 Task: Look for space in Pacajus, Brazil from 2nd June, 2023 to 15th June, 2023 for 2 adults in price range Rs.10000 to Rs.15000. Place can be entire place with 1  bedroom having 1 bed and 1 bathroom. Property type can be house, flat, guest house, hotel. Booking option can be shelf check-in. Required host language is Spanish.
Action: Mouse moved to (410, 76)
Screenshot: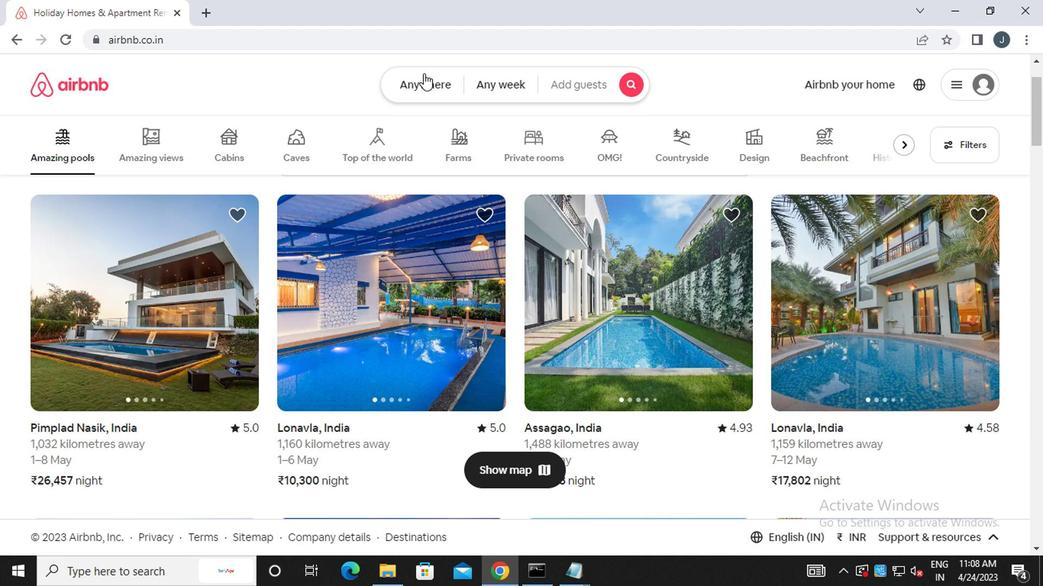 
Action: Mouse pressed left at (410, 76)
Screenshot: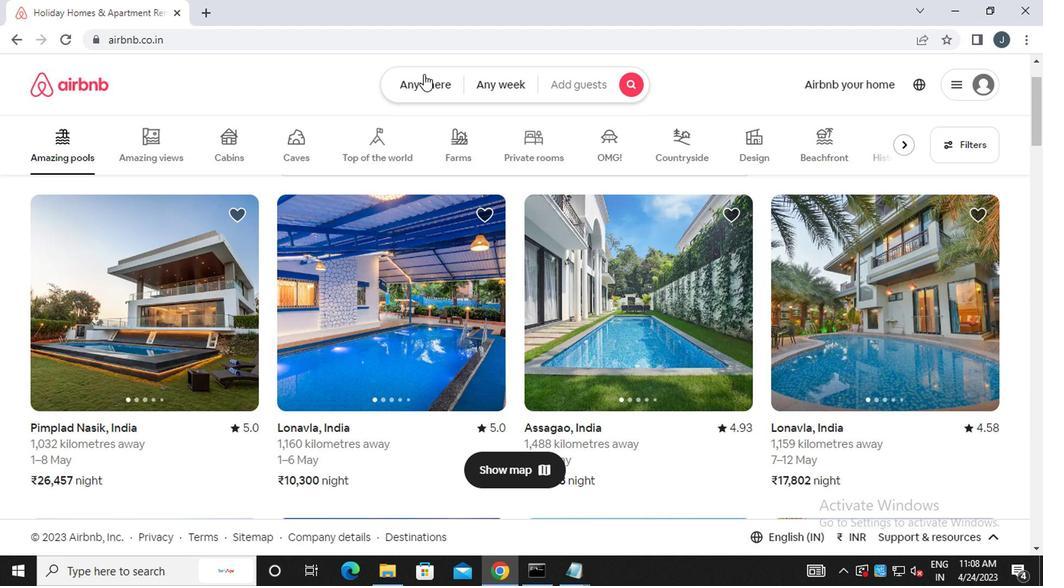 
Action: Mouse moved to (243, 140)
Screenshot: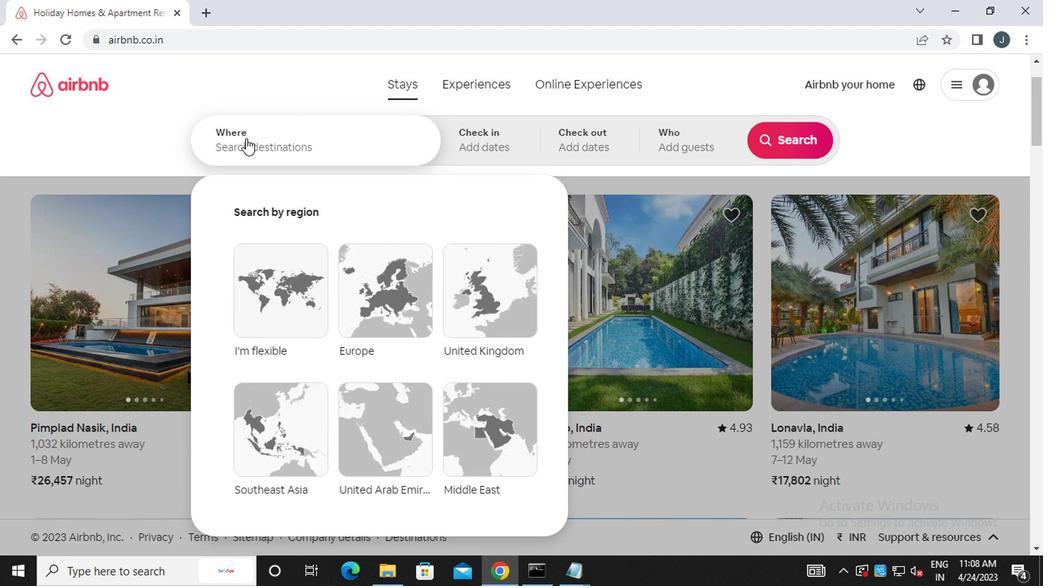 
Action: Mouse pressed left at (243, 140)
Screenshot: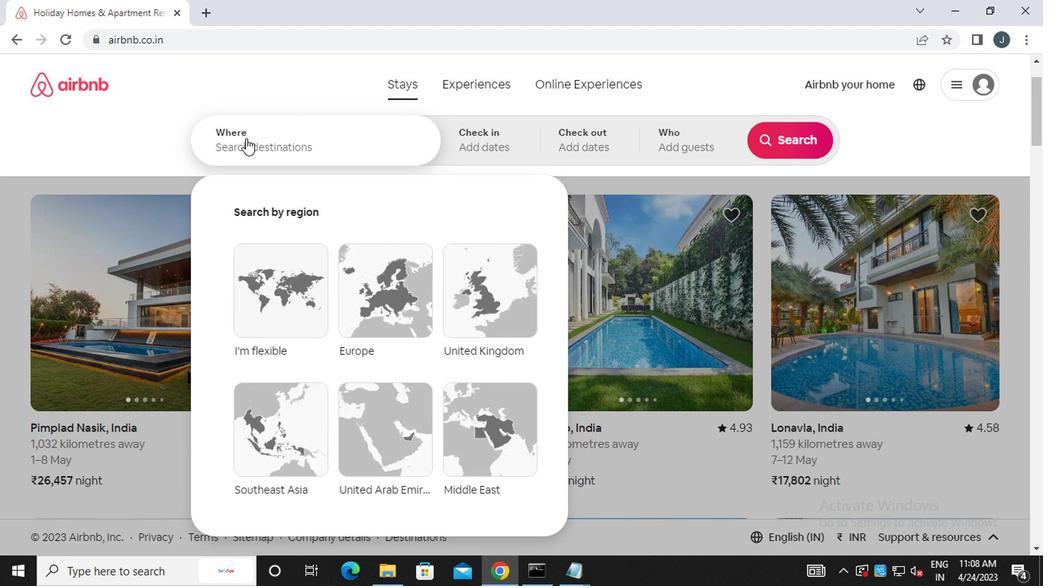 
Action: Mouse moved to (243, 142)
Screenshot: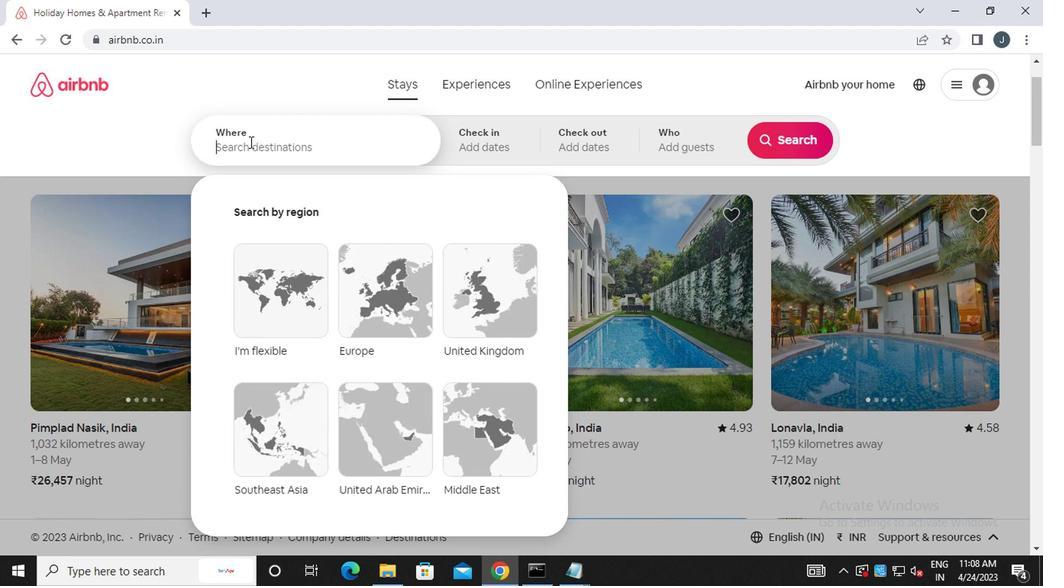 
Action: Key pressed p<Key.caps_lock>acajus,<Key.space><Key.caps_lock>b<Key.caps_lock>razil
Screenshot: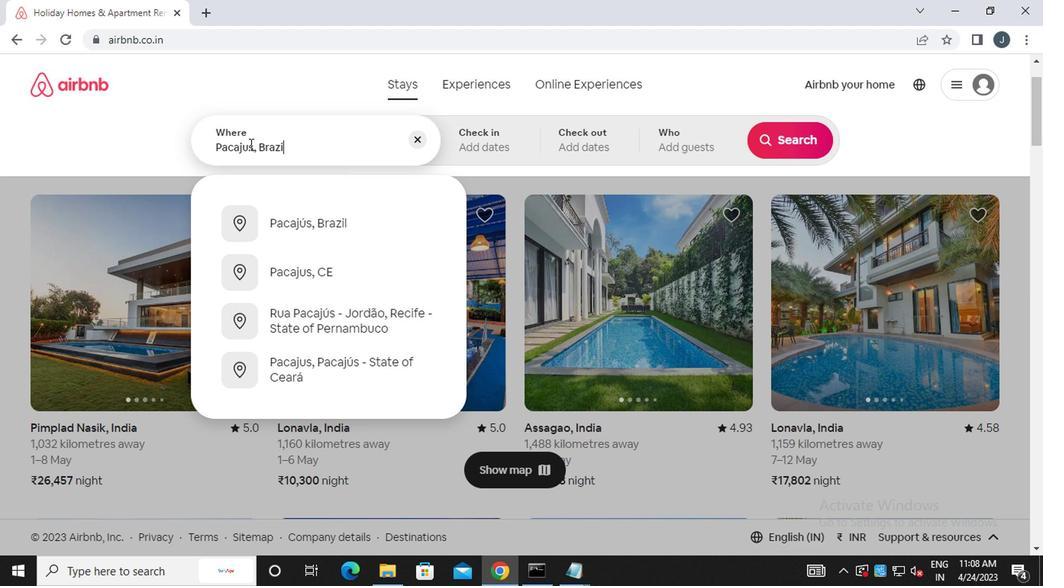 
Action: Mouse moved to (336, 226)
Screenshot: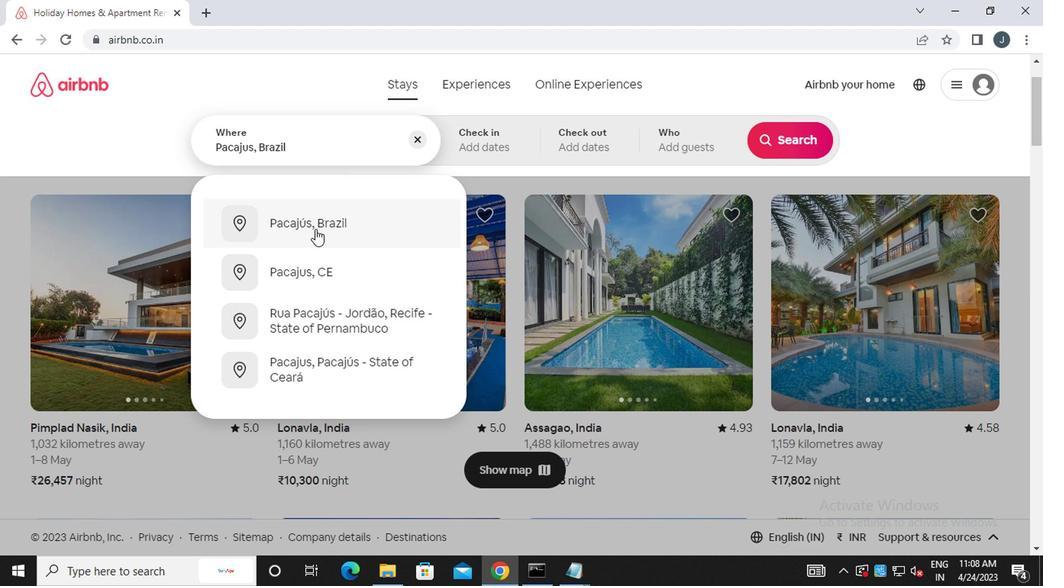 
Action: Mouse pressed left at (336, 226)
Screenshot: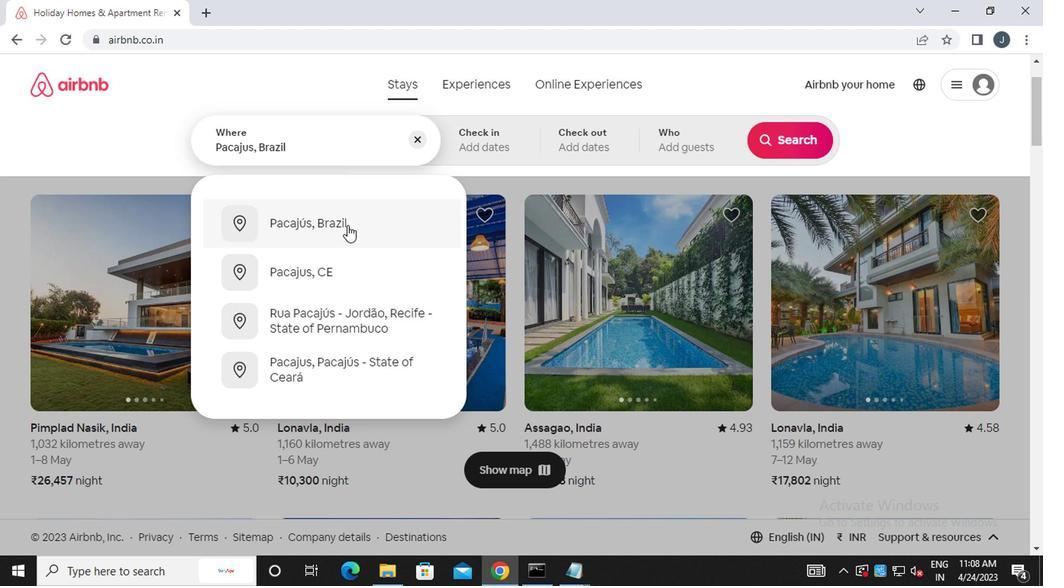 
Action: Mouse moved to (749, 262)
Screenshot: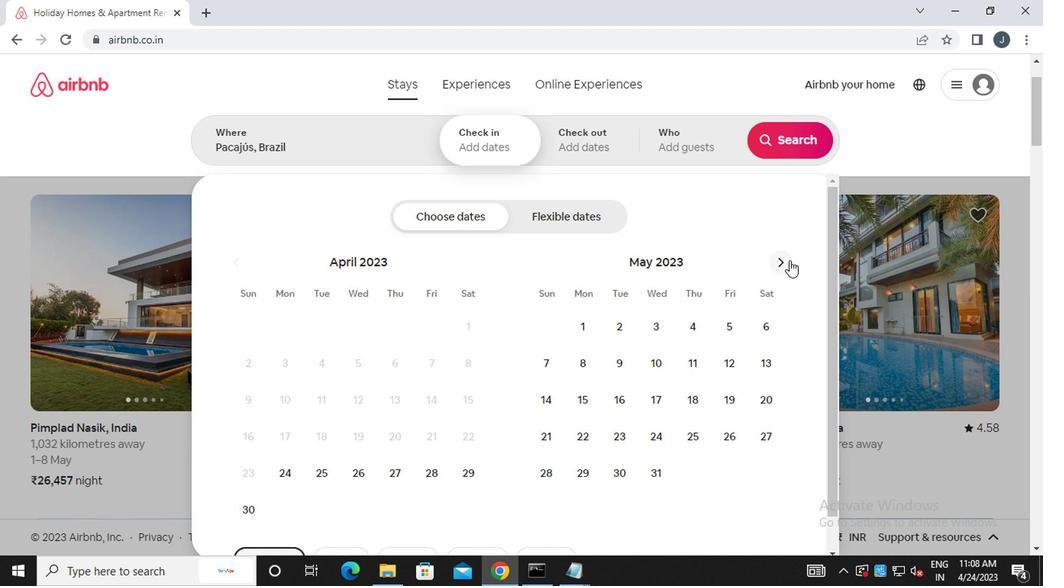 
Action: Mouse pressed left at (749, 262)
Screenshot: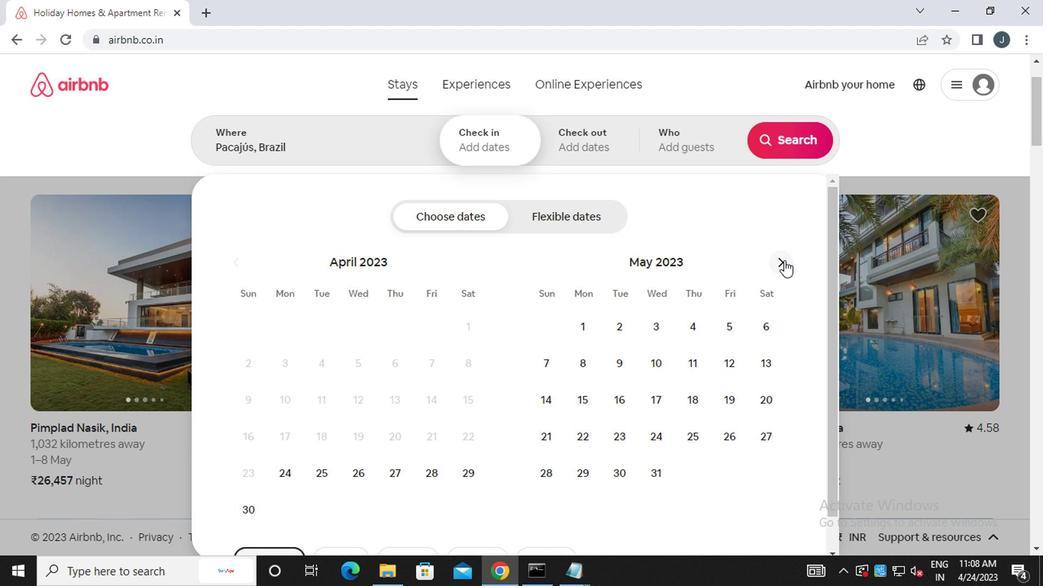 
Action: Mouse moved to (692, 334)
Screenshot: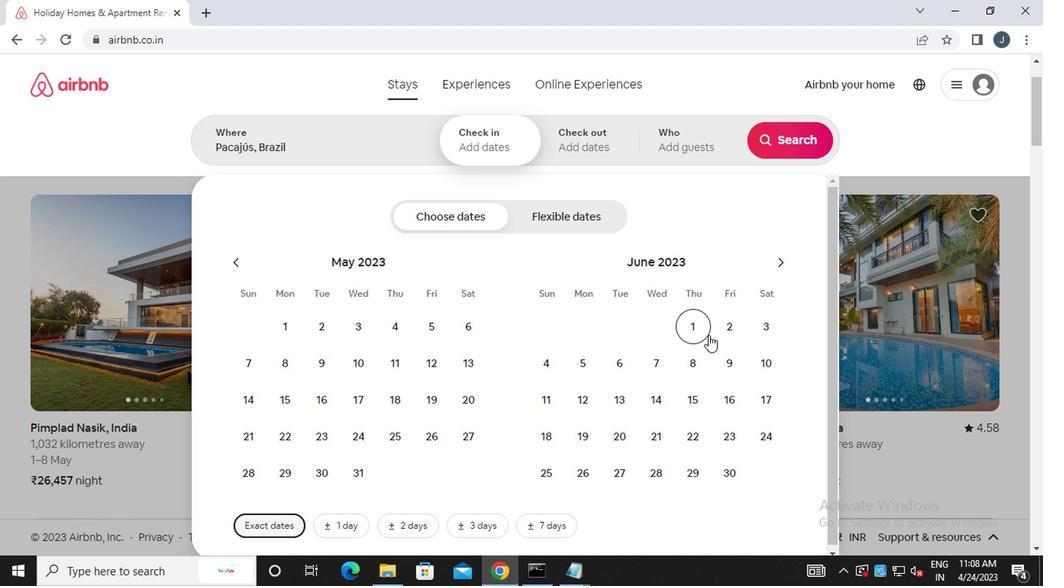 
Action: Mouse pressed left at (692, 334)
Screenshot: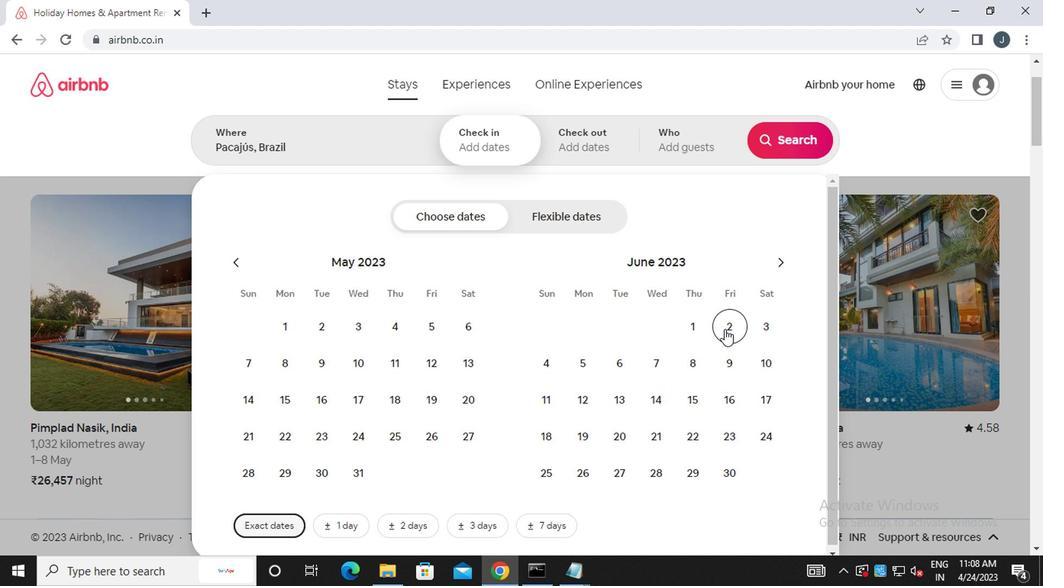
Action: Mouse moved to (658, 405)
Screenshot: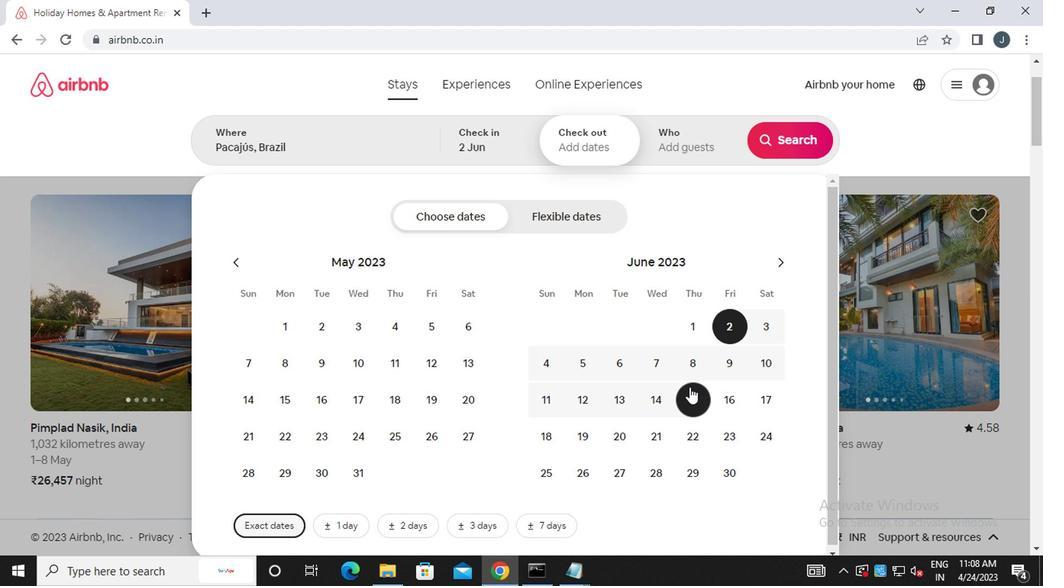 
Action: Mouse pressed left at (658, 405)
Screenshot: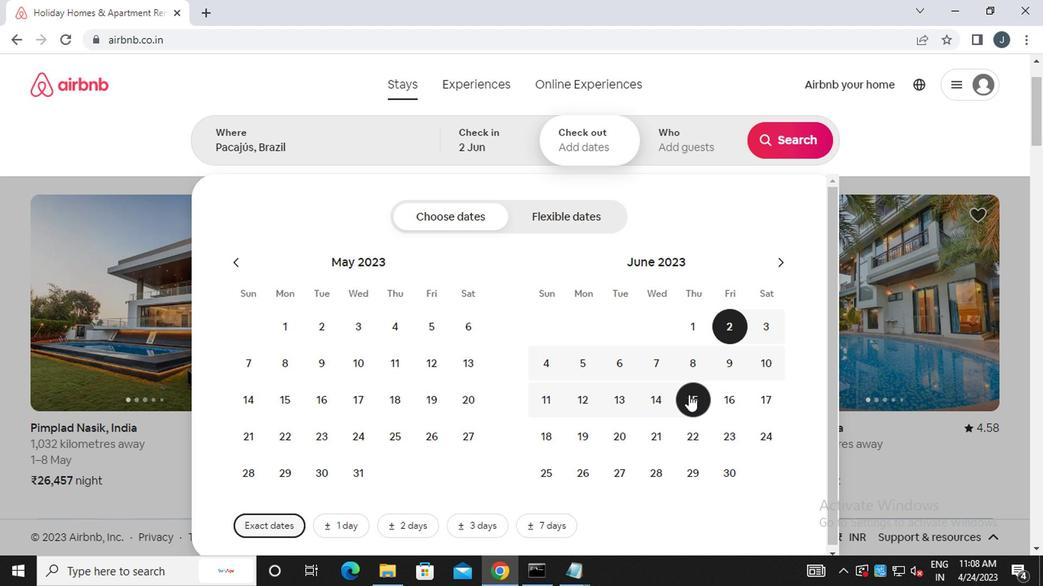 
Action: Mouse moved to (664, 140)
Screenshot: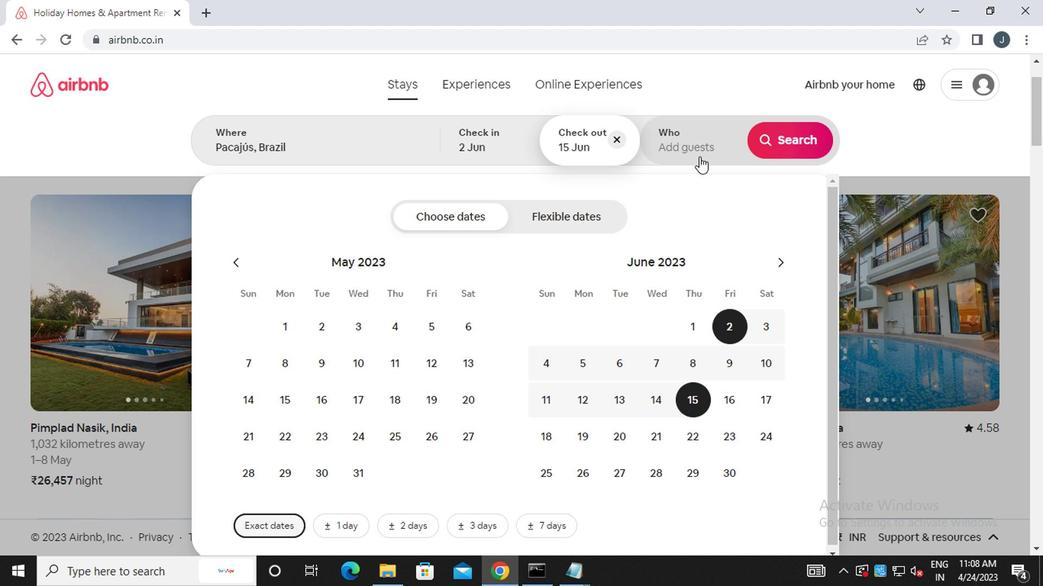 
Action: Mouse pressed left at (664, 140)
Screenshot: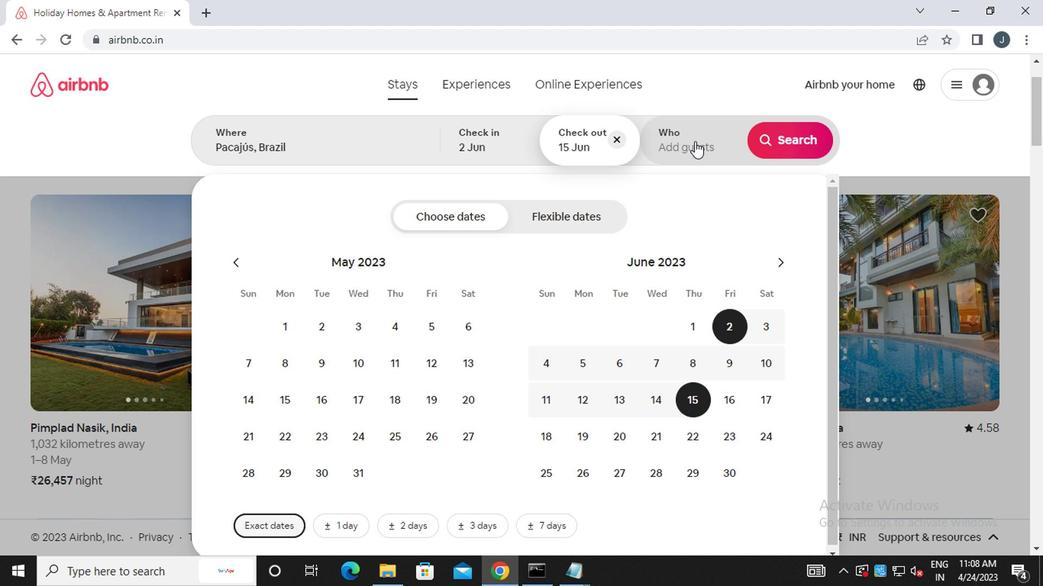 
Action: Mouse moved to (763, 222)
Screenshot: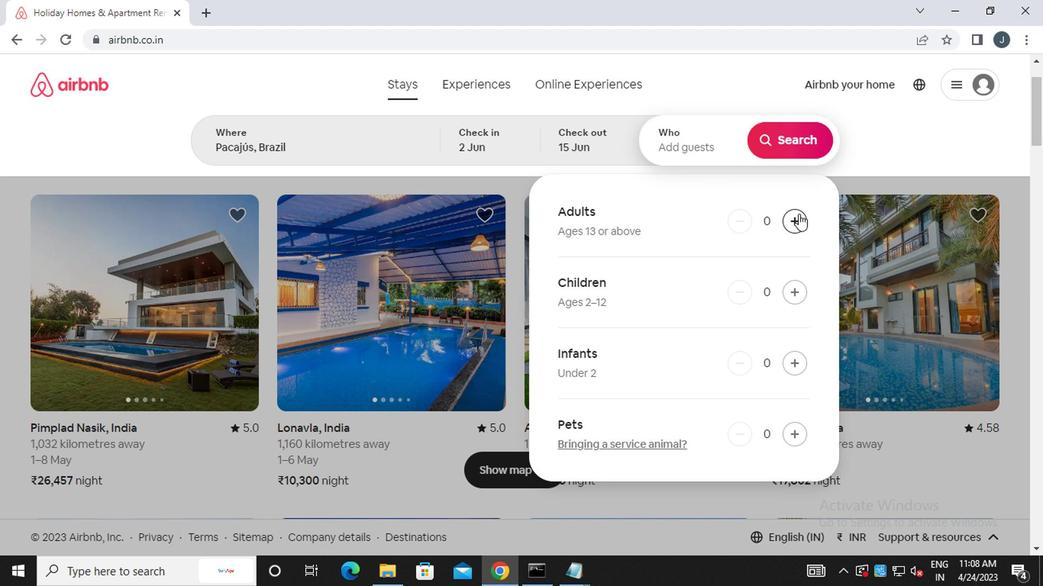 
Action: Mouse pressed left at (763, 222)
Screenshot: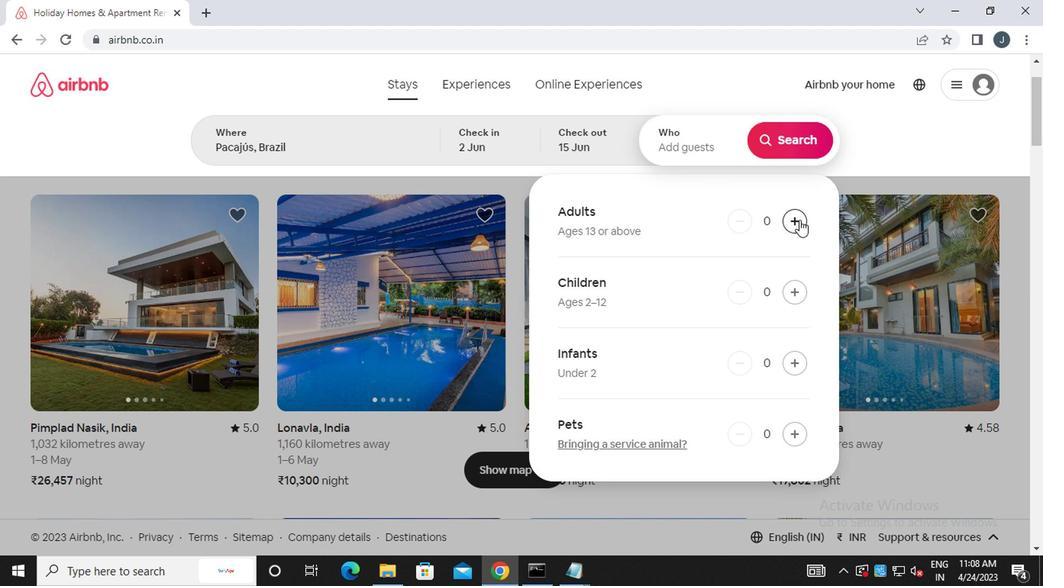 
Action: Mouse moved to (763, 222)
Screenshot: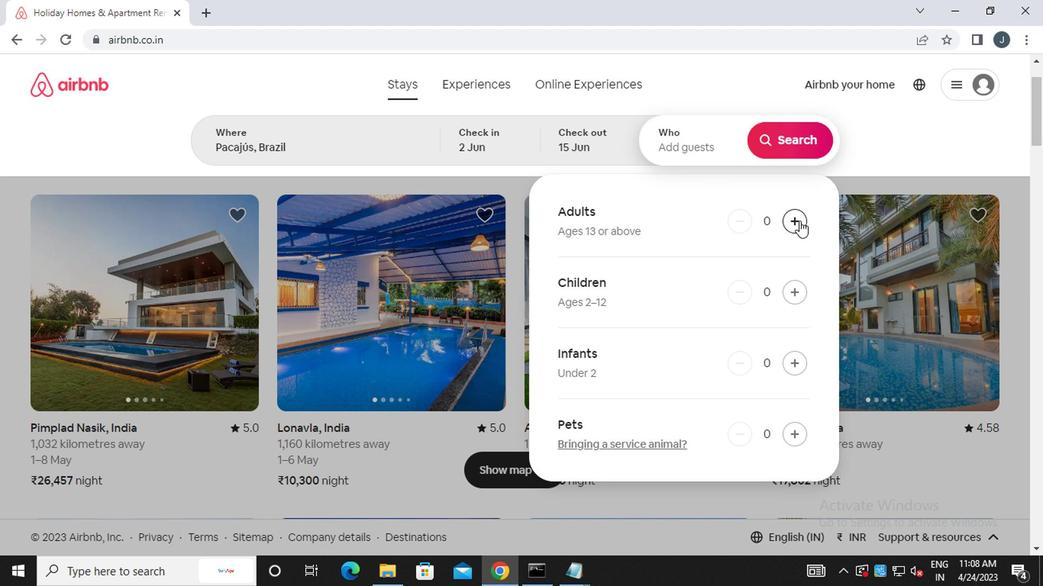 
Action: Mouse pressed left at (763, 222)
Screenshot: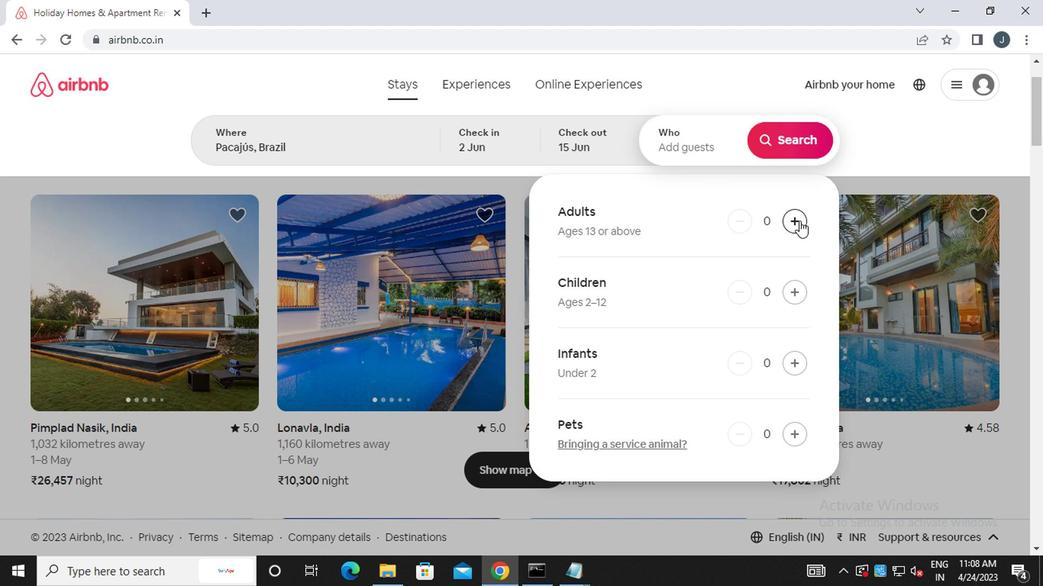 
Action: Mouse moved to (763, 147)
Screenshot: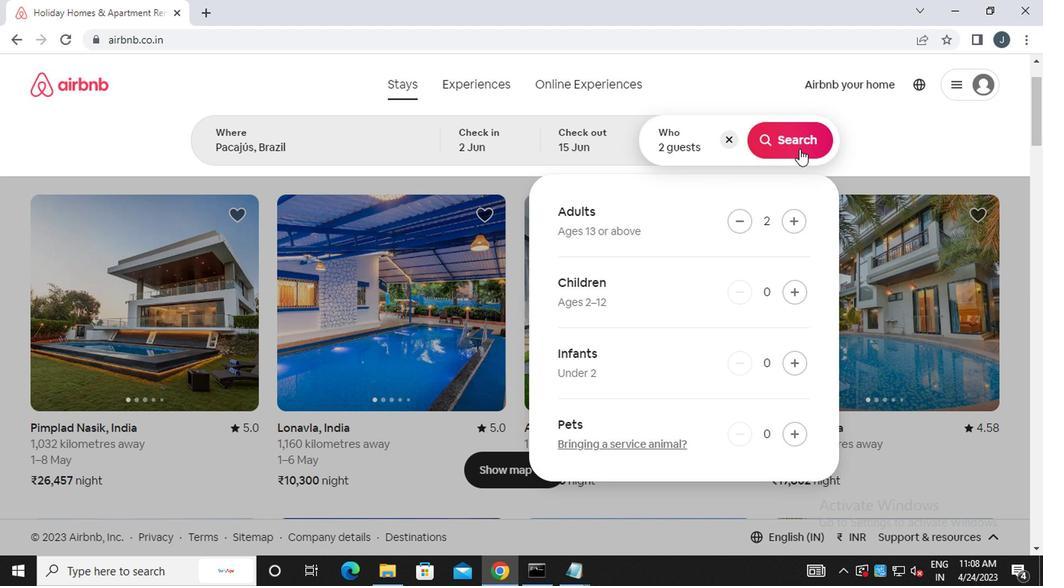 
Action: Mouse pressed left at (763, 147)
Screenshot: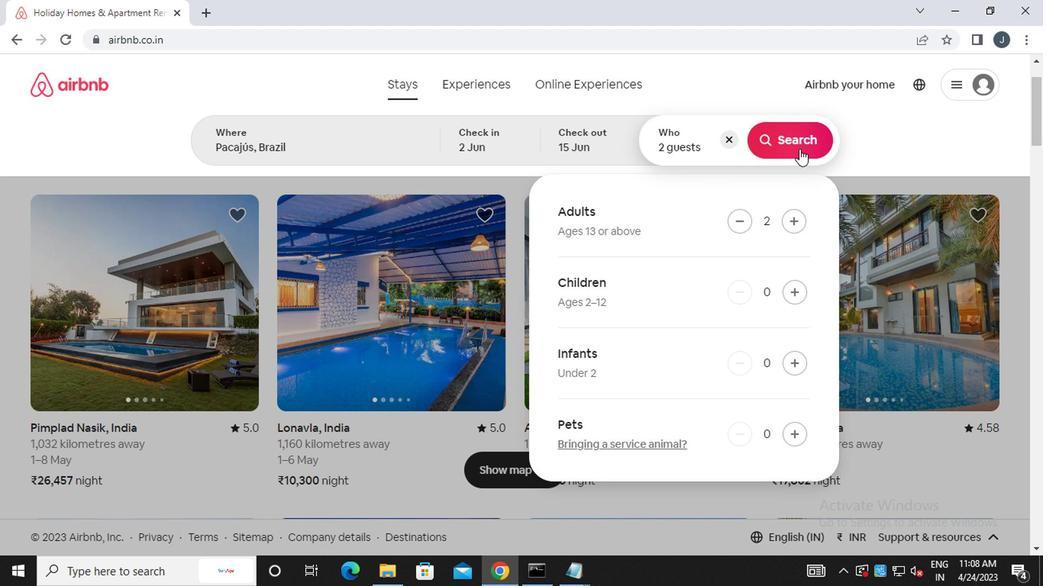
Action: Mouse moved to (947, 147)
Screenshot: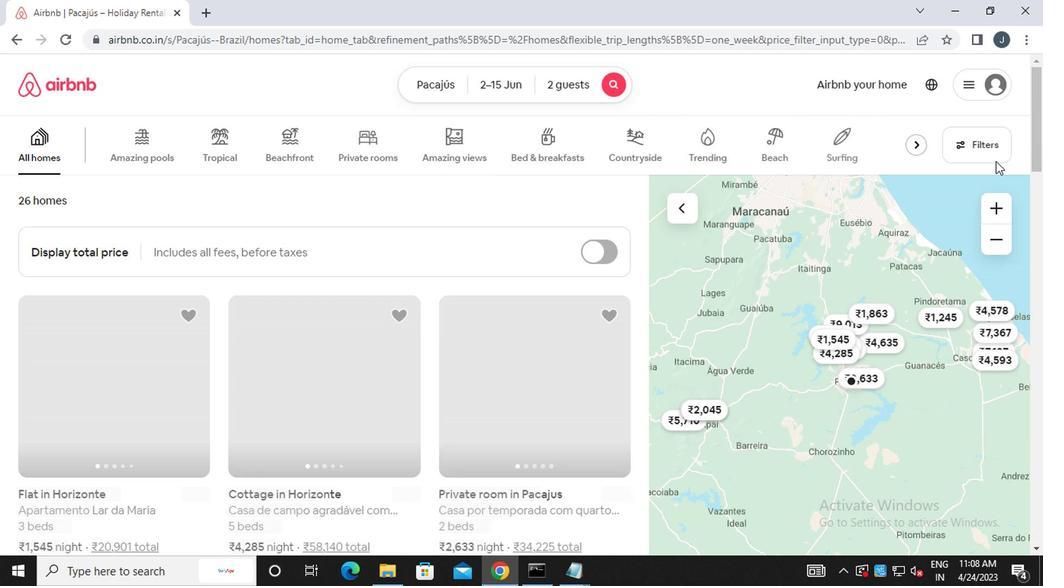 
Action: Mouse pressed left at (947, 147)
Screenshot: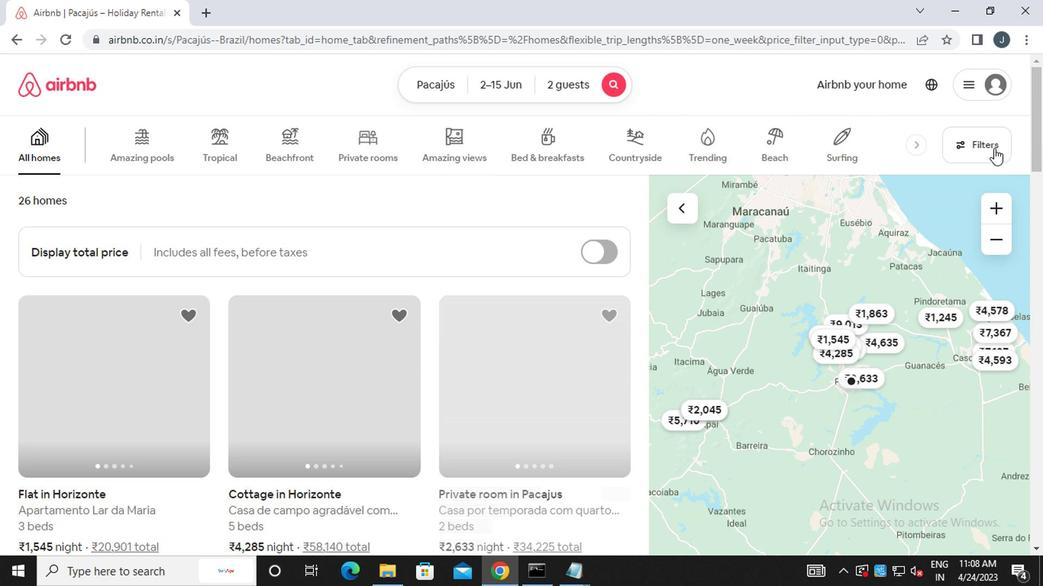 
Action: Mouse moved to (319, 334)
Screenshot: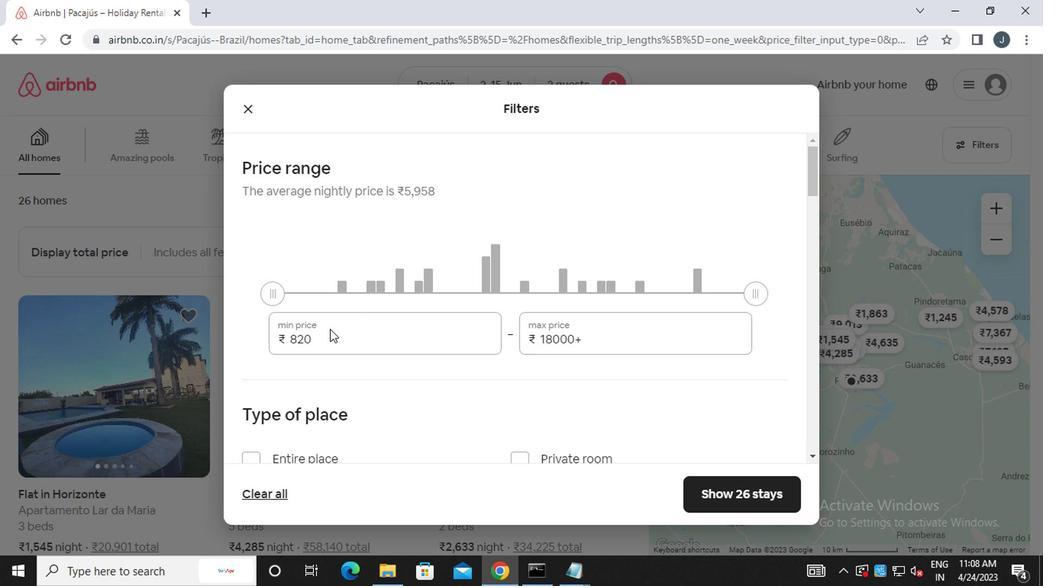 
Action: Mouse pressed left at (319, 334)
Screenshot: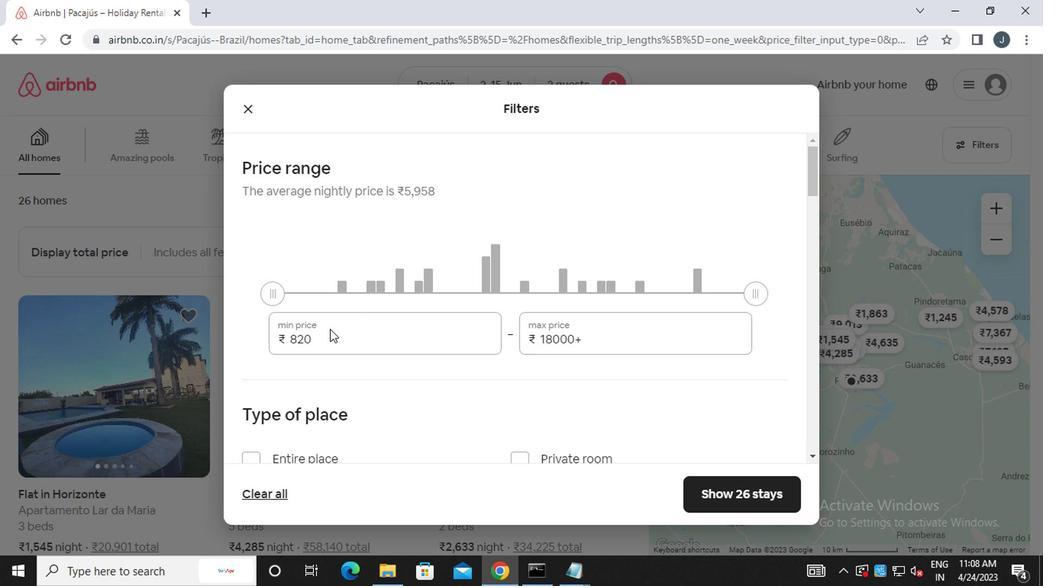 
Action: Mouse moved to (322, 330)
Screenshot: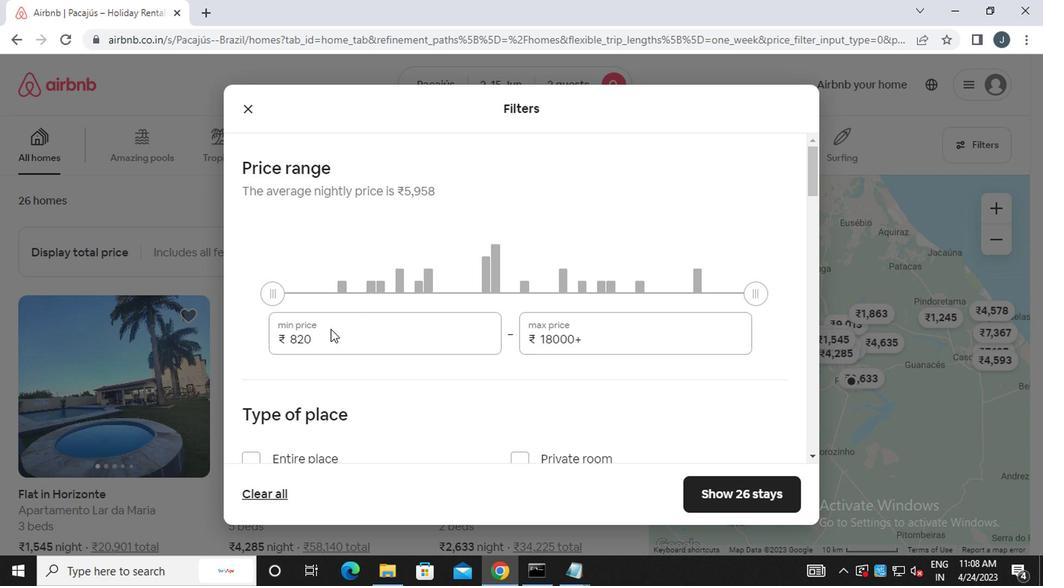 
Action: Key pressed <Key.backspace><Key.backspace><Key.backspace><<97>><<96>><<96>><<96>><<96>>
Screenshot: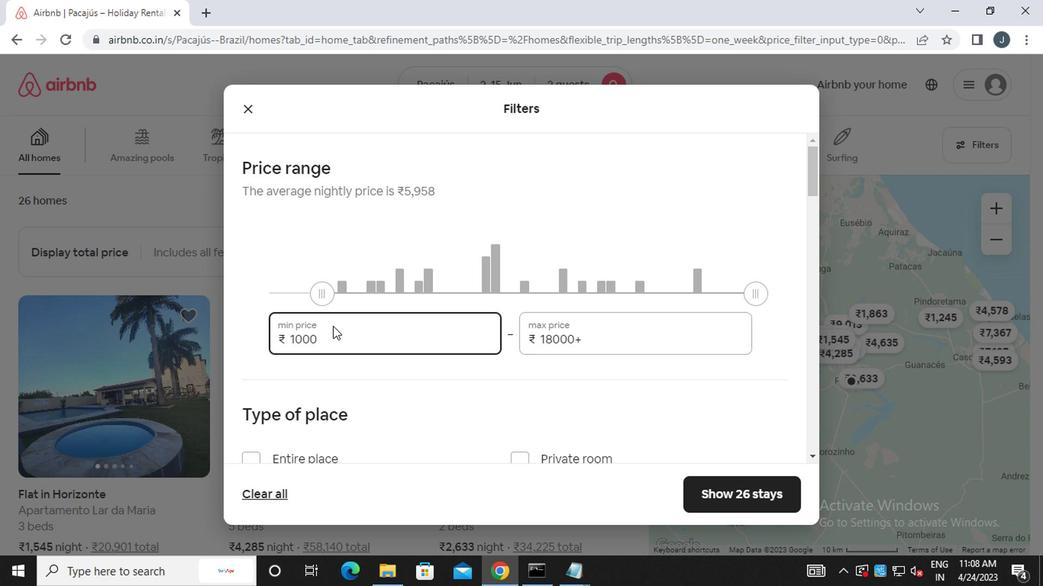 
Action: Mouse moved to (569, 347)
Screenshot: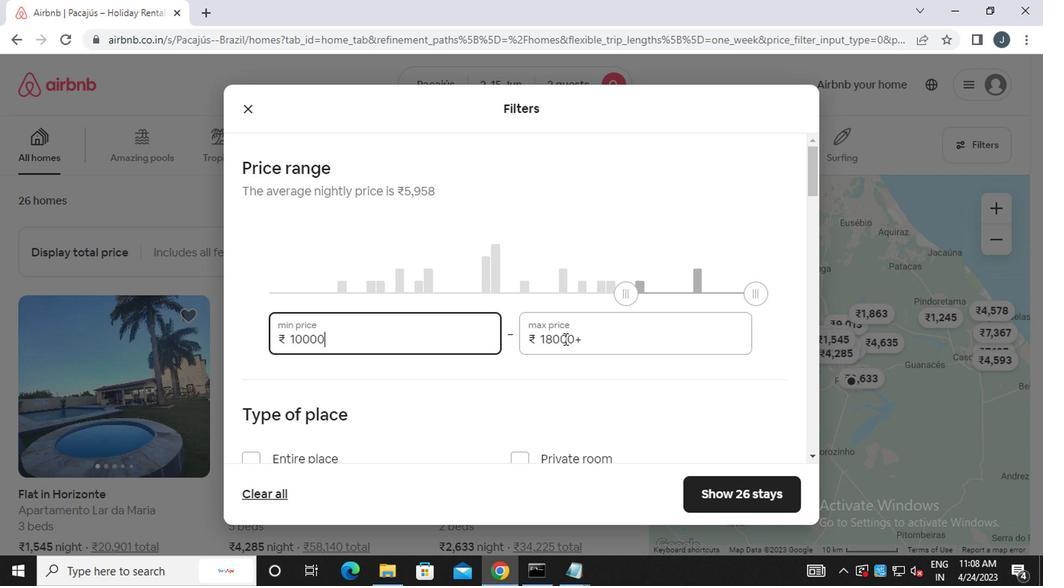 
Action: Mouse pressed left at (569, 347)
Screenshot: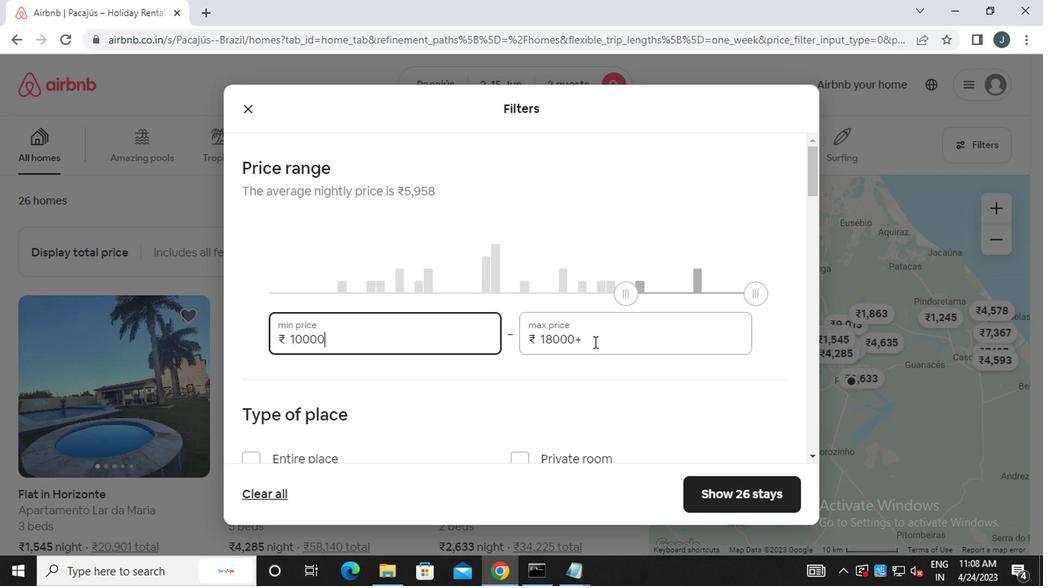 
Action: Mouse moved to (571, 349)
Screenshot: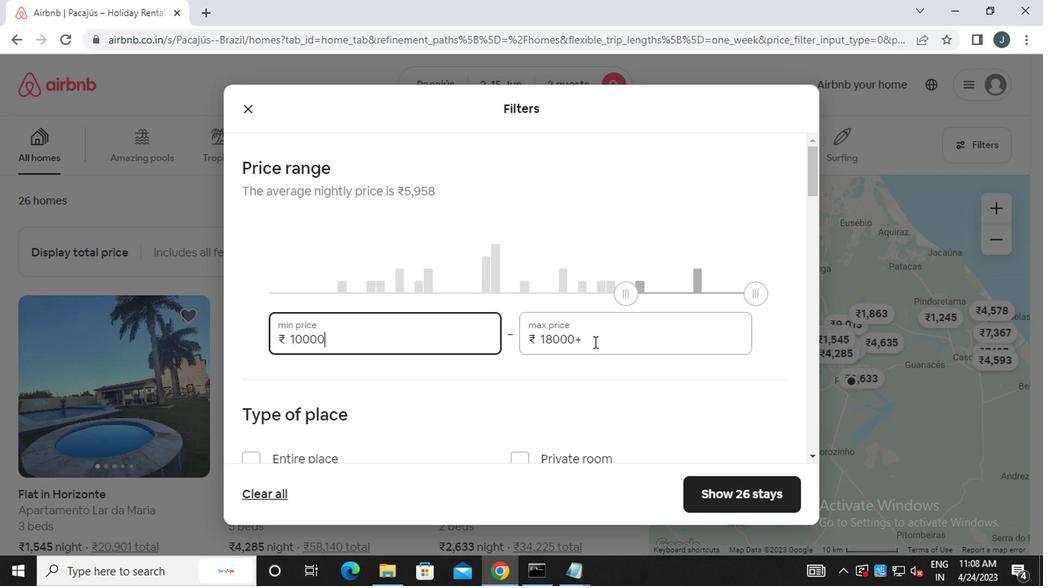 
Action: Key pressed <Key.backspace><Key.backspace><Key.backspace><Key.backspace><Key.backspace><Key.backspace><Key.backspace><Key.backspace><Key.backspace><Key.backspace><Key.backspace><Key.backspace><<97>><<101>><<96>><<96>><<96>>
Screenshot: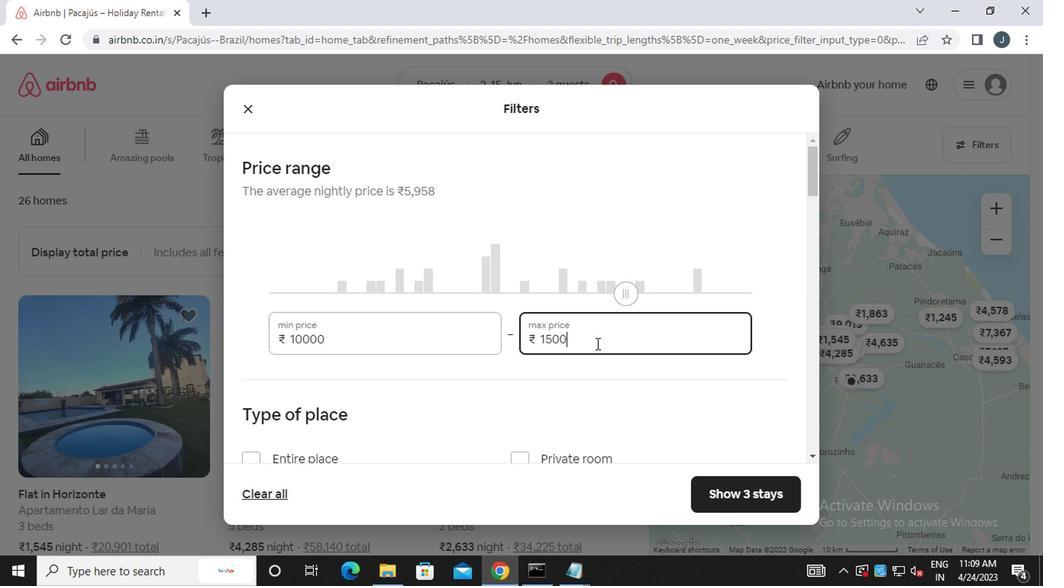
Action: Mouse moved to (577, 368)
Screenshot: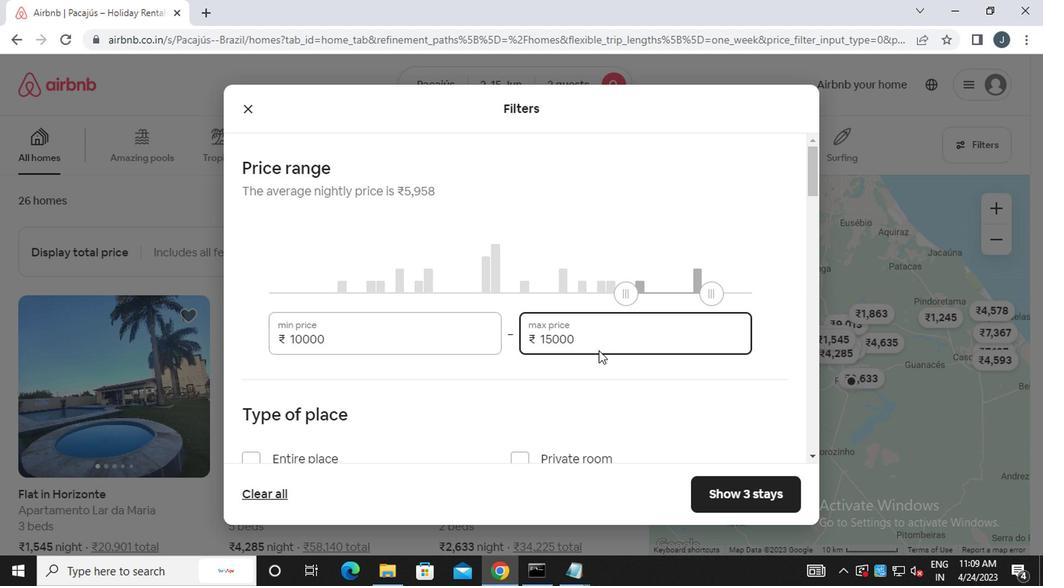 
Action: Mouse scrolled (577, 367) with delta (0, -1)
Screenshot: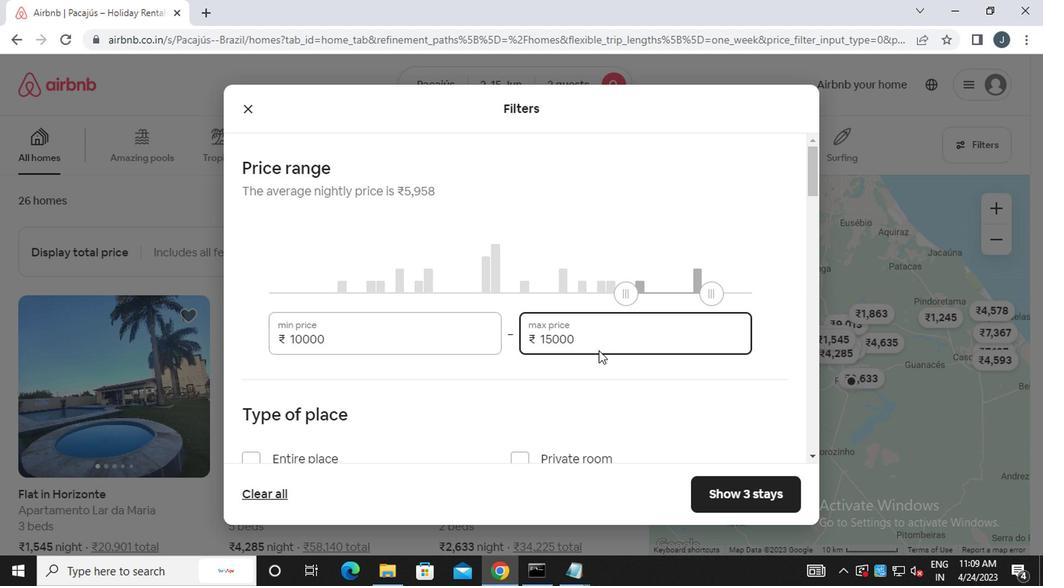 
Action: Mouse moved to (578, 368)
Screenshot: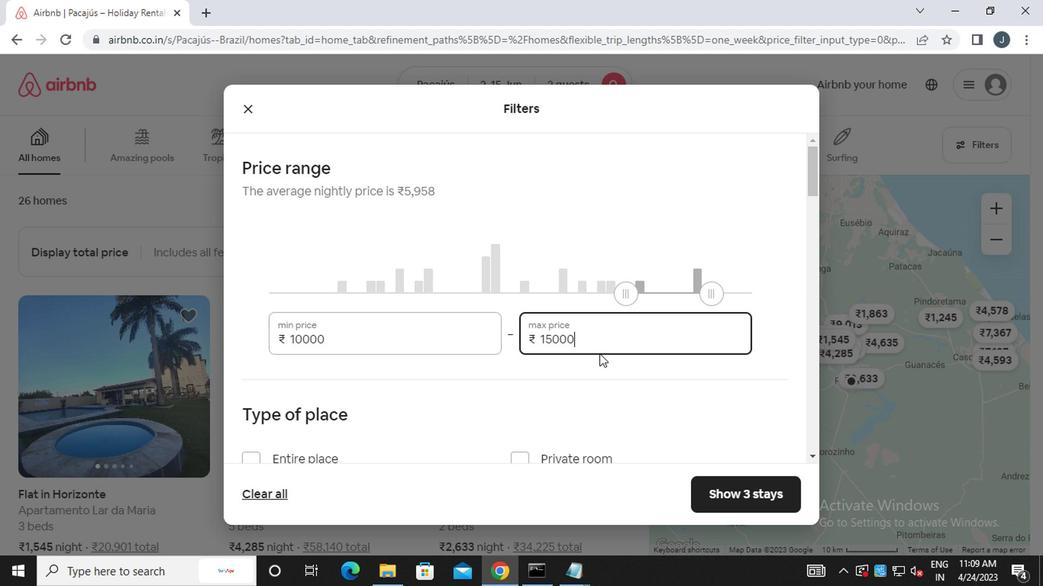 
Action: Mouse scrolled (578, 368) with delta (0, 0)
Screenshot: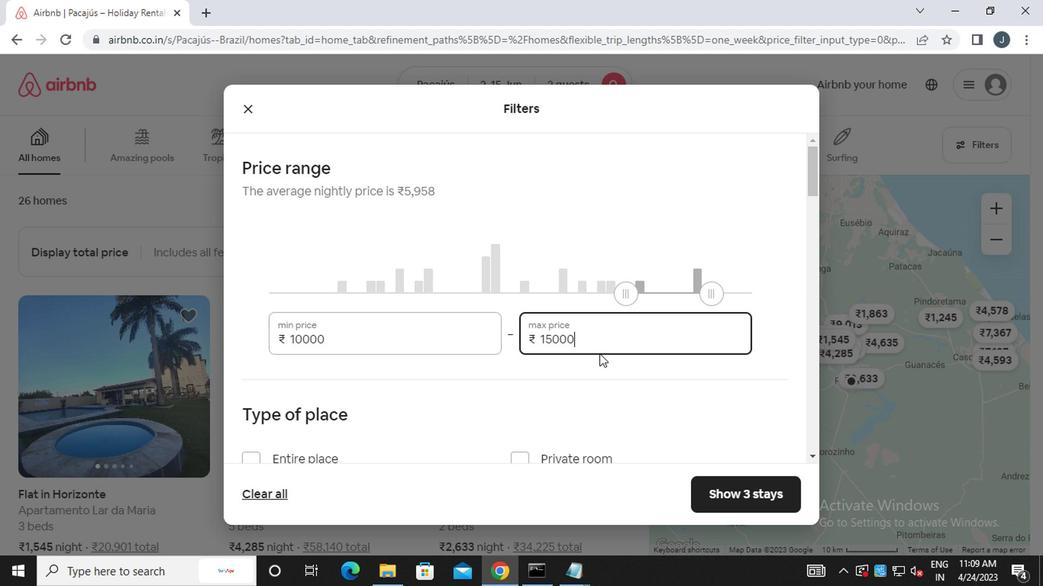 
Action: Mouse moved to (578, 368)
Screenshot: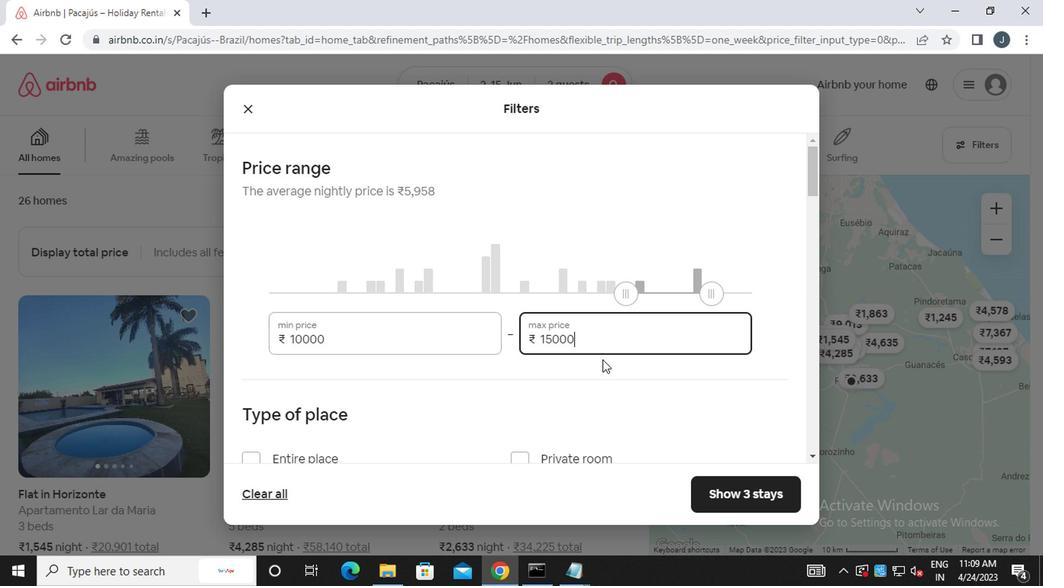 
Action: Mouse scrolled (578, 368) with delta (0, 0)
Screenshot: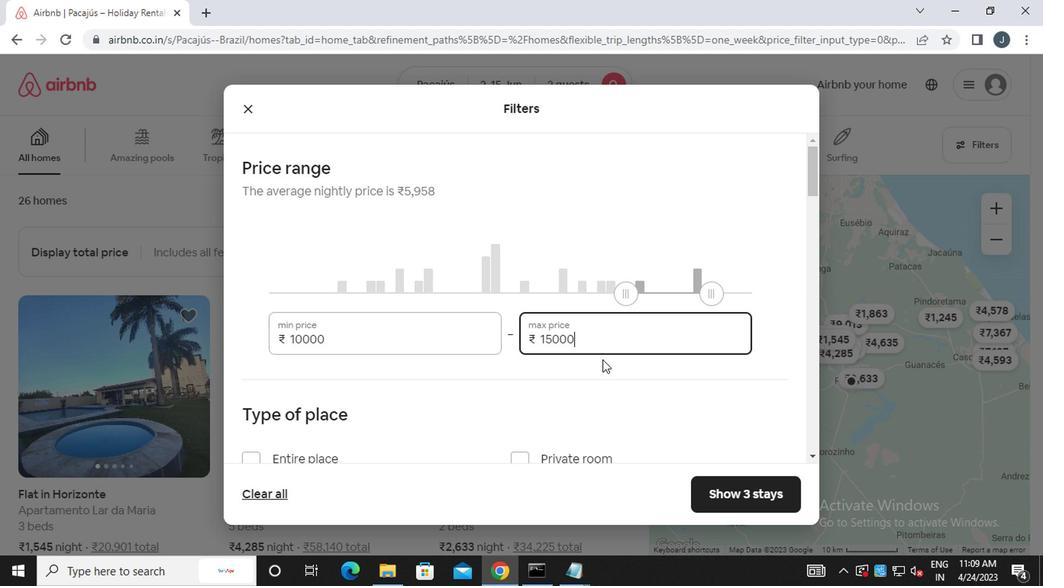
Action: Mouse moved to (291, 236)
Screenshot: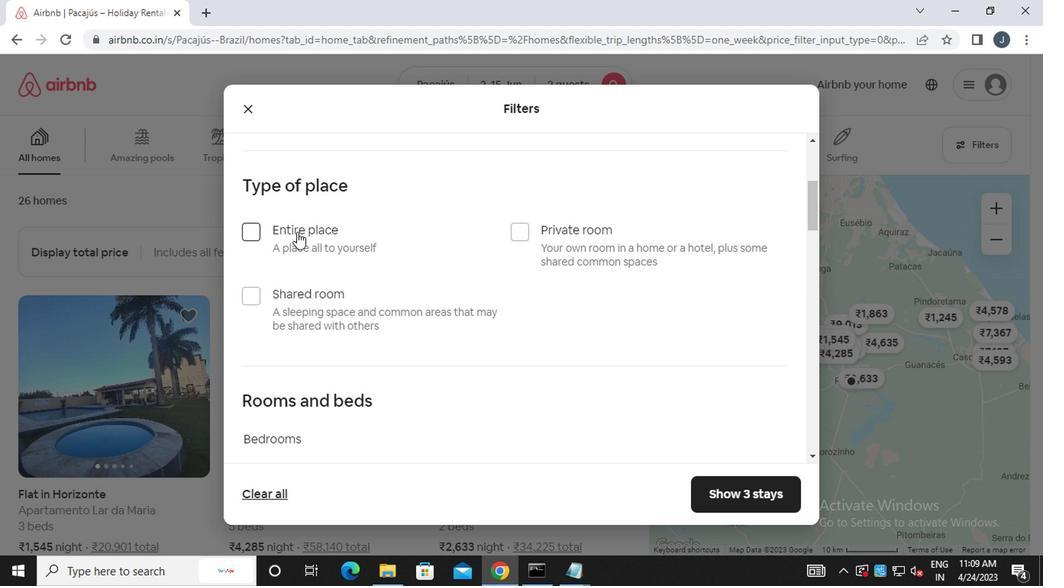 
Action: Mouse pressed left at (291, 236)
Screenshot: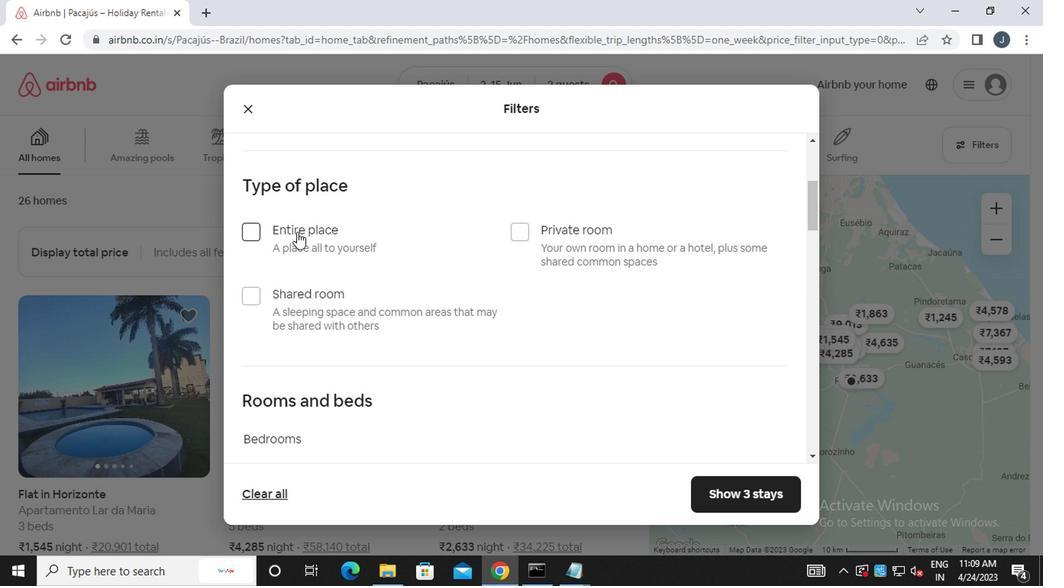 
Action: Mouse moved to (481, 302)
Screenshot: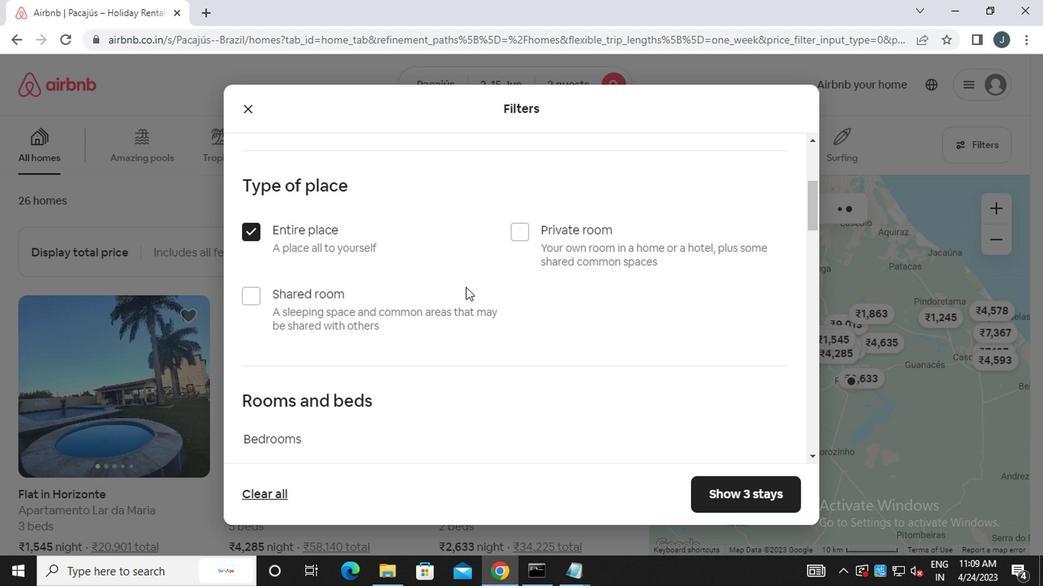 
Action: Mouse scrolled (481, 300) with delta (0, -1)
Screenshot: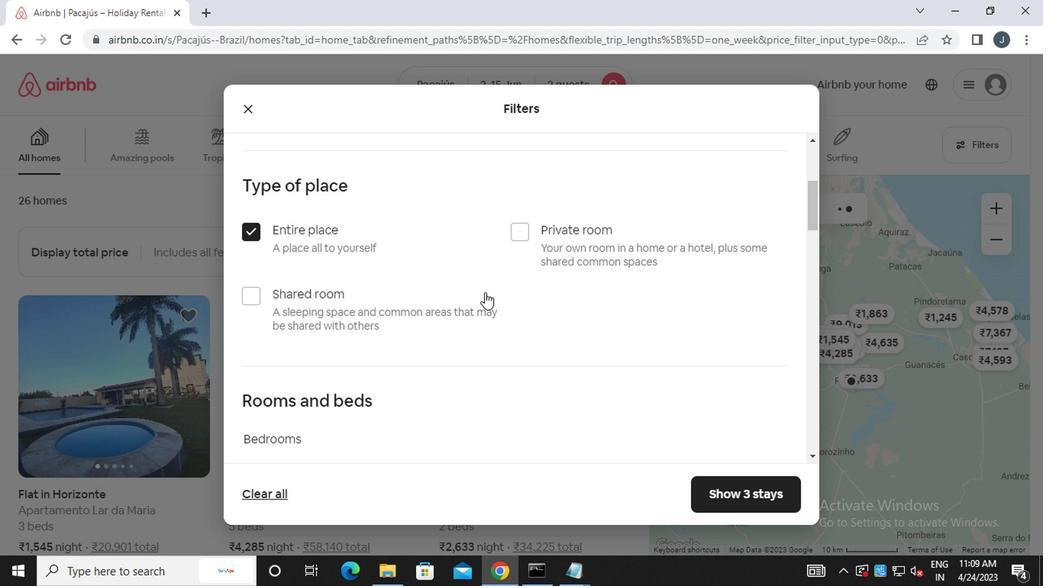 
Action: Mouse moved to (482, 302)
Screenshot: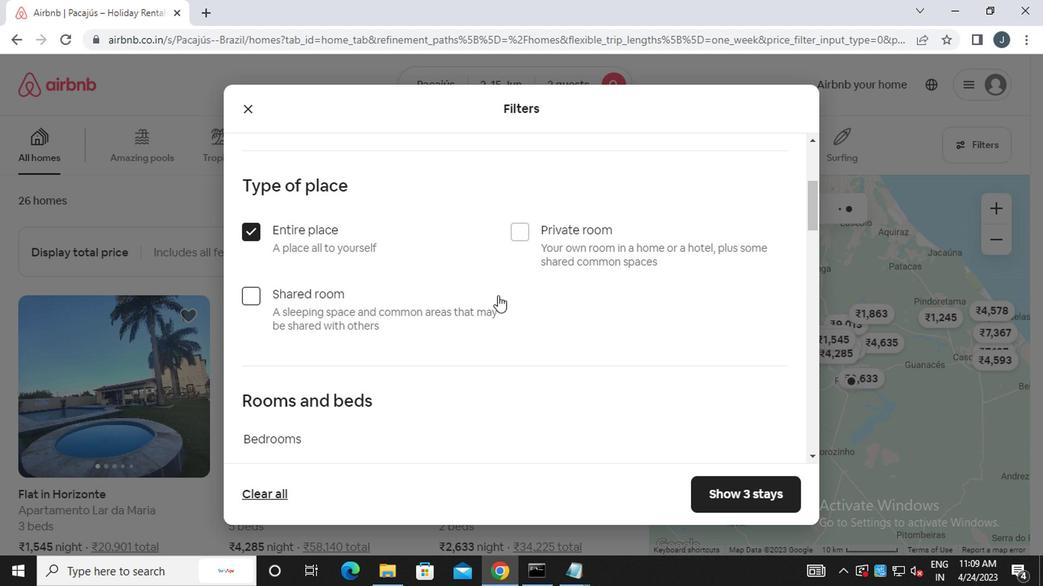 
Action: Mouse scrolled (482, 300) with delta (0, -1)
Screenshot: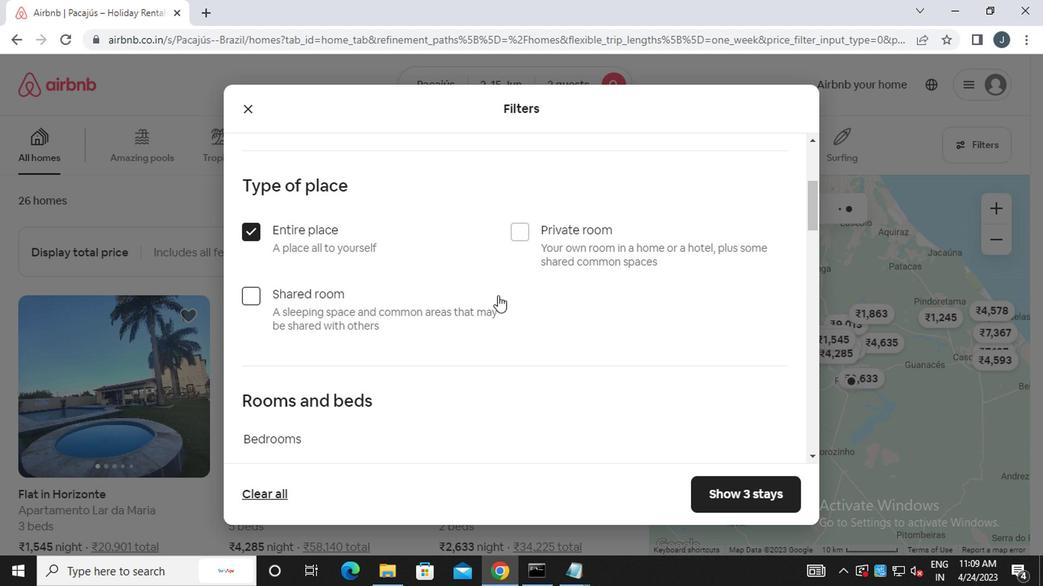 
Action: Mouse moved to (482, 302)
Screenshot: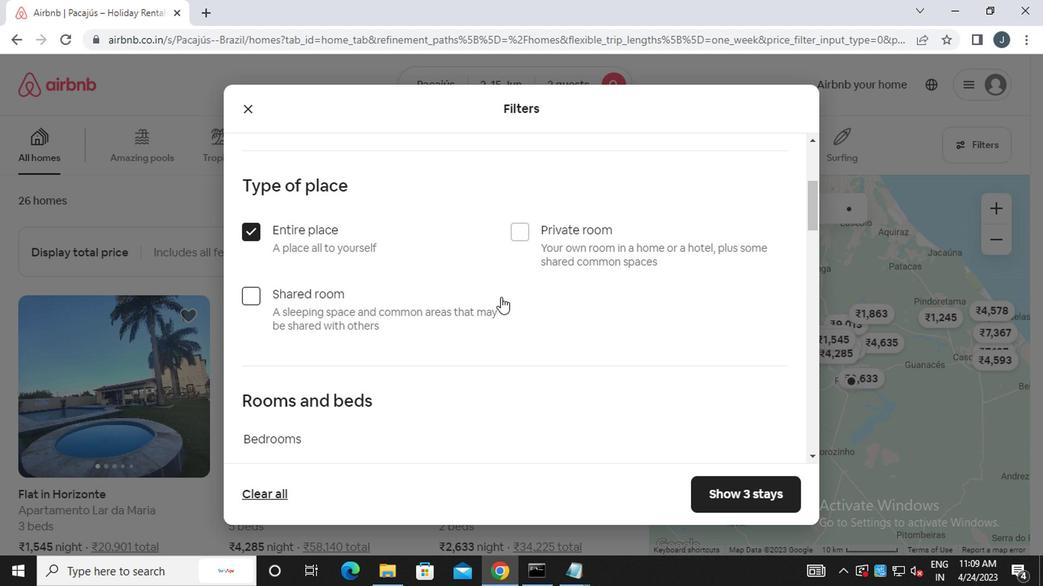 
Action: Mouse scrolled (482, 300) with delta (0, -1)
Screenshot: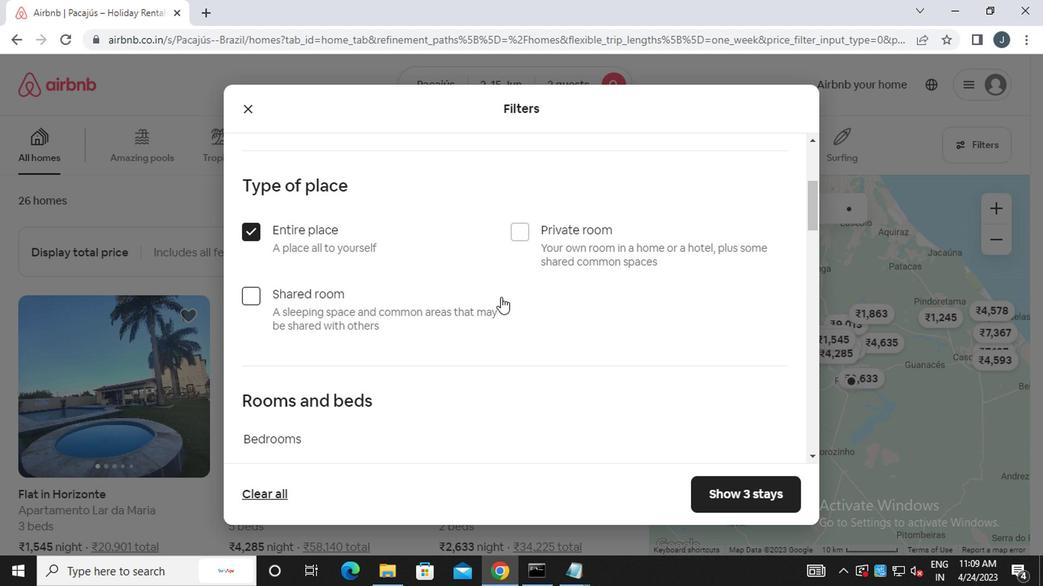 
Action: Mouse moved to (326, 252)
Screenshot: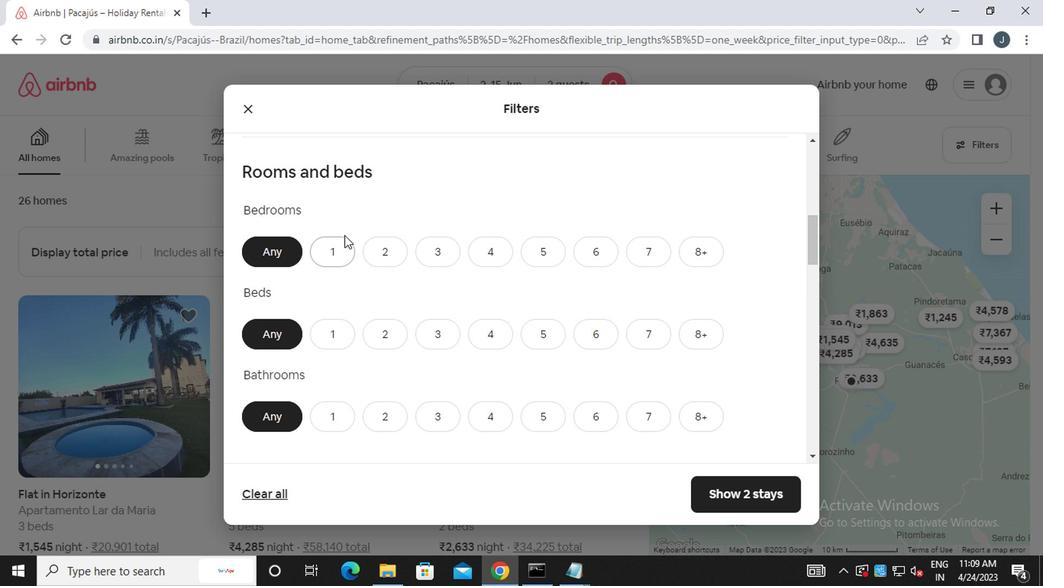 
Action: Mouse pressed left at (326, 252)
Screenshot: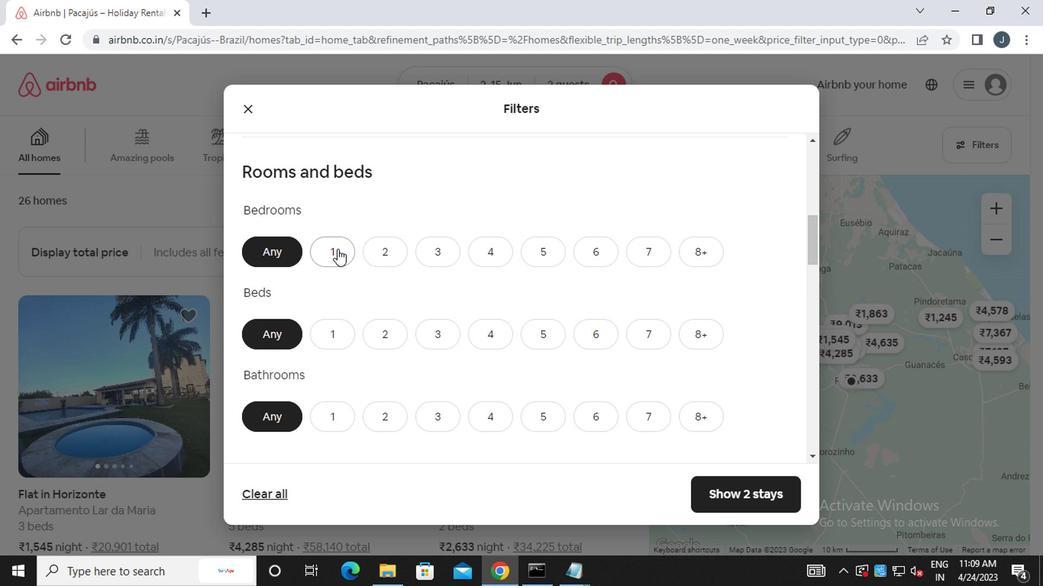 
Action: Mouse moved to (327, 334)
Screenshot: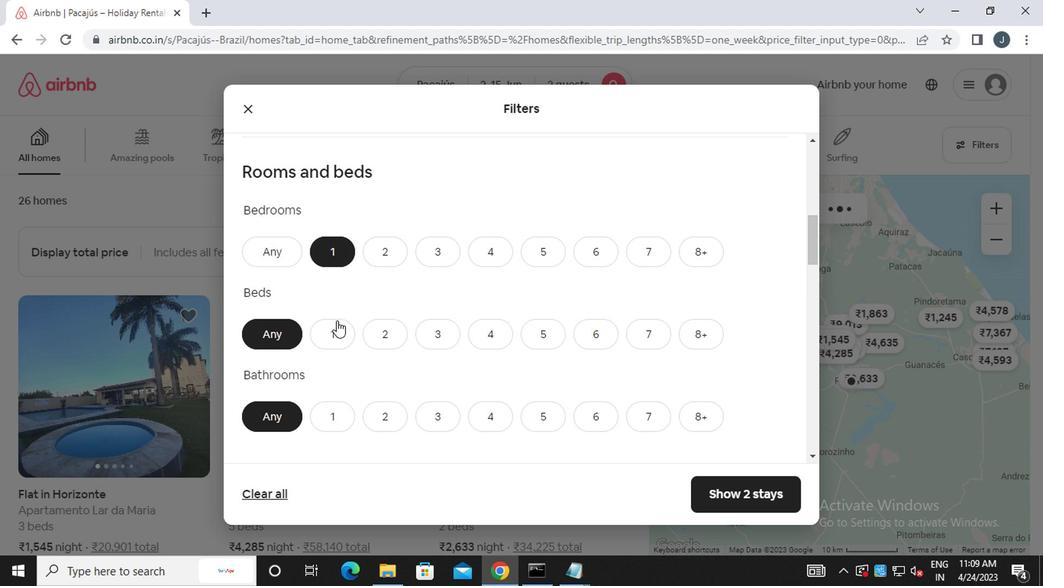 
Action: Mouse pressed left at (327, 334)
Screenshot: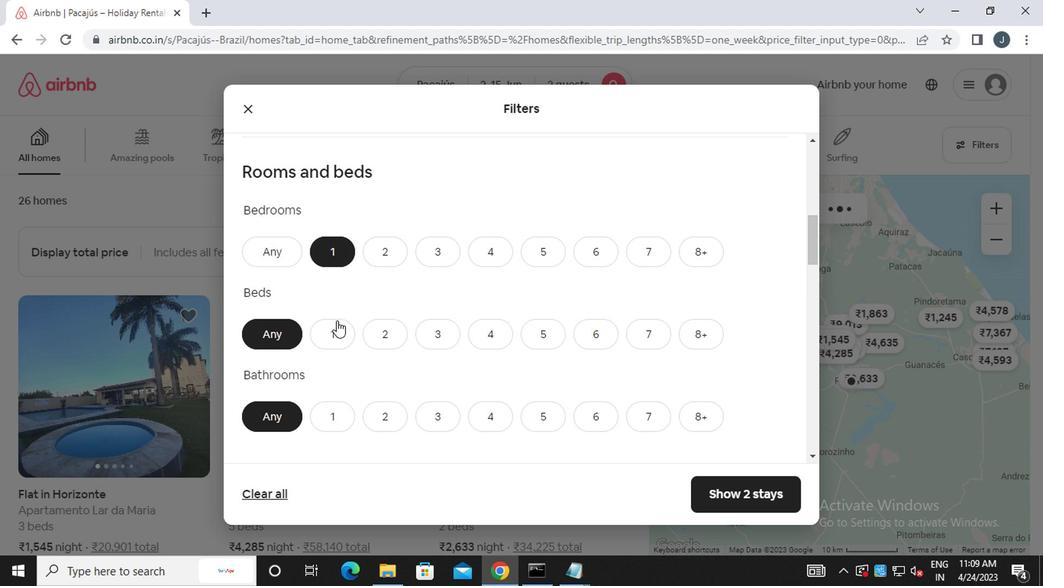 
Action: Mouse moved to (324, 436)
Screenshot: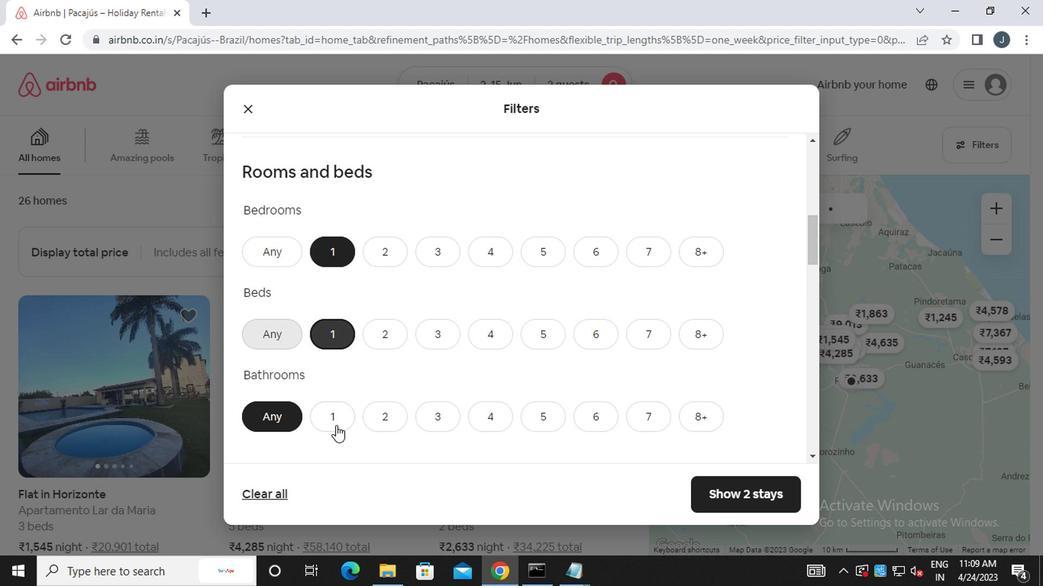 
Action: Mouse pressed left at (324, 436)
Screenshot: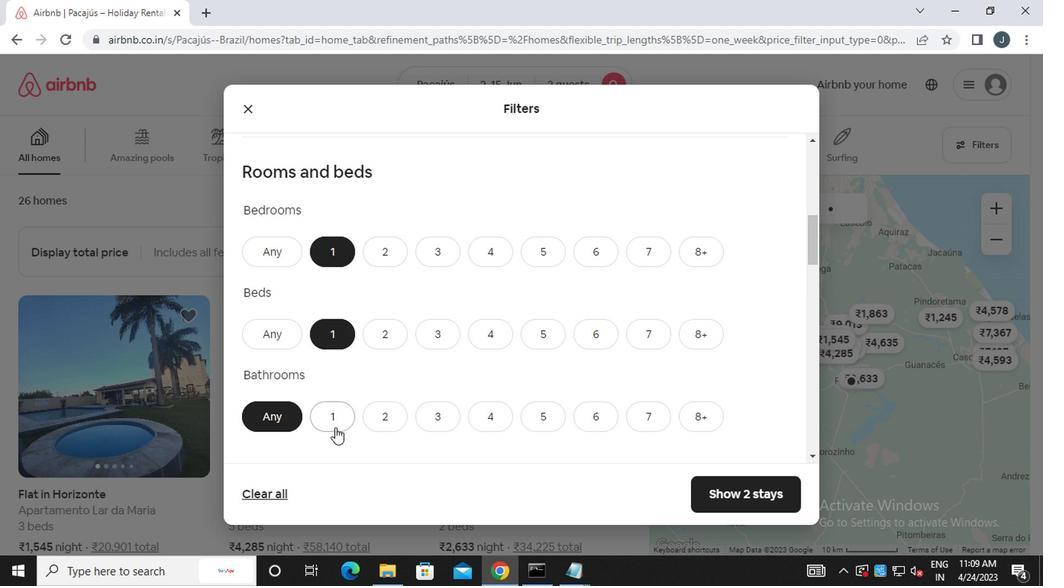 
Action: Mouse moved to (310, 419)
Screenshot: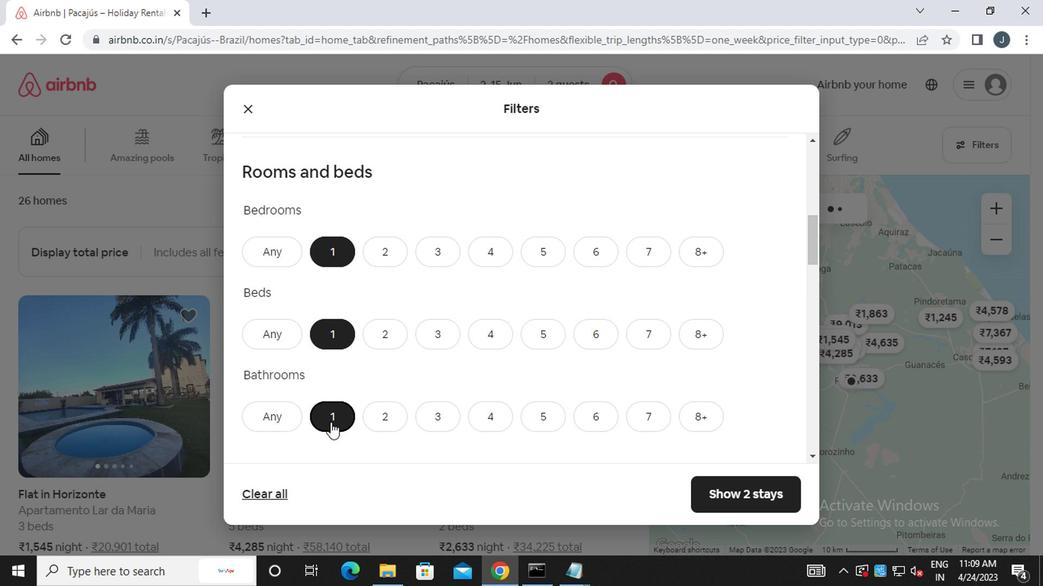 
Action: Mouse scrolled (310, 418) with delta (0, 0)
Screenshot: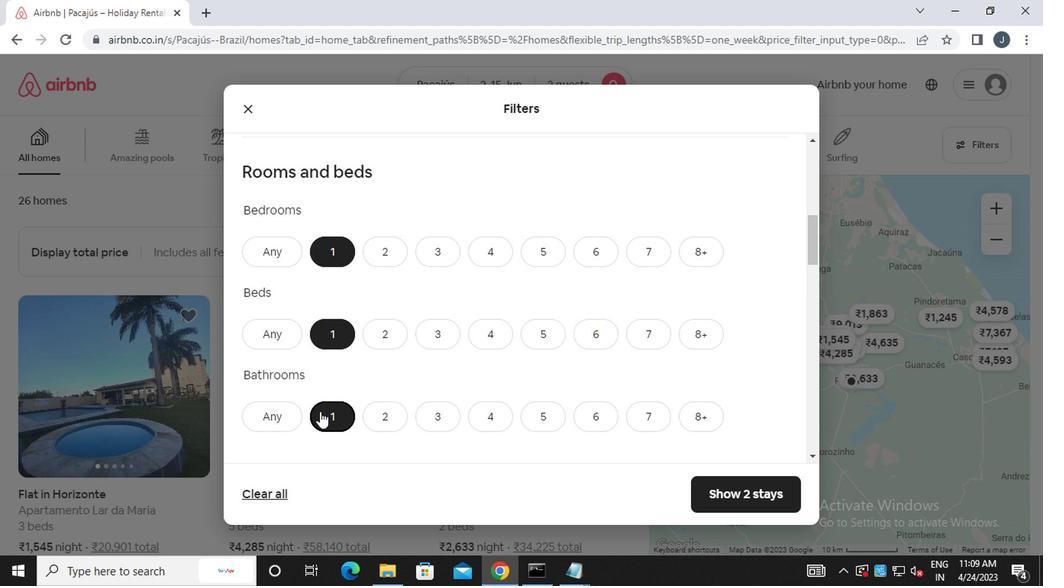 
Action: Mouse scrolled (310, 418) with delta (0, 0)
Screenshot: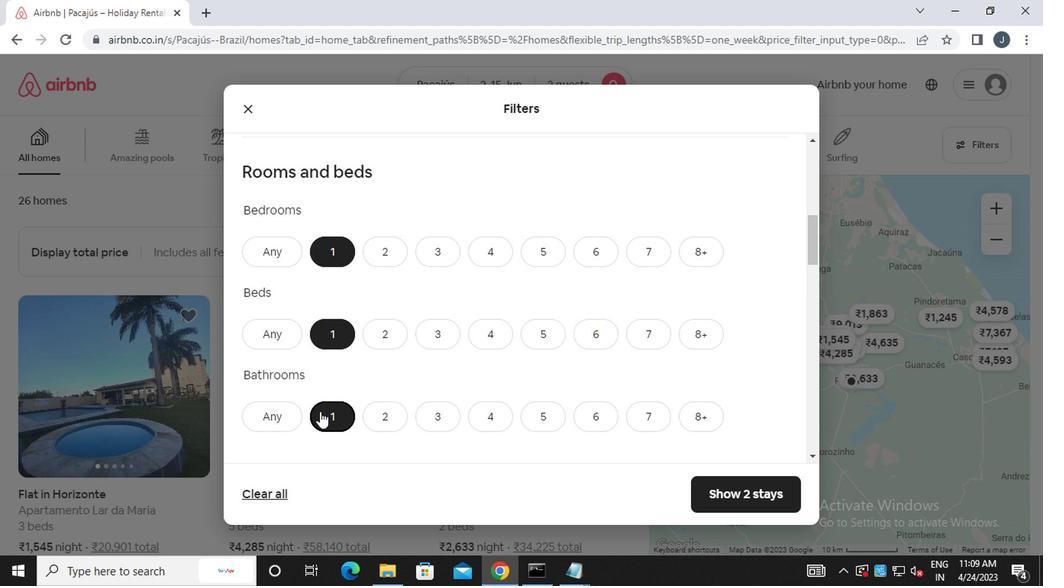 
Action: Mouse scrolled (310, 418) with delta (0, 0)
Screenshot: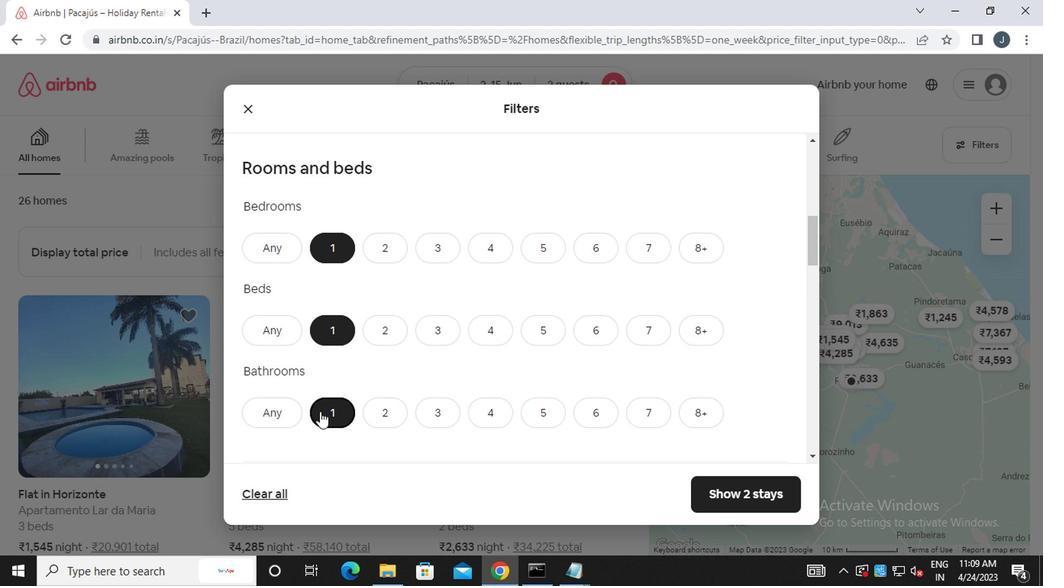
Action: Mouse moved to (375, 405)
Screenshot: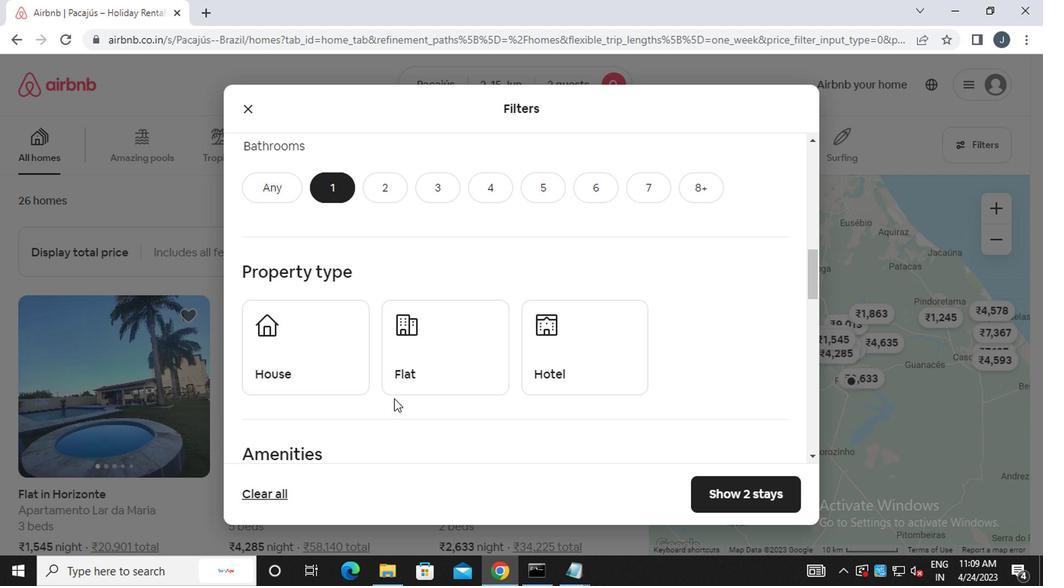 
Action: Mouse scrolled (375, 405) with delta (0, 0)
Screenshot: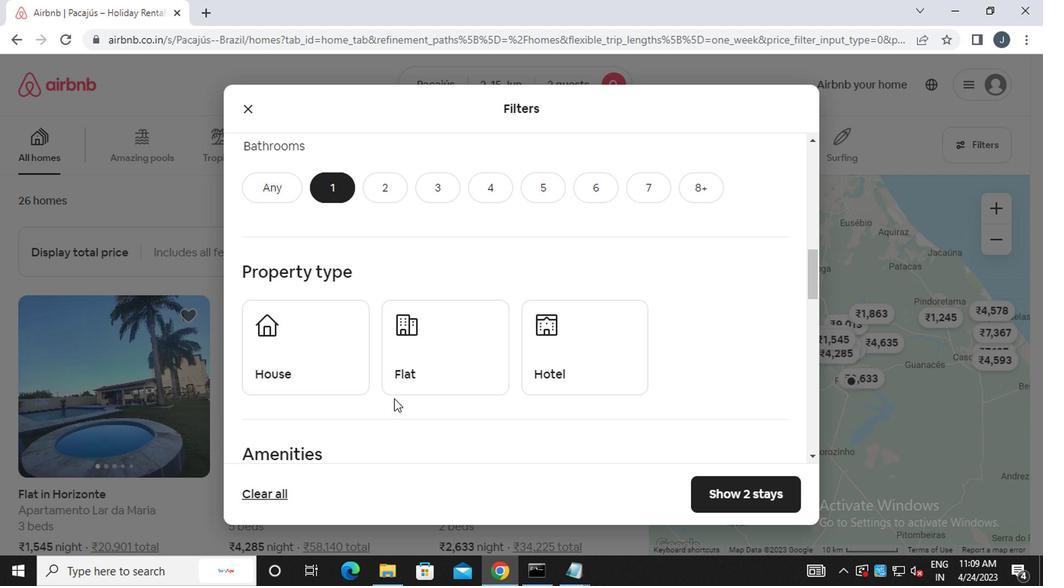 
Action: Mouse moved to (311, 275)
Screenshot: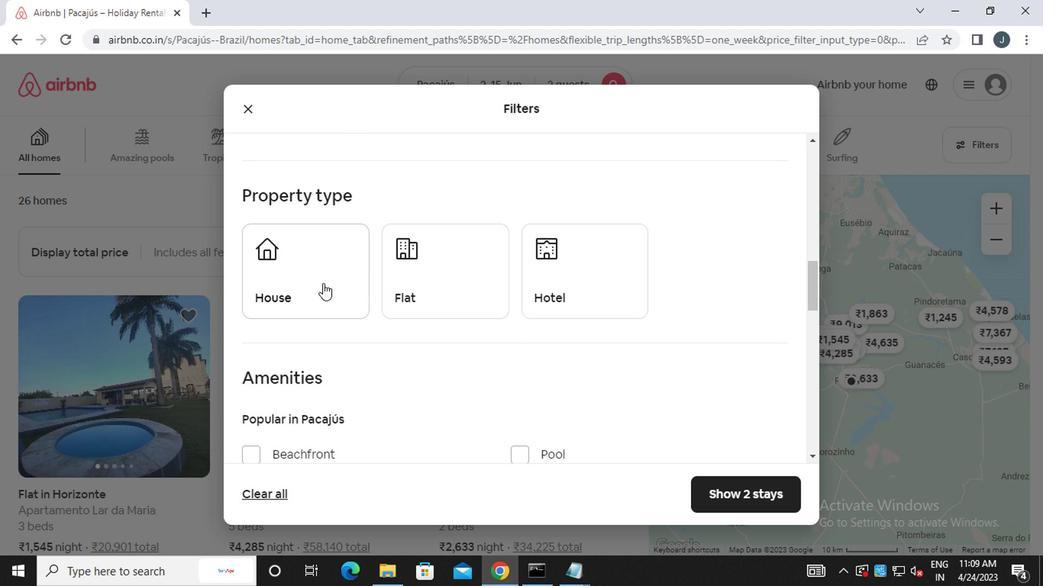 
Action: Mouse pressed left at (311, 275)
Screenshot: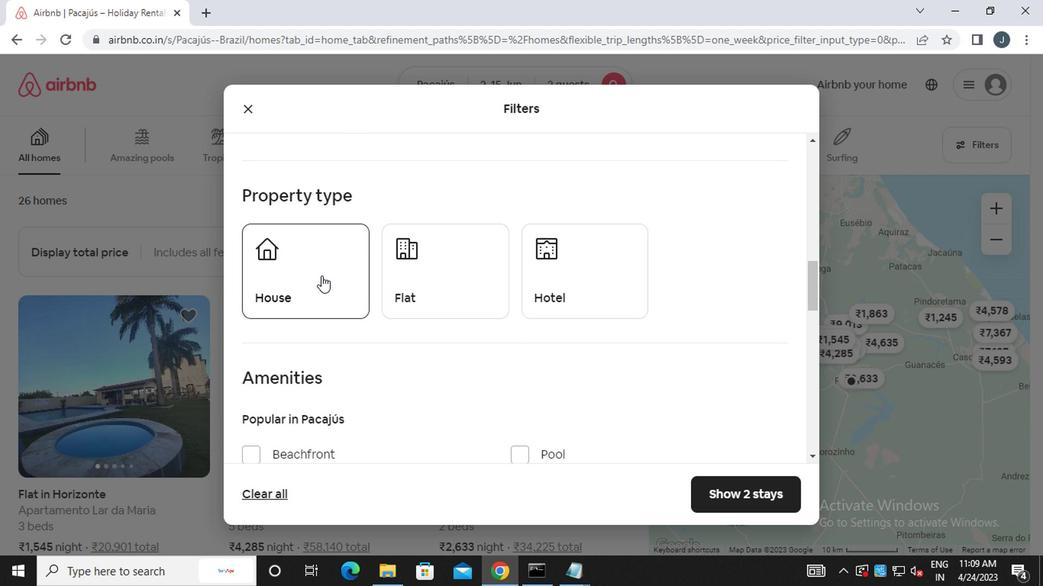 
Action: Mouse moved to (432, 300)
Screenshot: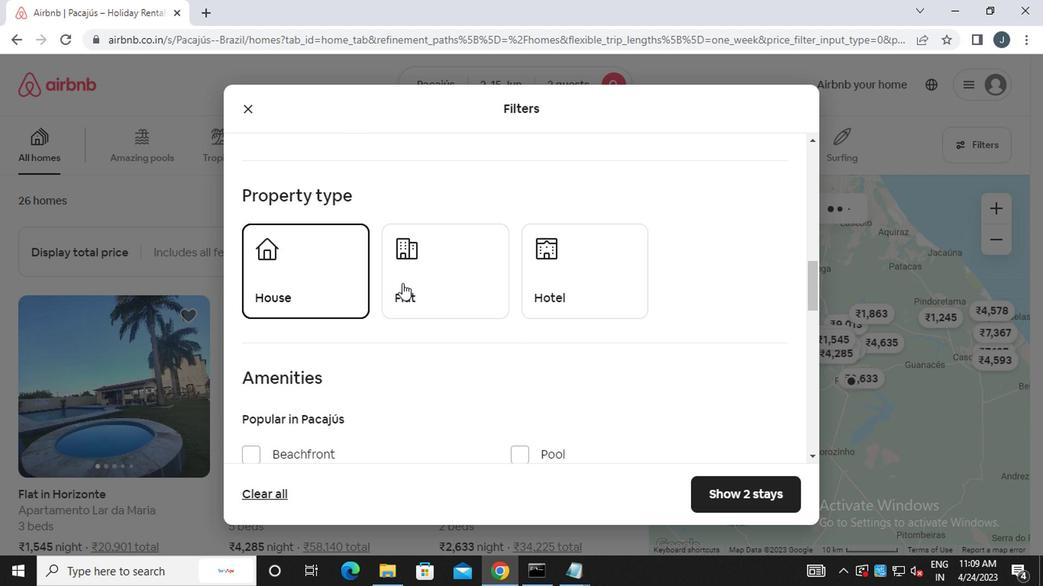 
Action: Mouse pressed left at (432, 300)
Screenshot: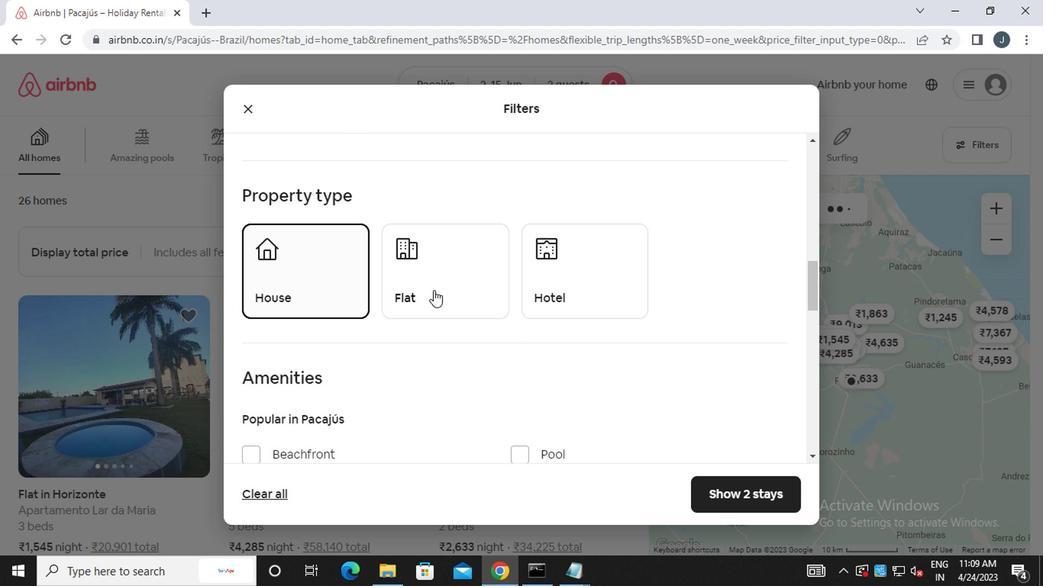 
Action: Mouse moved to (548, 300)
Screenshot: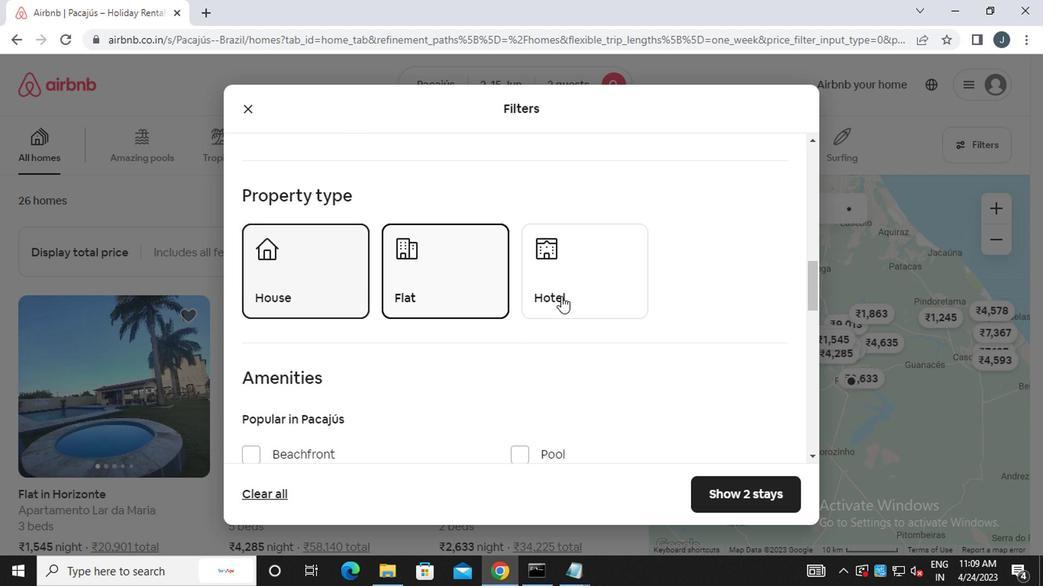 
Action: Mouse pressed left at (548, 300)
Screenshot: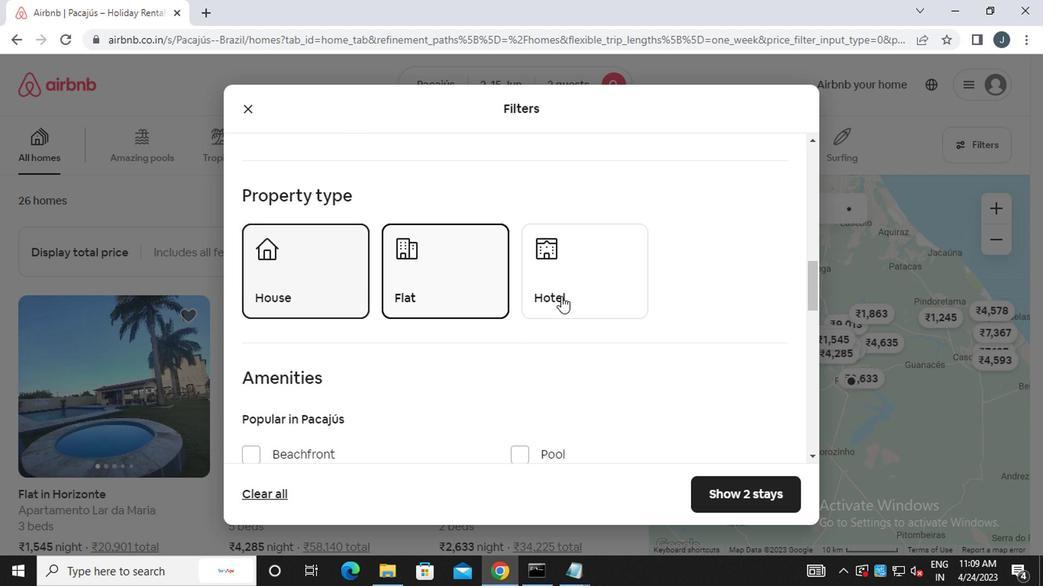 
Action: Mouse moved to (450, 329)
Screenshot: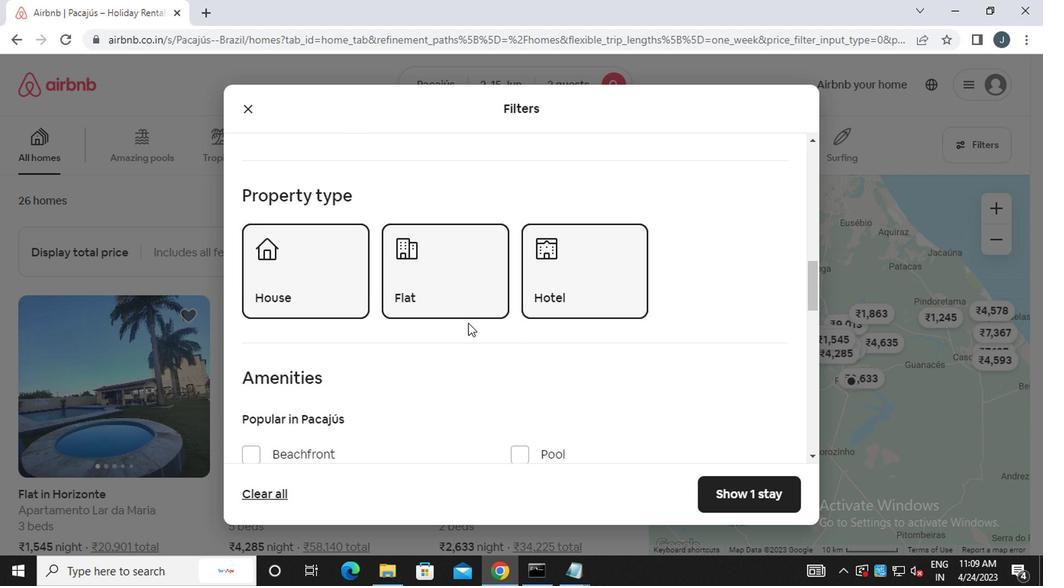 
Action: Mouse scrolled (450, 328) with delta (0, 0)
Screenshot: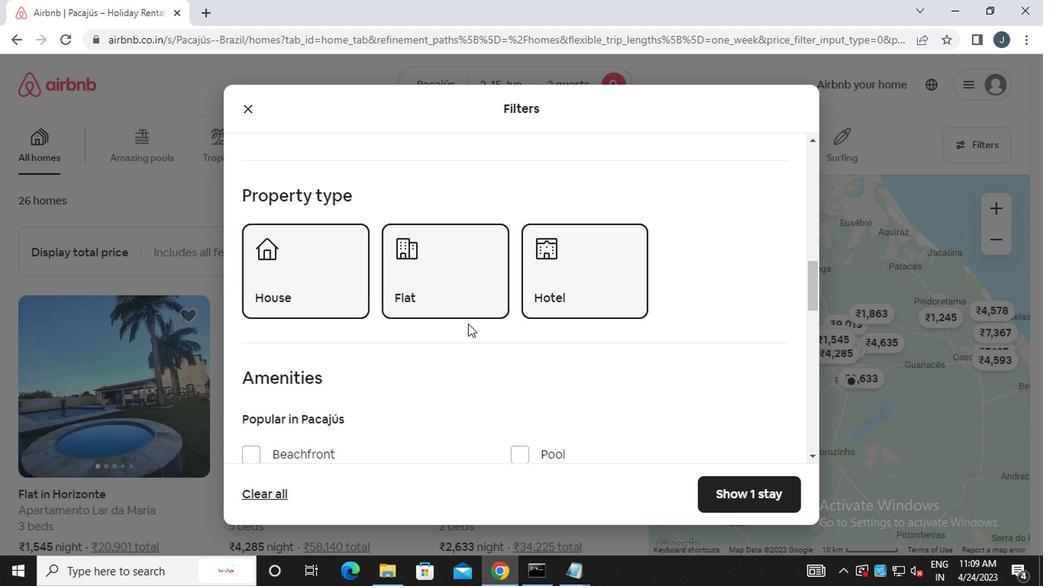 
Action: Mouse scrolled (450, 328) with delta (0, 0)
Screenshot: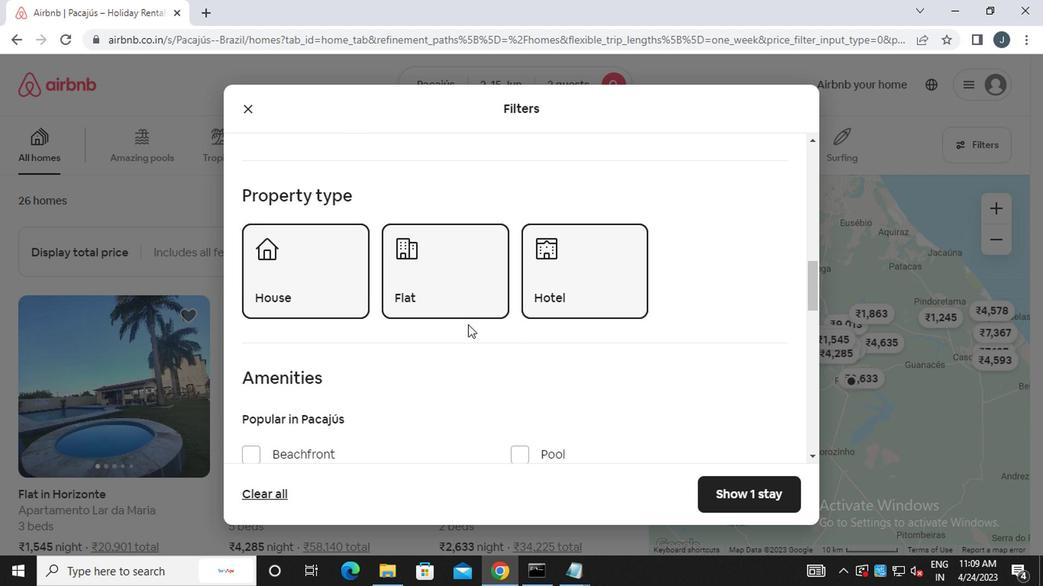 
Action: Mouse scrolled (450, 328) with delta (0, 0)
Screenshot: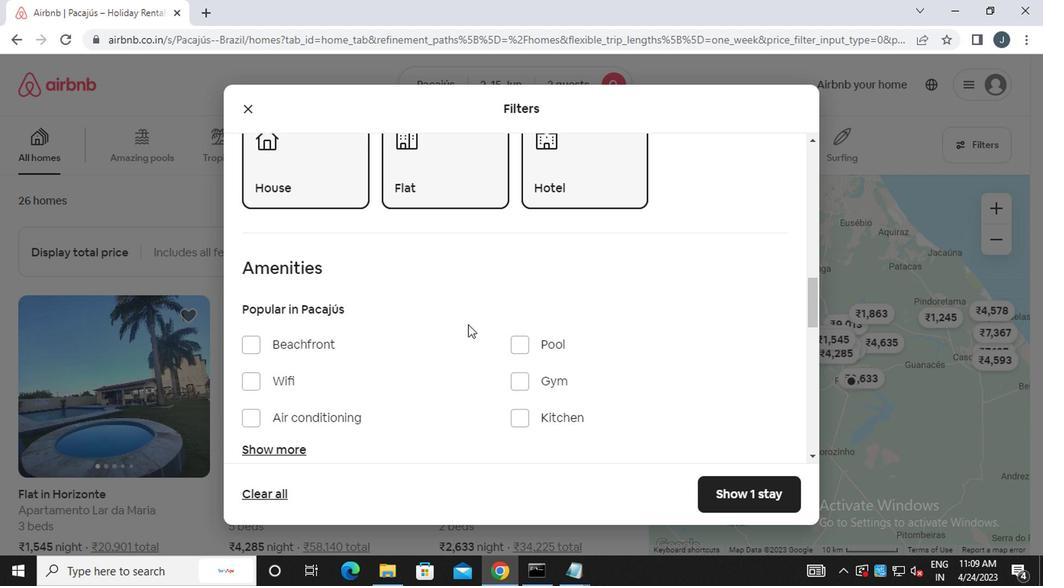 
Action: Mouse scrolled (450, 328) with delta (0, 0)
Screenshot: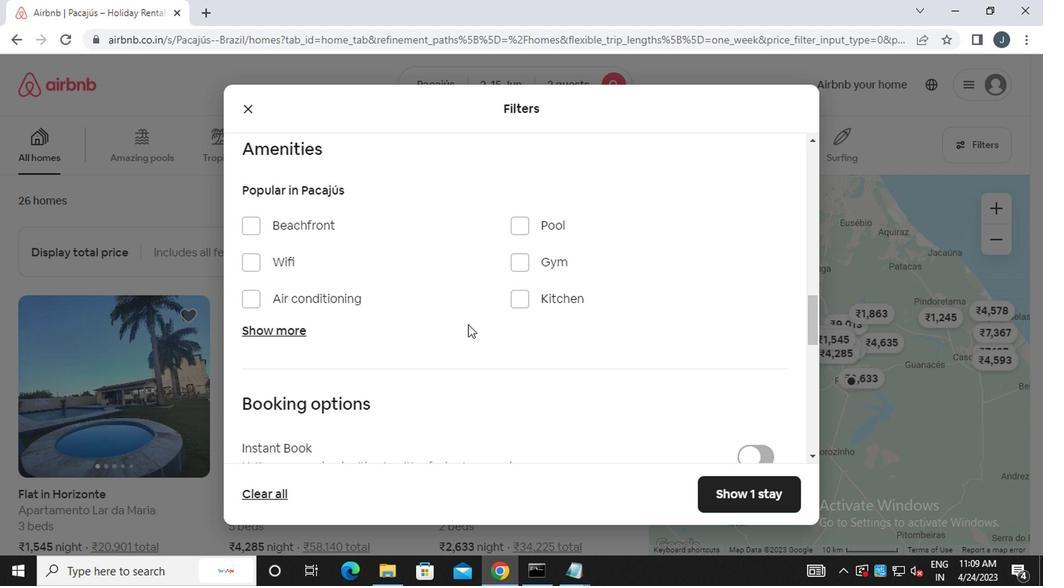 
Action: Mouse scrolled (450, 328) with delta (0, 0)
Screenshot: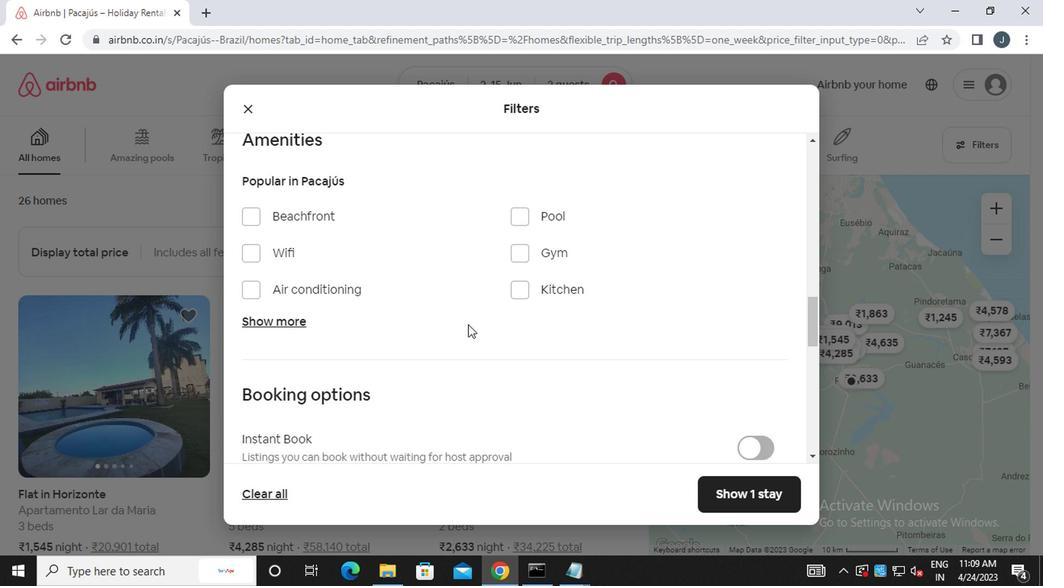 
Action: Mouse scrolled (450, 328) with delta (0, 0)
Screenshot: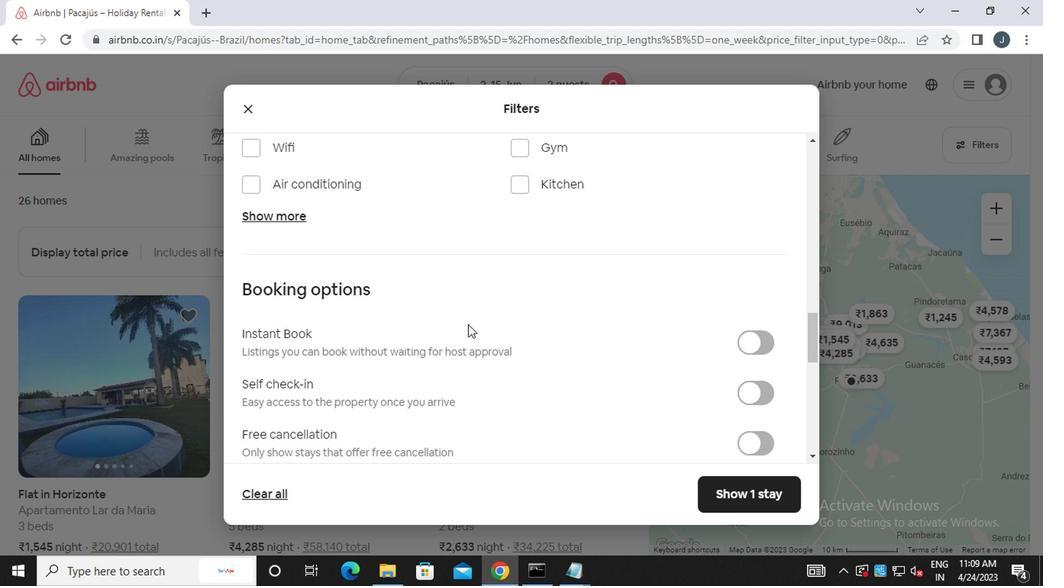 
Action: Mouse scrolled (450, 328) with delta (0, 0)
Screenshot: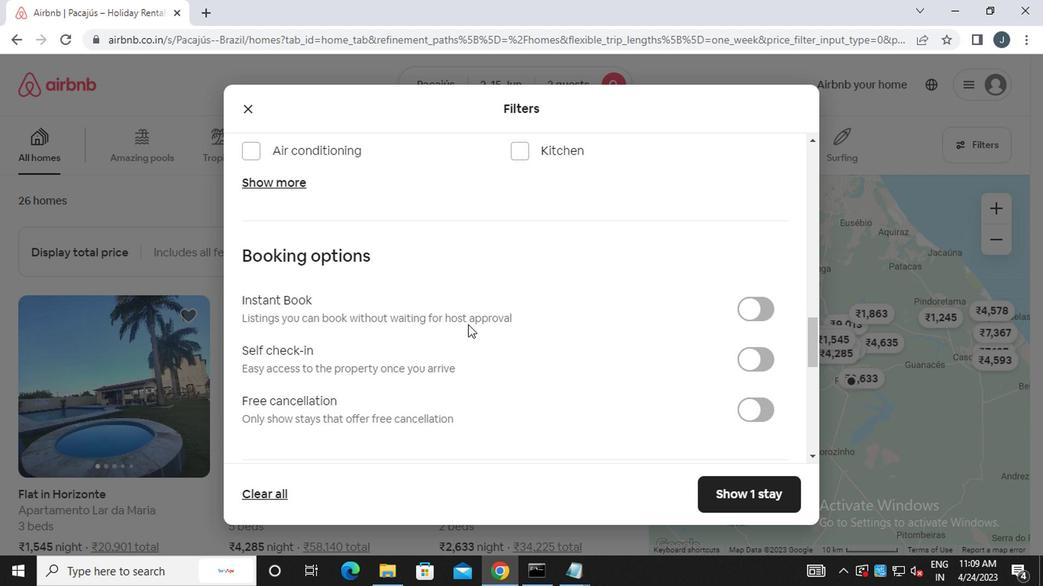 
Action: Mouse moved to (737, 205)
Screenshot: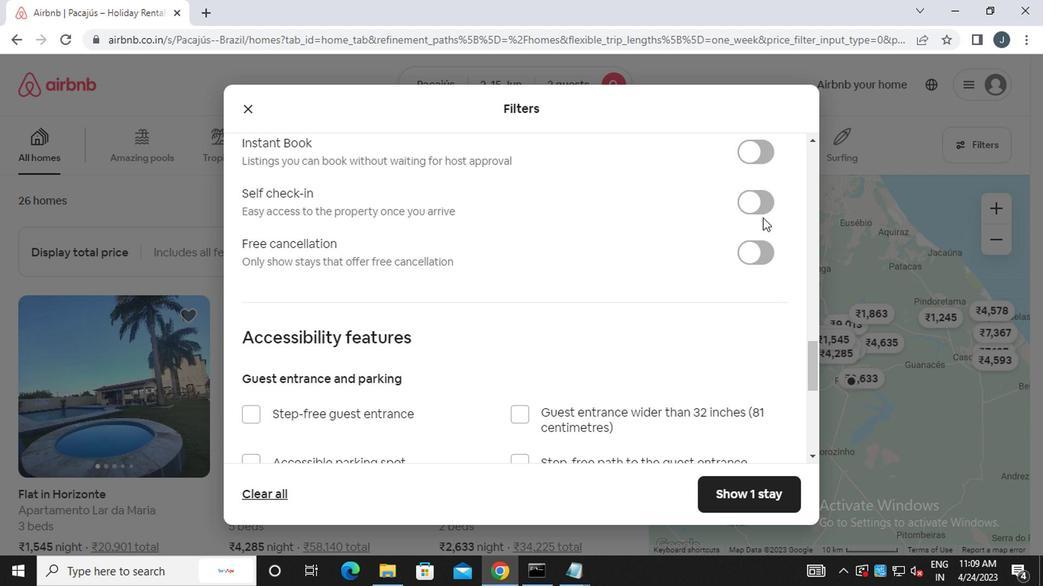 
Action: Mouse pressed left at (737, 205)
Screenshot: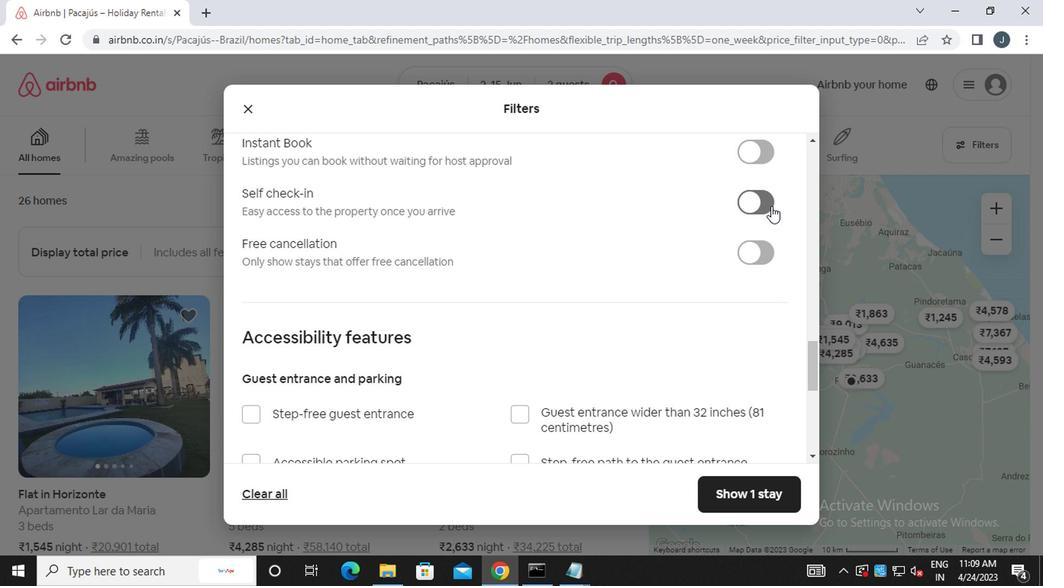 
Action: Mouse moved to (461, 305)
Screenshot: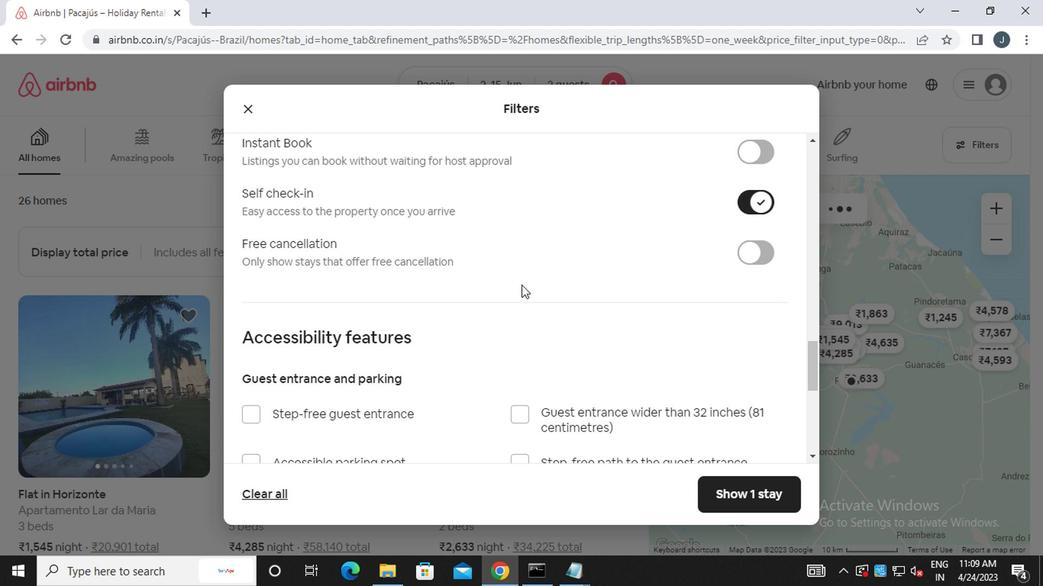 
Action: Mouse scrolled (461, 304) with delta (0, -1)
Screenshot: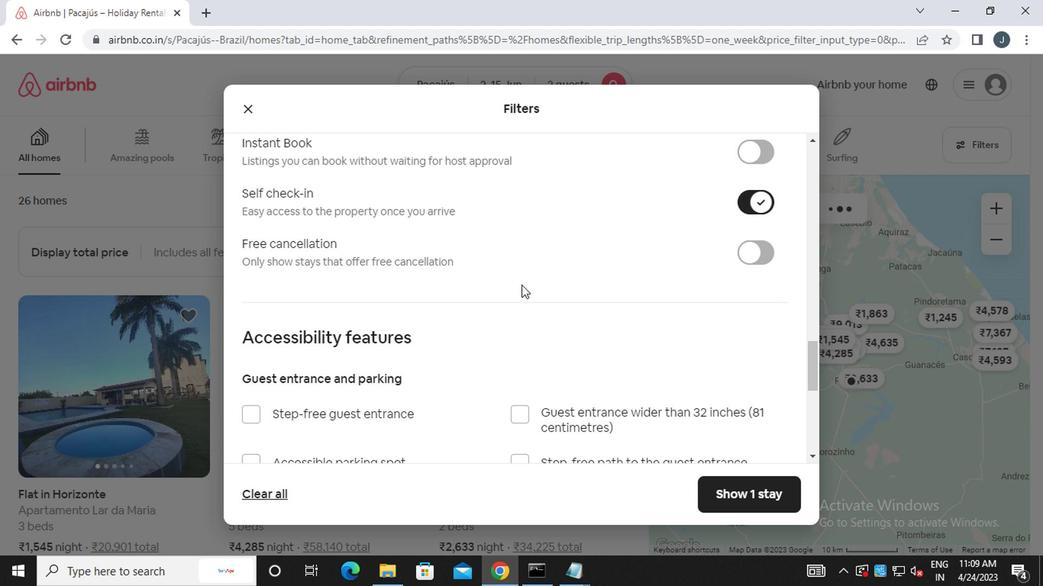 
Action: Mouse moved to (459, 310)
Screenshot: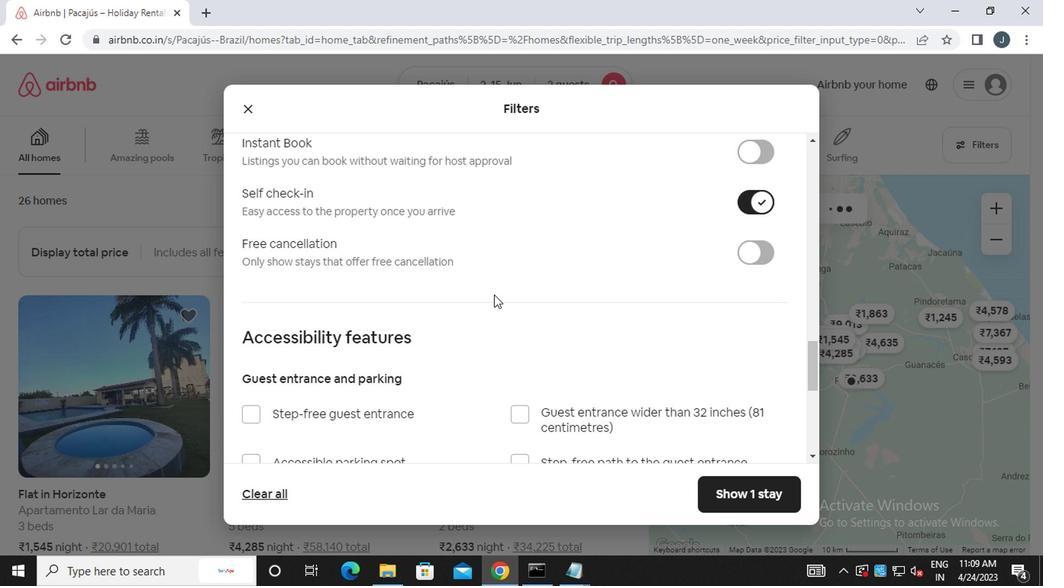 
Action: Mouse scrolled (459, 309) with delta (0, -1)
Screenshot: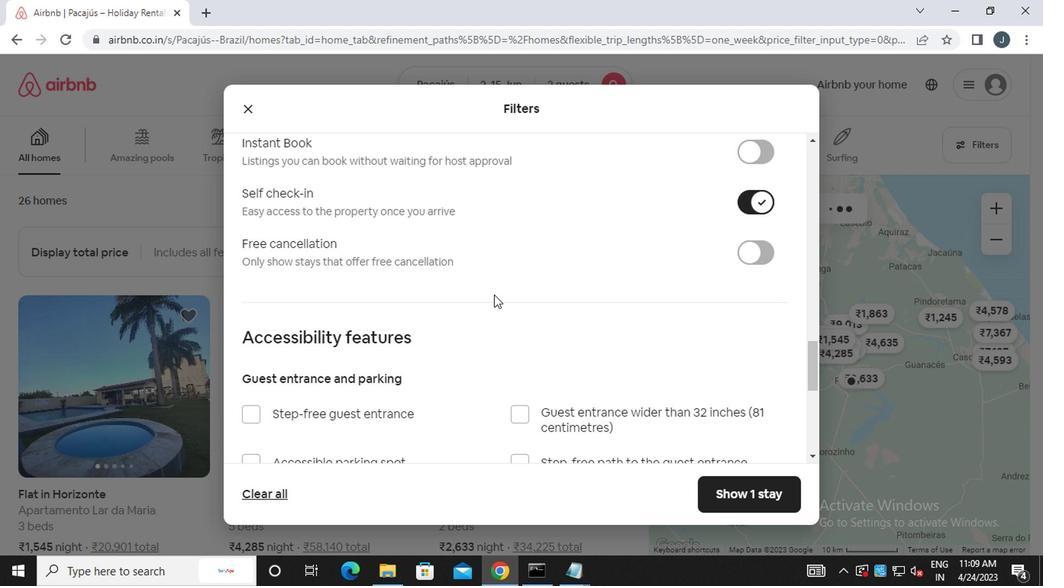 
Action: Mouse moved to (458, 311)
Screenshot: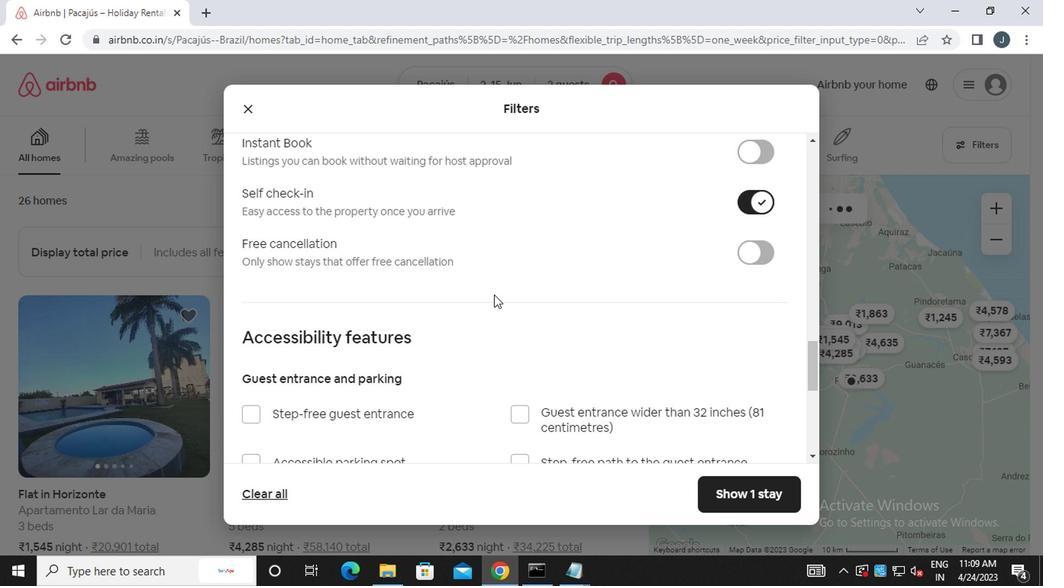 
Action: Mouse scrolled (458, 310) with delta (0, 0)
Screenshot: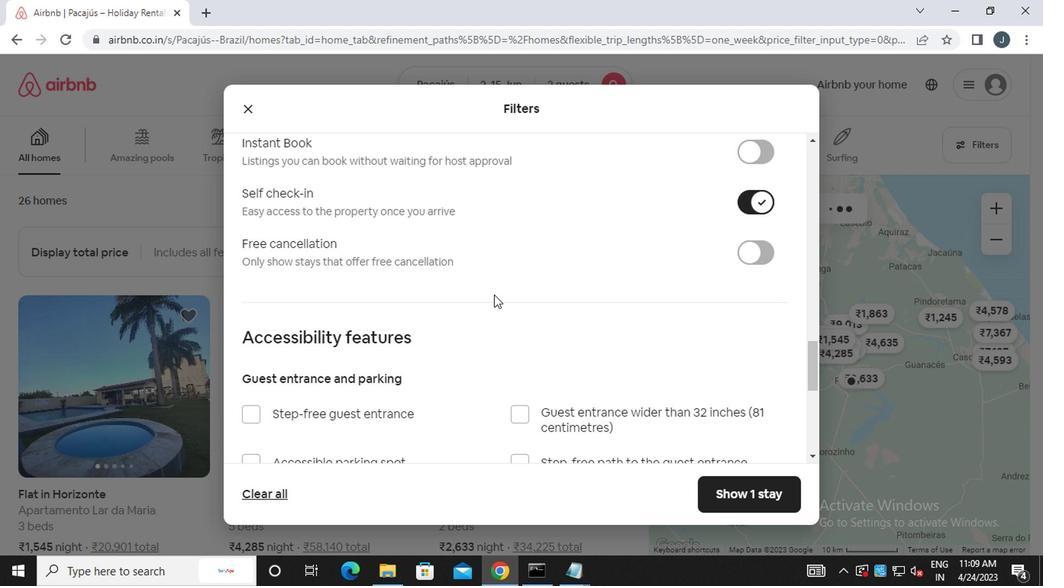 
Action: Mouse moved to (458, 311)
Screenshot: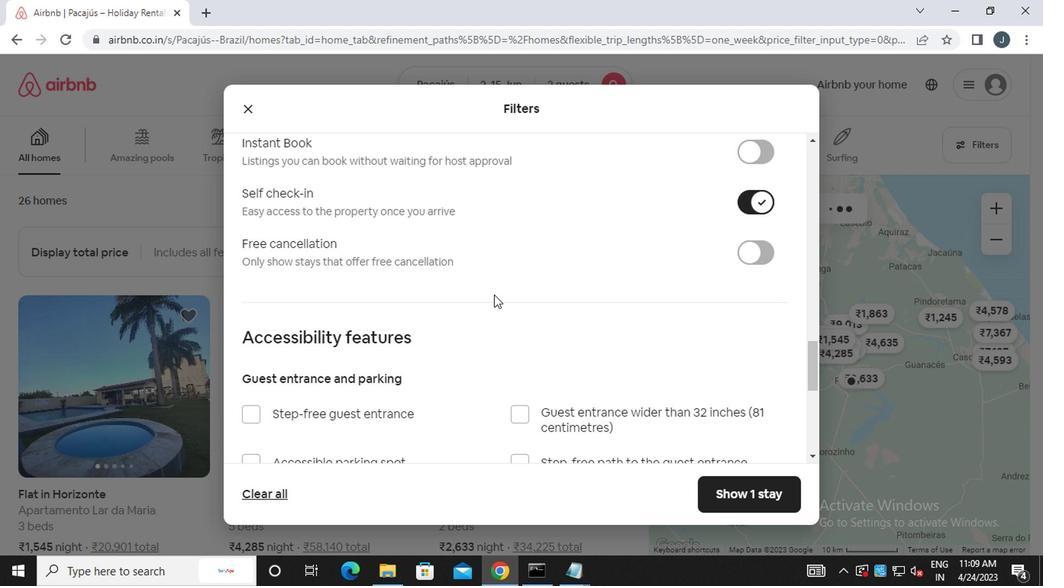 
Action: Mouse scrolled (458, 310) with delta (0, 0)
Screenshot: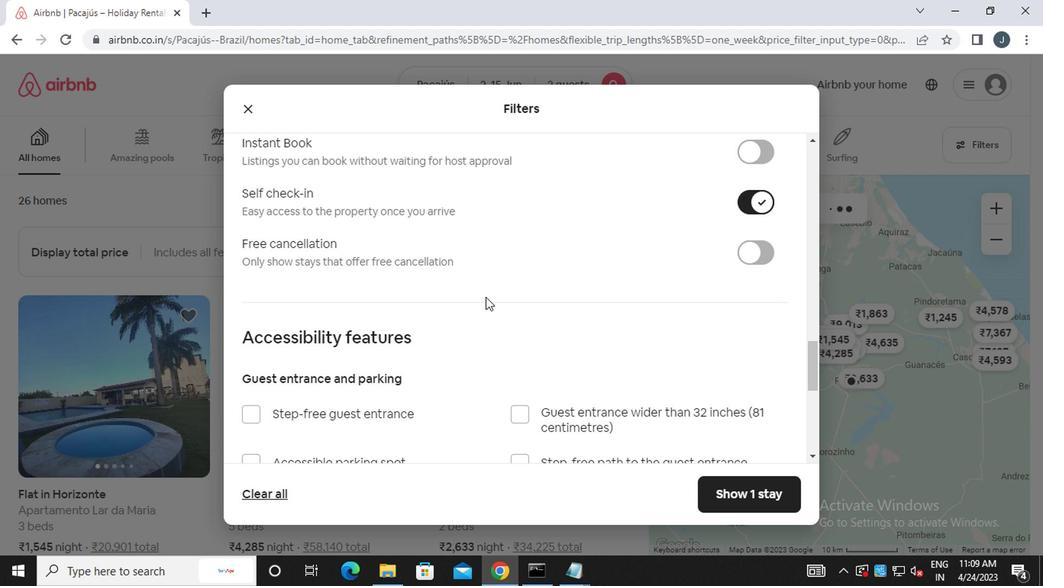 
Action: Mouse moved to (458, 311)
Screenshot: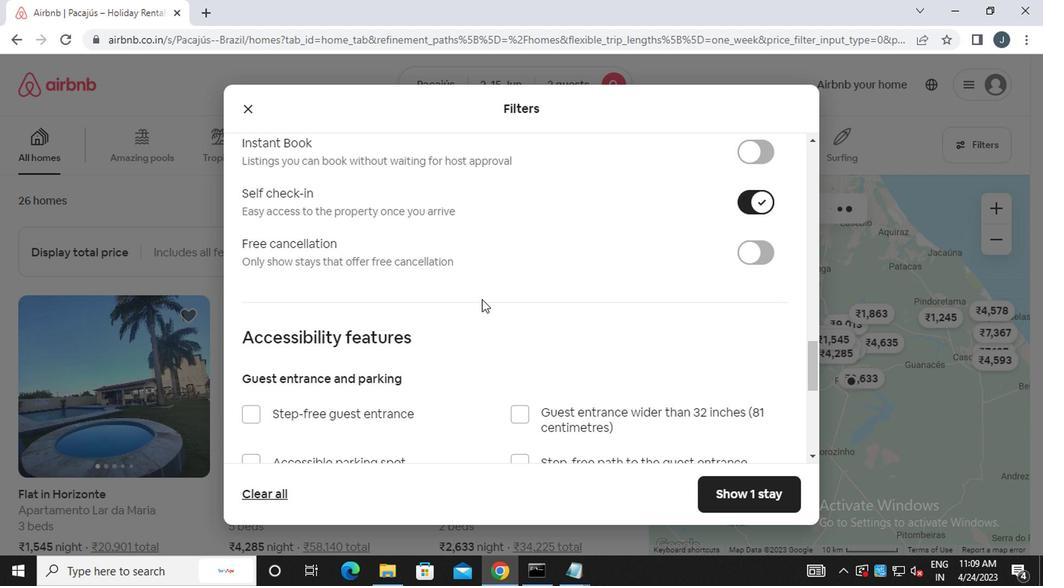 
Action: Mouse scrolled (458, 311) with delta (0, 0)
Screenshot: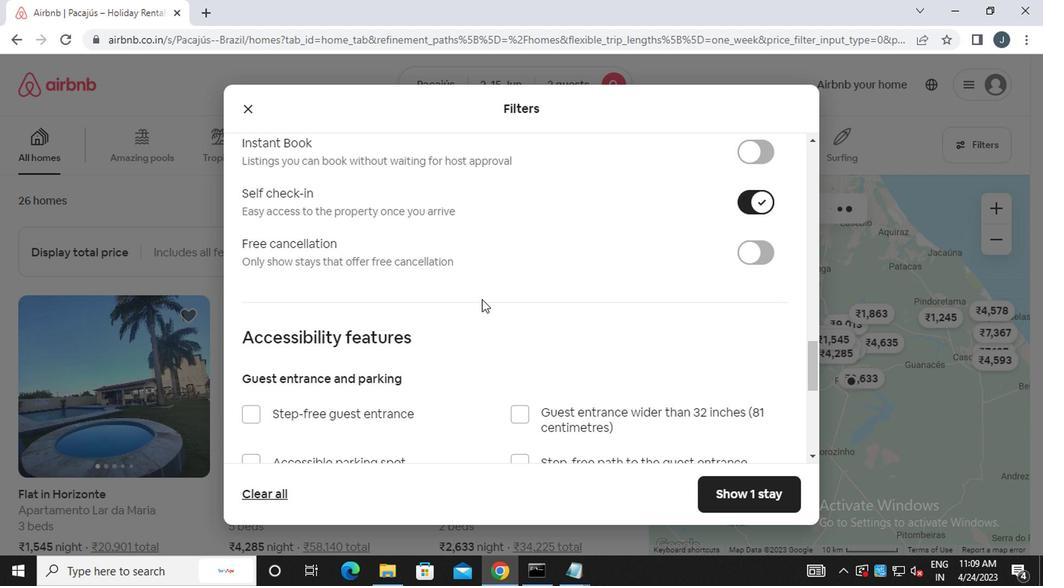 
Action: Mouse scrolled (458, 311) with delta (0, 0)
Screenshot: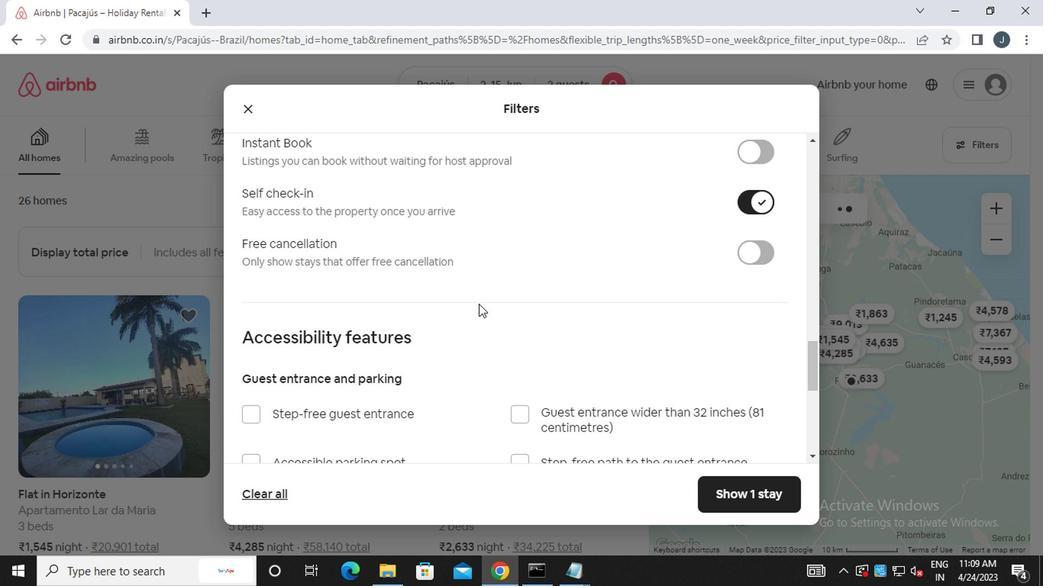 
Action: Mouse moved to (443, 333)
Screenshot: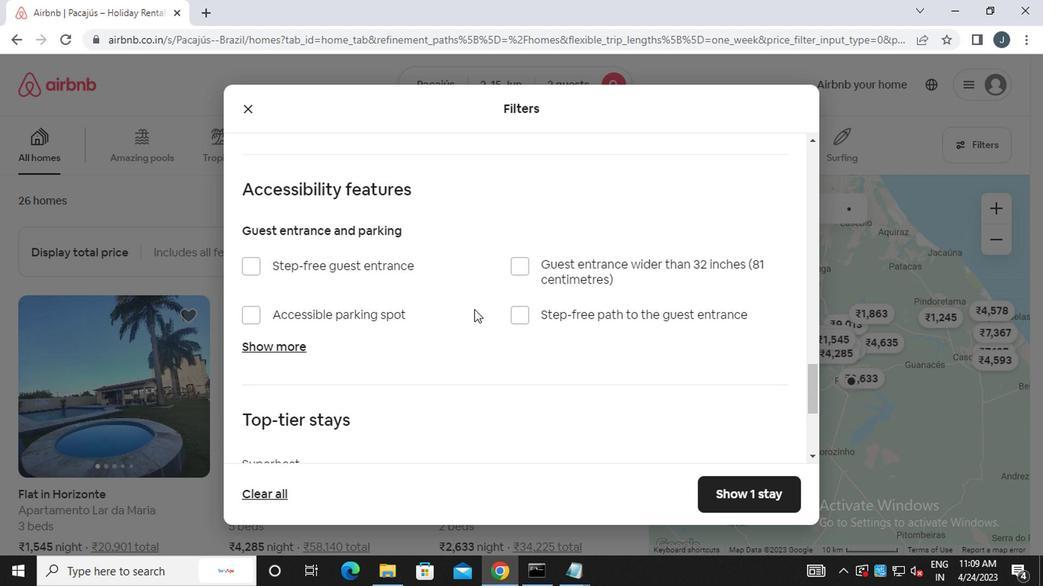 
Action: Mouse scrolled (443, 332) with delta (0, -1)
Screenshot: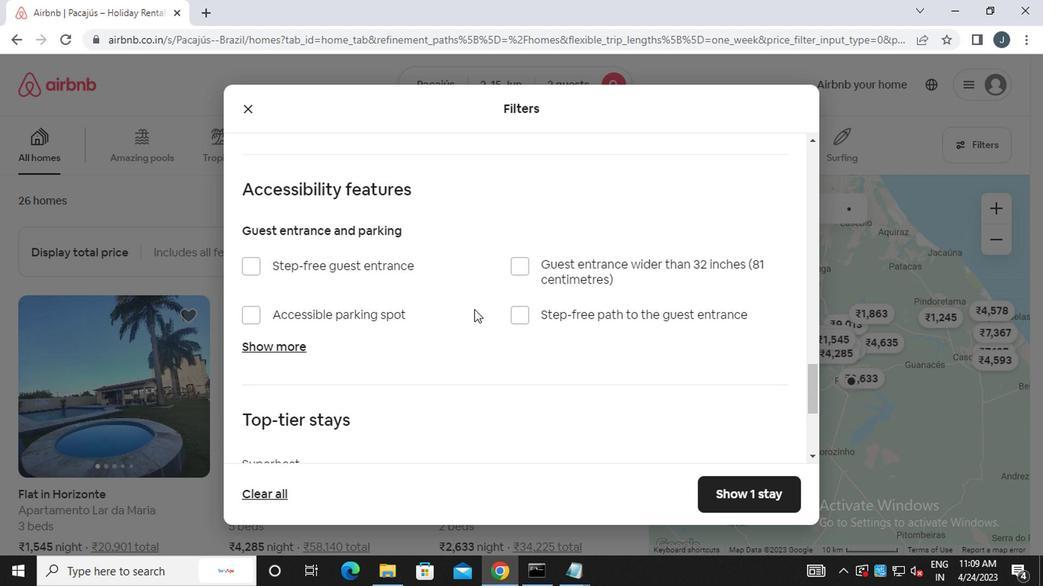 
Action: Mouse moved to (441, 338)
Screenshot: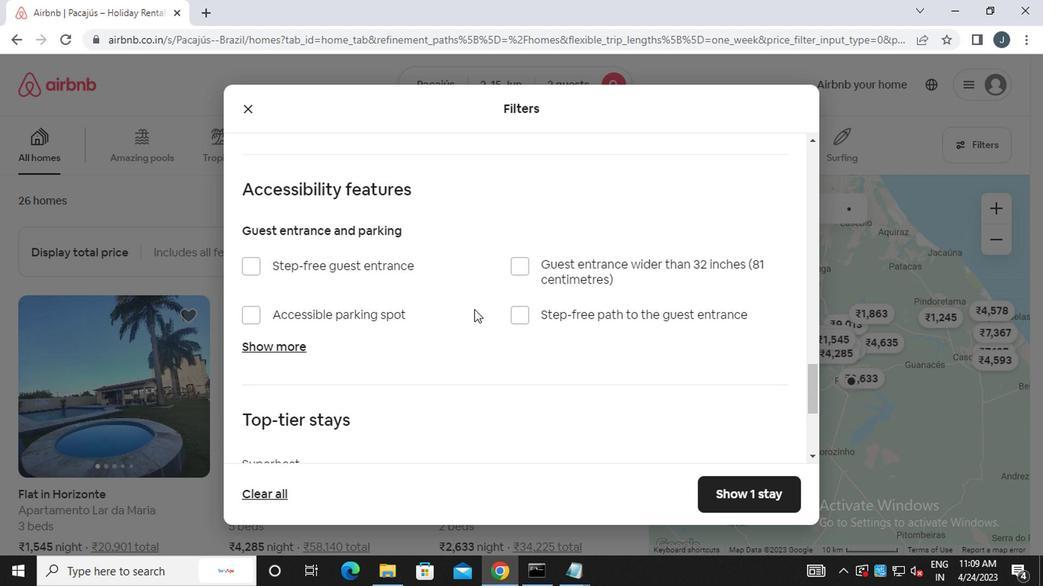 
Action: Mouse scrolled (441, 337) with delta (0, -1)
Screenshot: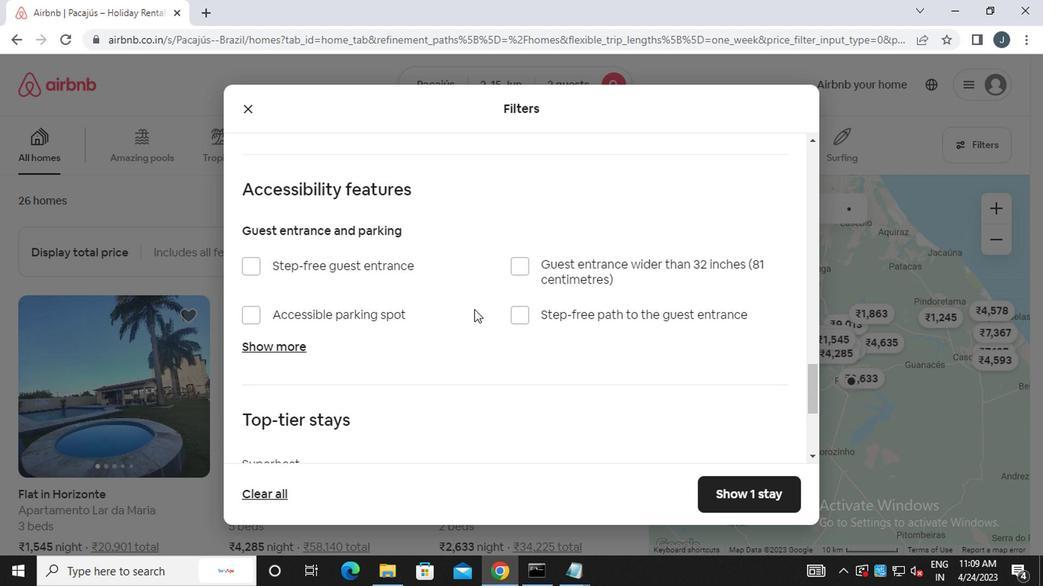 
Action: Mouse moved to (441, 338)
Screenshot: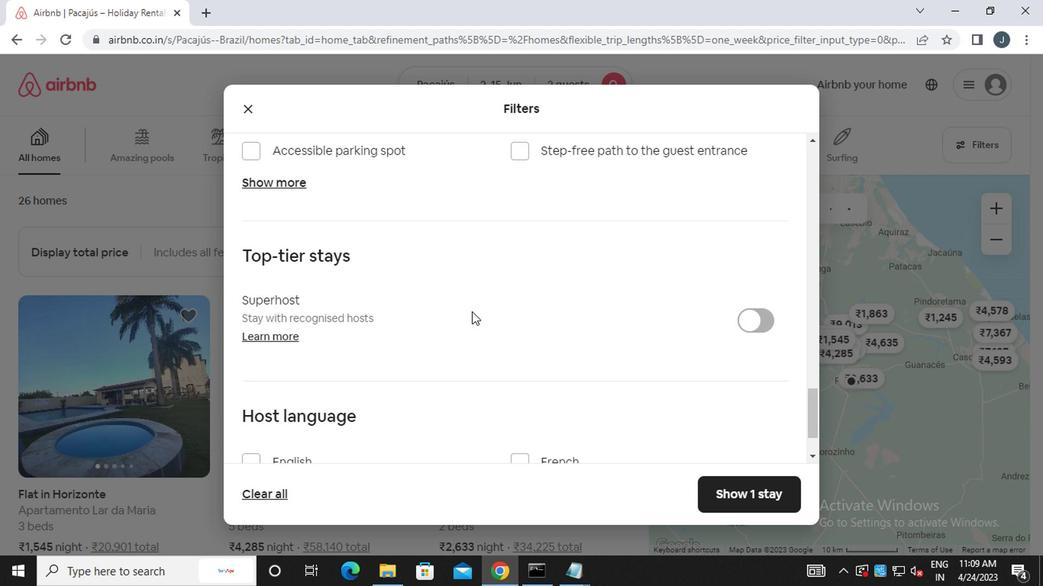 
Action: Mouse scrolled (441, 337) with delta (0, -1)
Screenshot: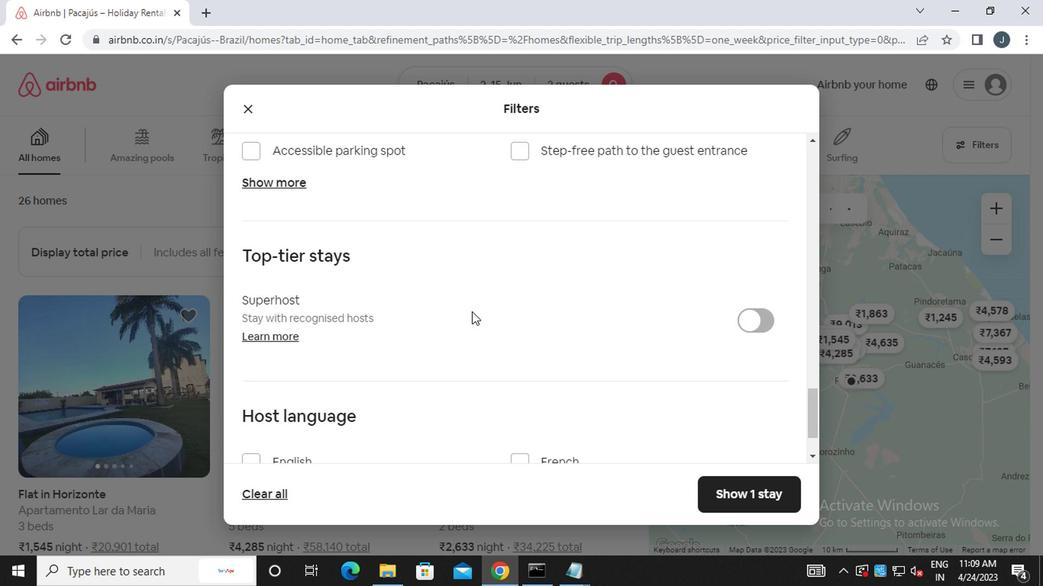 
Action: Mouse scrolled (441, 337) with delta (0, -1)
Screenshot: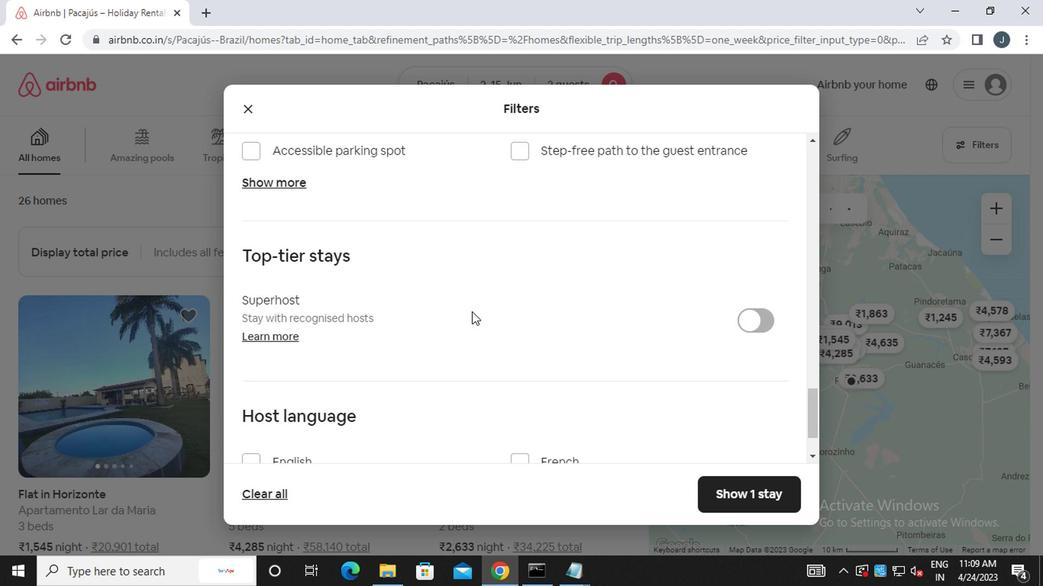 
Action: Mouse scrolled (441, 337) with delta (0, -1)
Screenshot: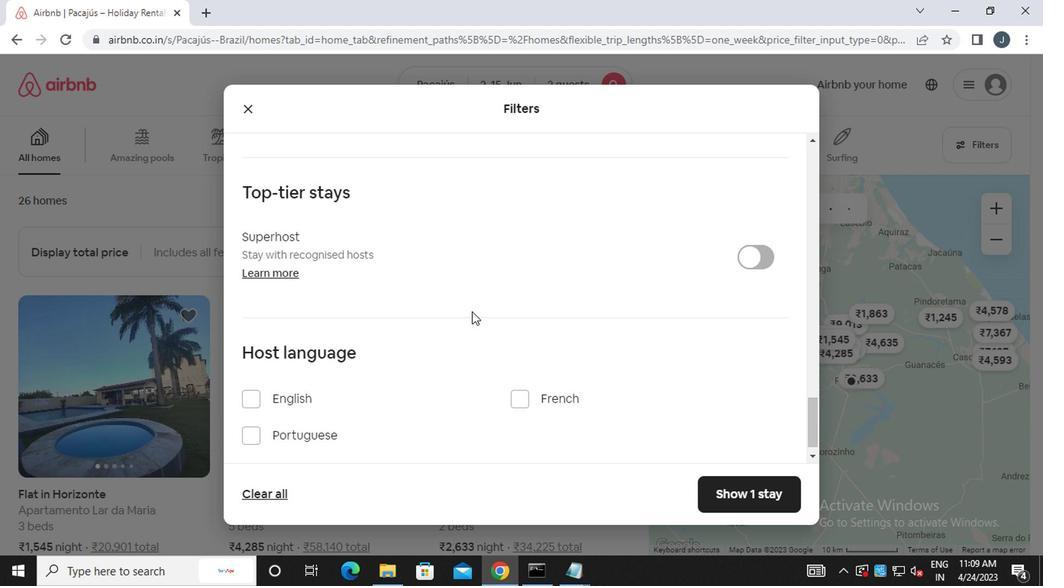 
Action: Mouse scrolled (441, 337) with delta (0, -1)
Screenshot: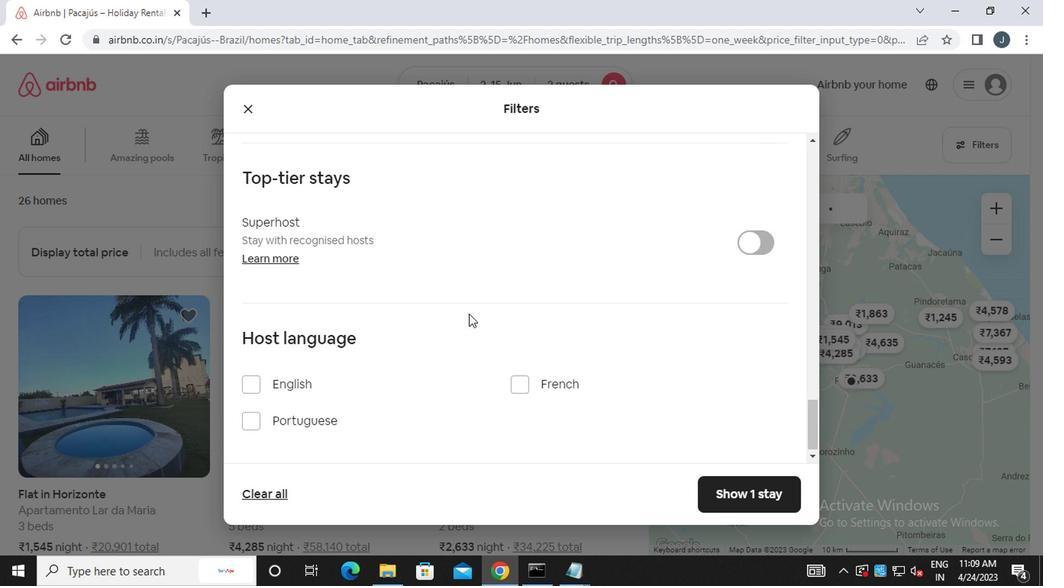 
Action: Mouse scrolled (441, 337) with delta (0, -1)
Screenshot: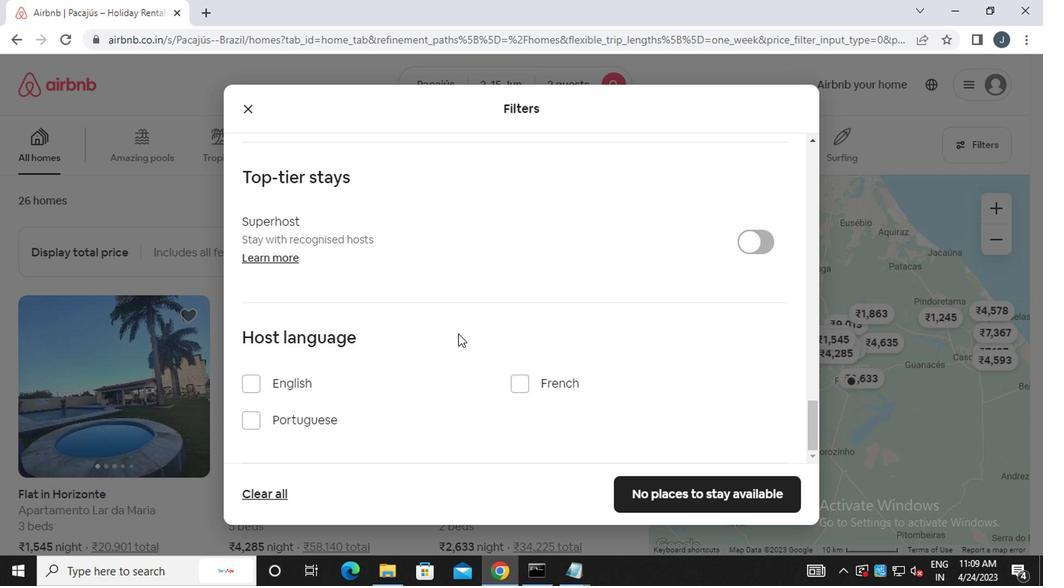 
Action: Mouse scrolled (441, 337) with delta (0, -1)
Screenshot: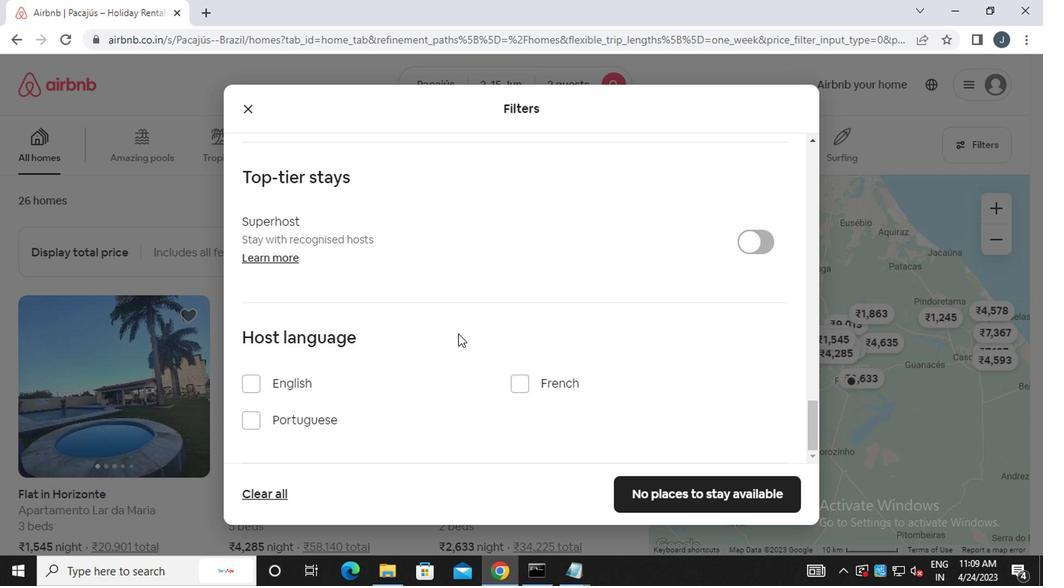 
Action: Mouse scrolled (441, 337) with delta (0, -1)
Screenshot: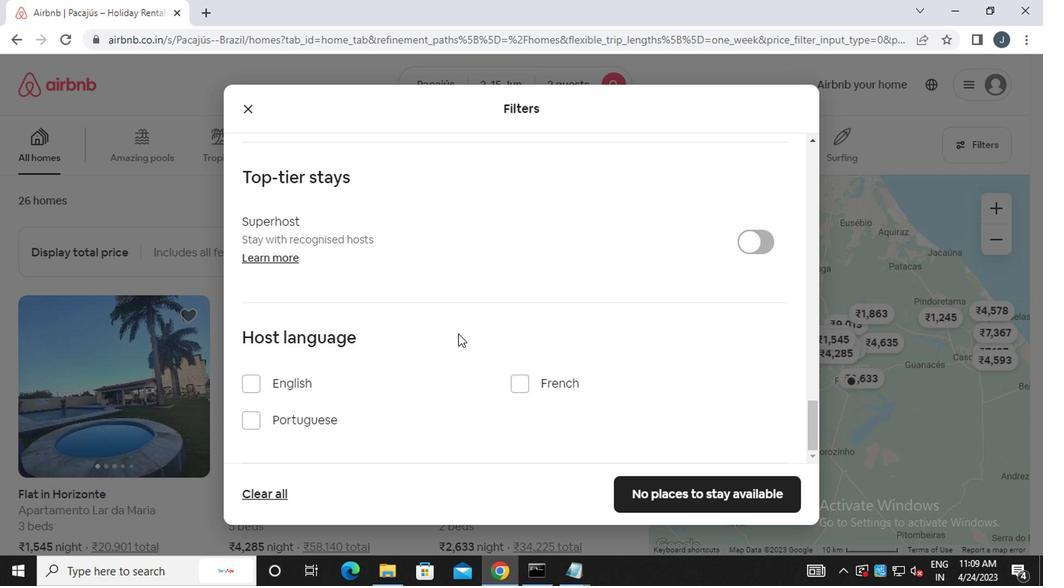 
Action: Mouse scrolled (441, 337) with delta (0, -1)
Screenshot: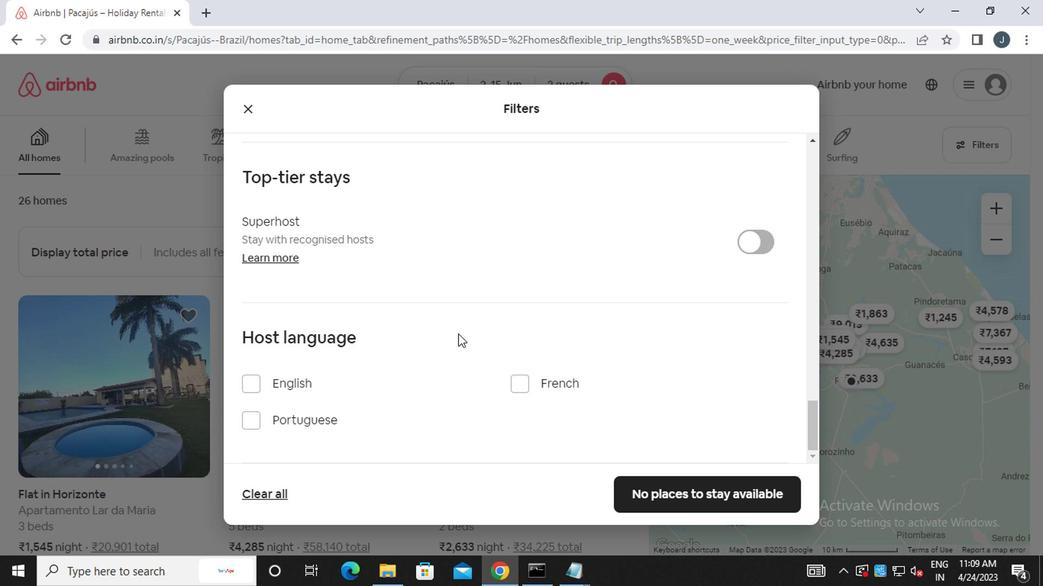 
Action: Mouse moved to (478, 474)
Screenshot: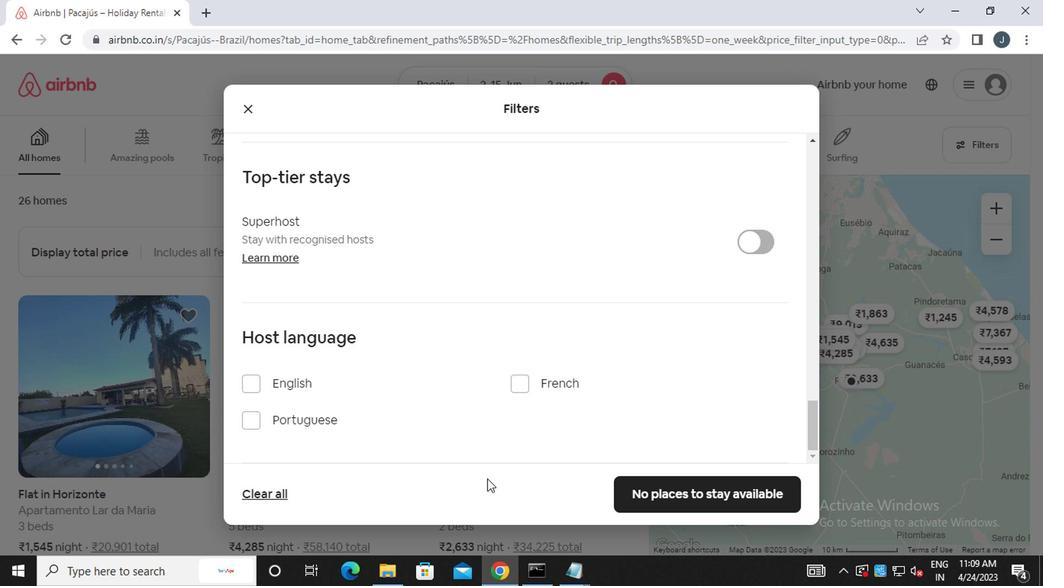
Action: Mouse scrolled (478, 474) with delta (0, 0)
Screenshot: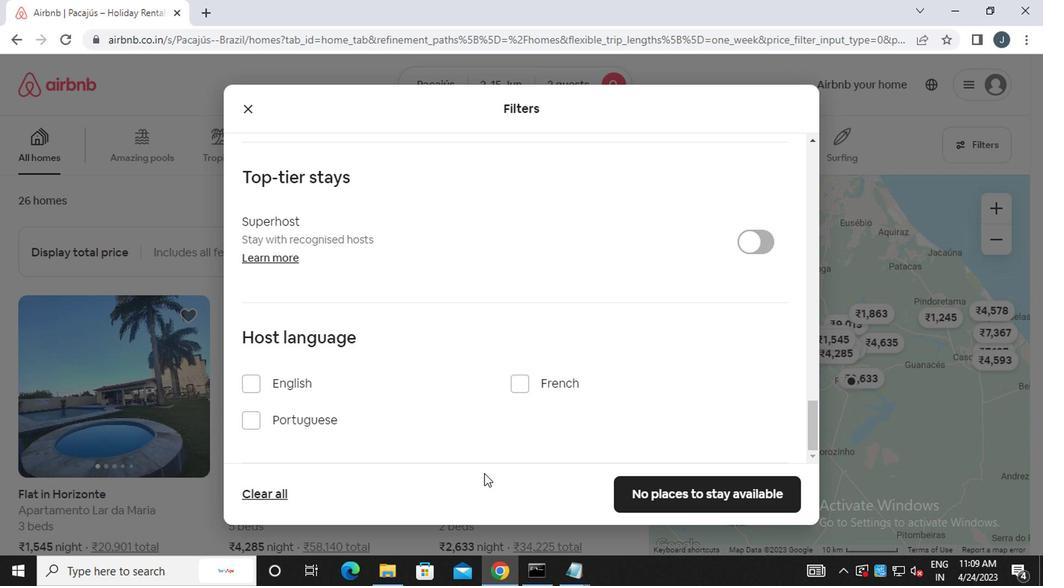 
Action: Mouse scrolled (478, 474) with delta (0, 0)
Screenshot: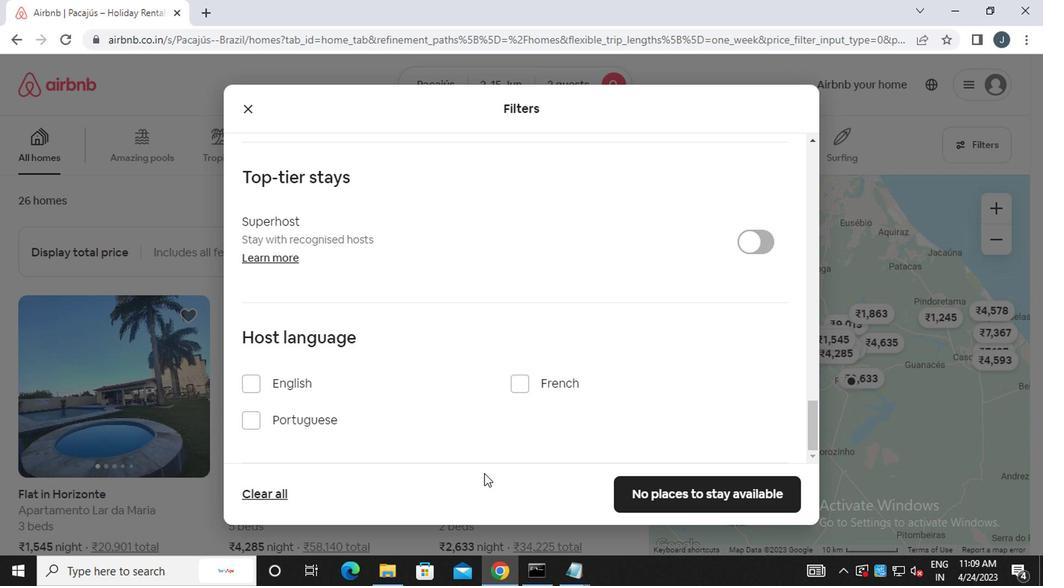 
Action: Mouse scrolled (478, 474) with delta (0, 0)
Screenshot: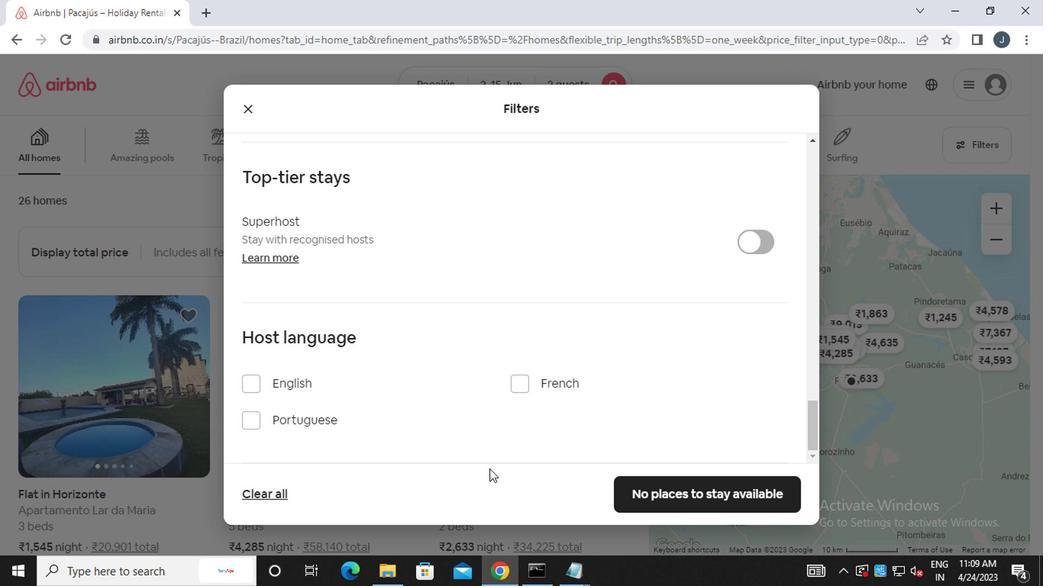 
Action: Mouse scrolled (478, 474) with delta (0, 0)
Screenshot: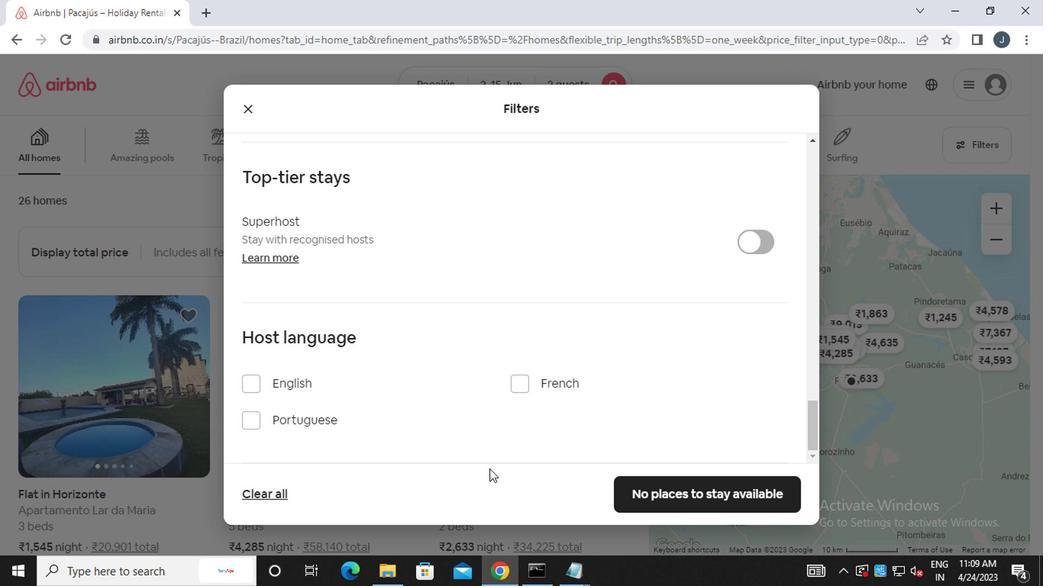 
Action: Mouse moved to (478, 474)
Screenshot: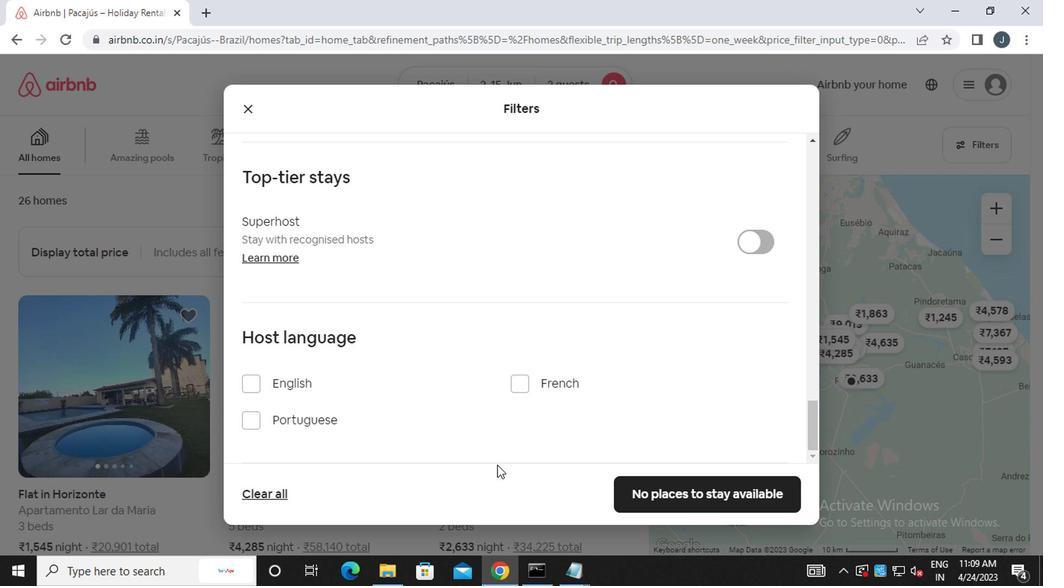 
Action: Mouse scrolled (478, 474) with delta (0, 0)
Screenshot: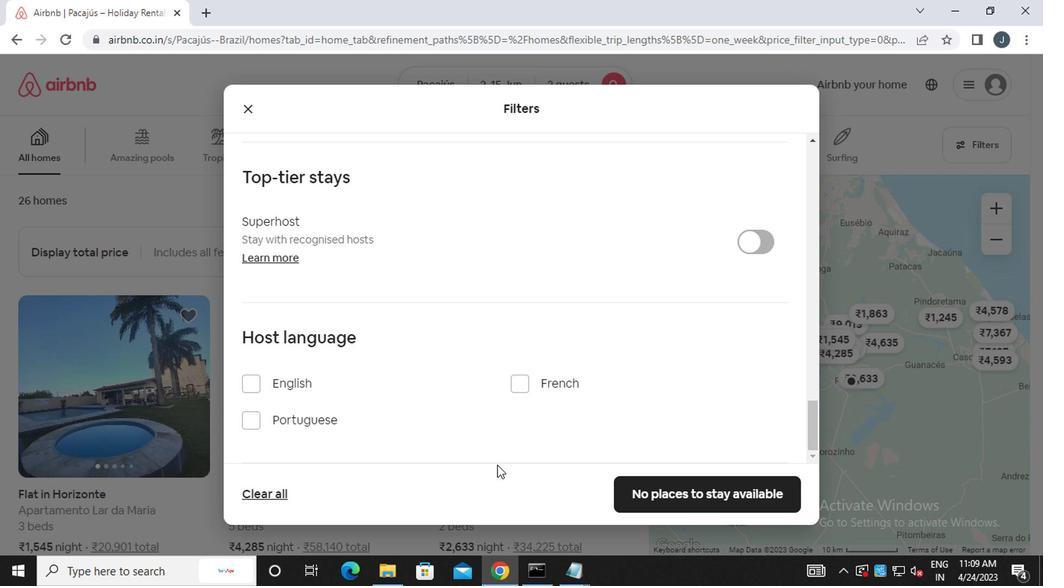 
Action: Mouse moved to (472, 472)
Screenshot: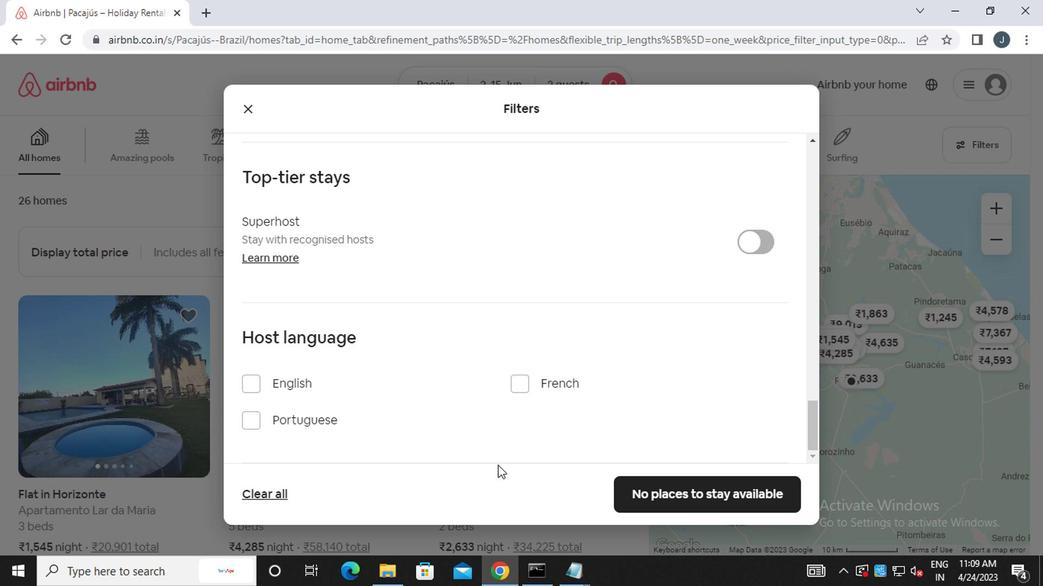 
Action: Mouse scrolled (472, 471) with delta (0, -1)
Screenshot: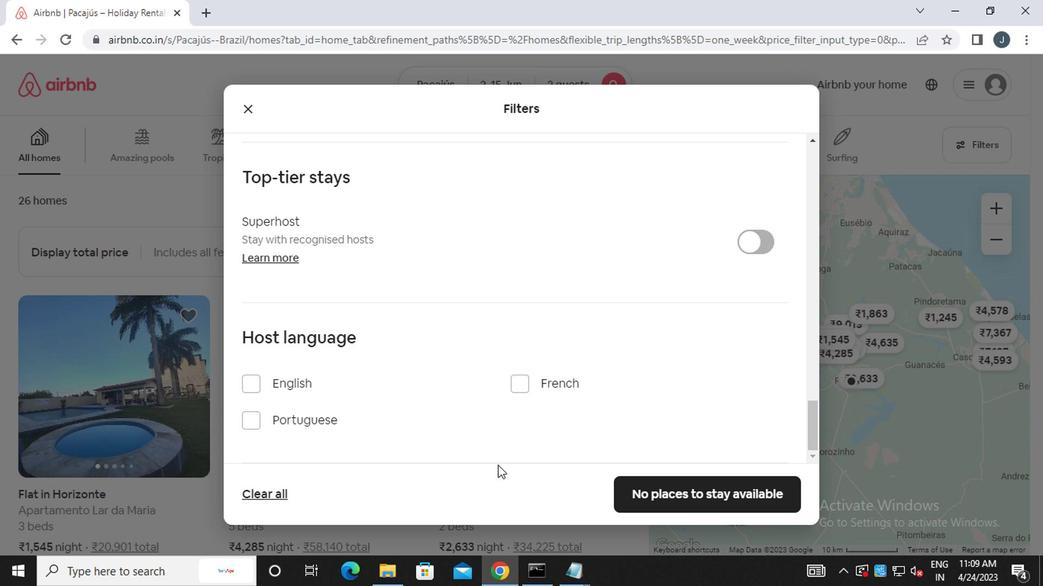 
Action: Mouse moved to (274, 473)
Screenshot: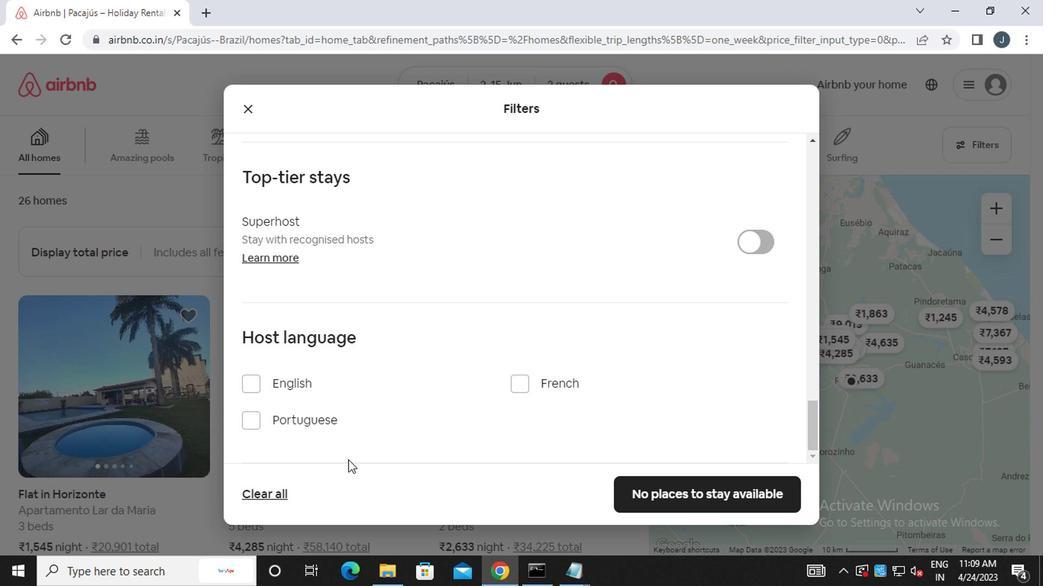 
Action: Mouse scrolled (274, 472) with delta (0, 0)
Screenshot: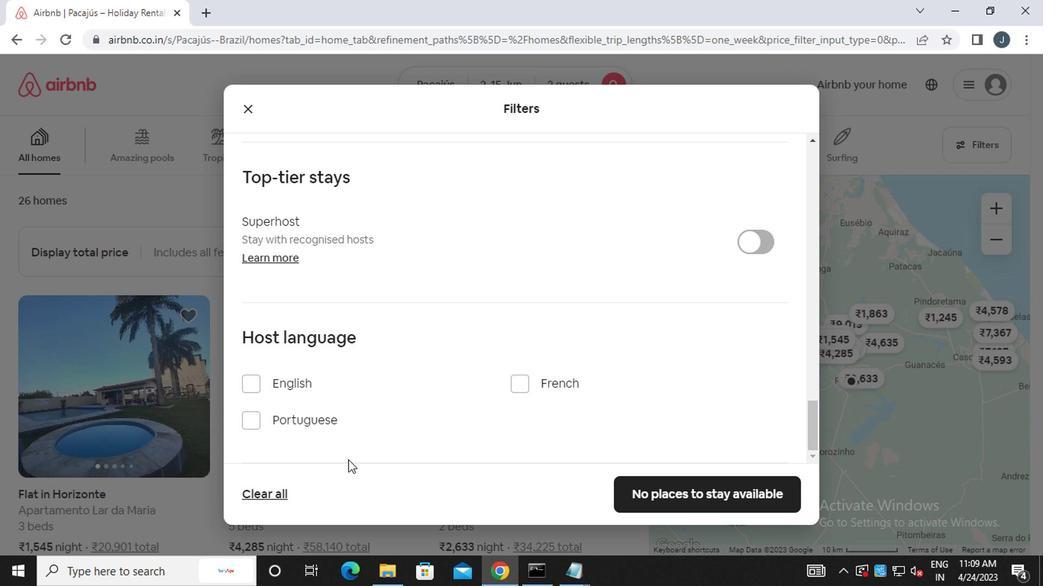 
Action: Mouse moved to (274, 473)
Screenshot: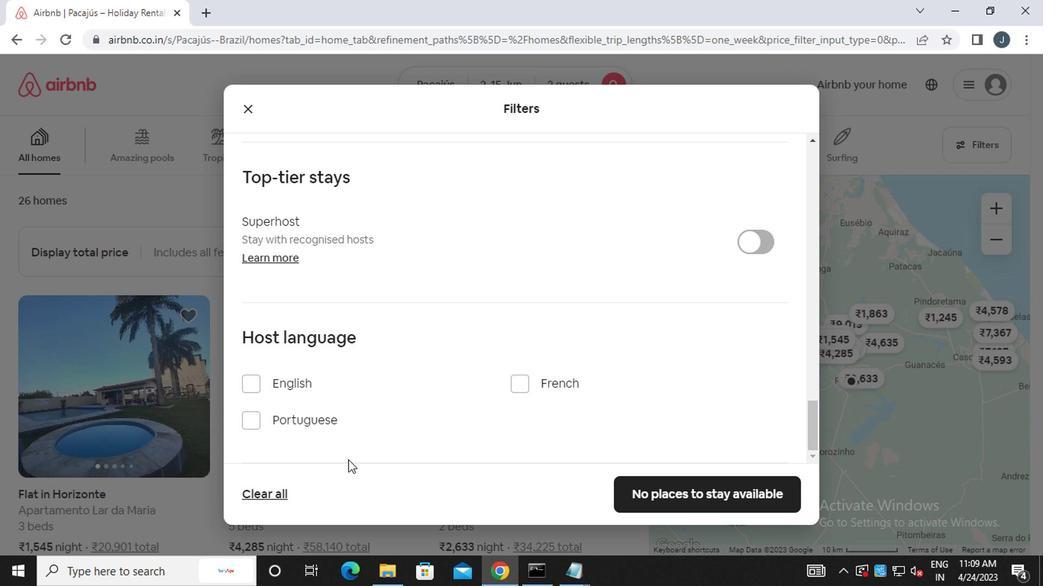 
Action: Mouse scrolled (274, 472) with delta (0, 0)
Screenshot: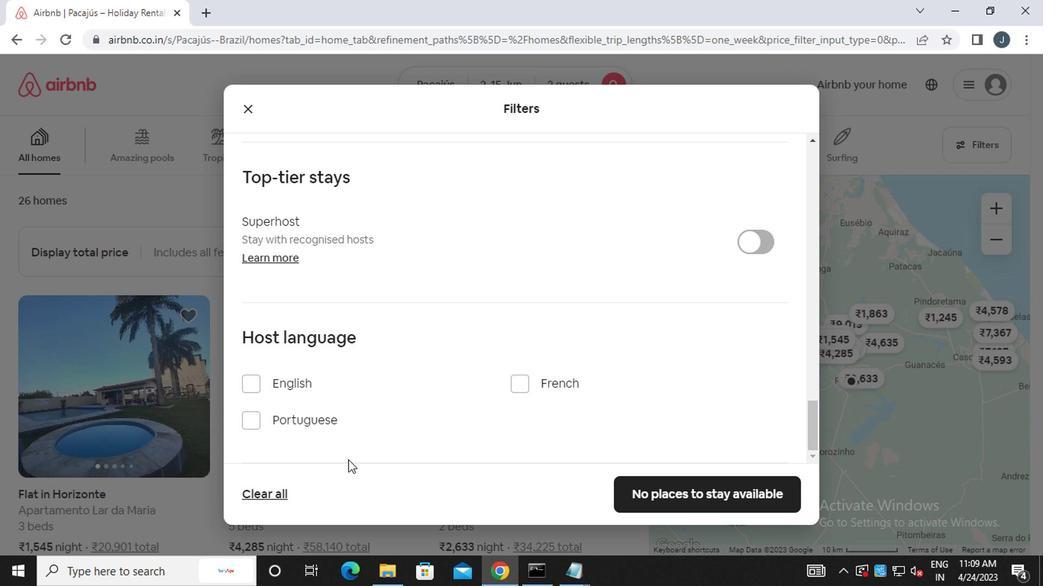 
Action: Mouse moved to (273, 473)
Screenshot: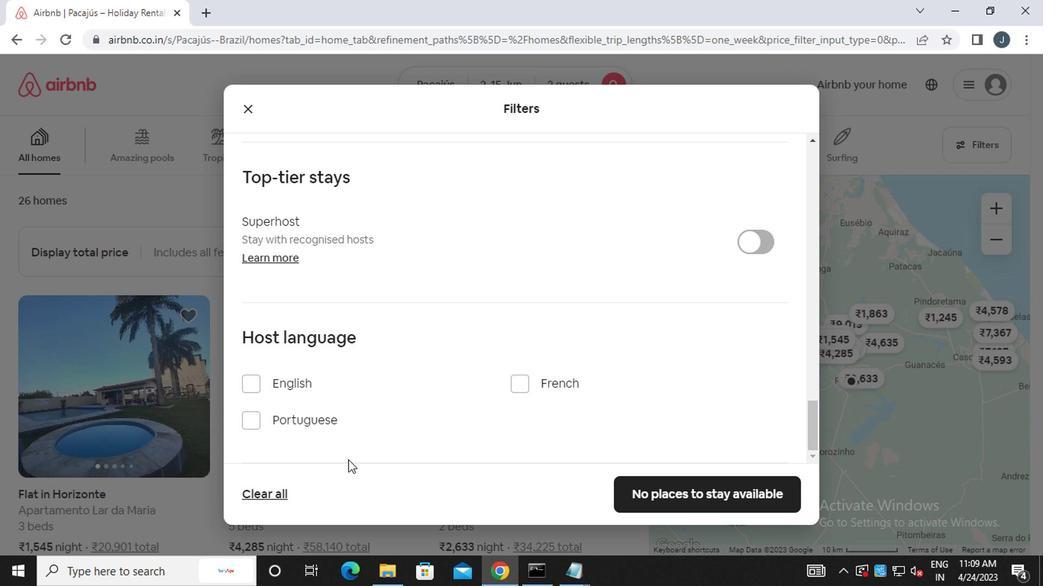 
Action: Mouse scrolled (273, 472) with delta (0, 0)
Screenshot: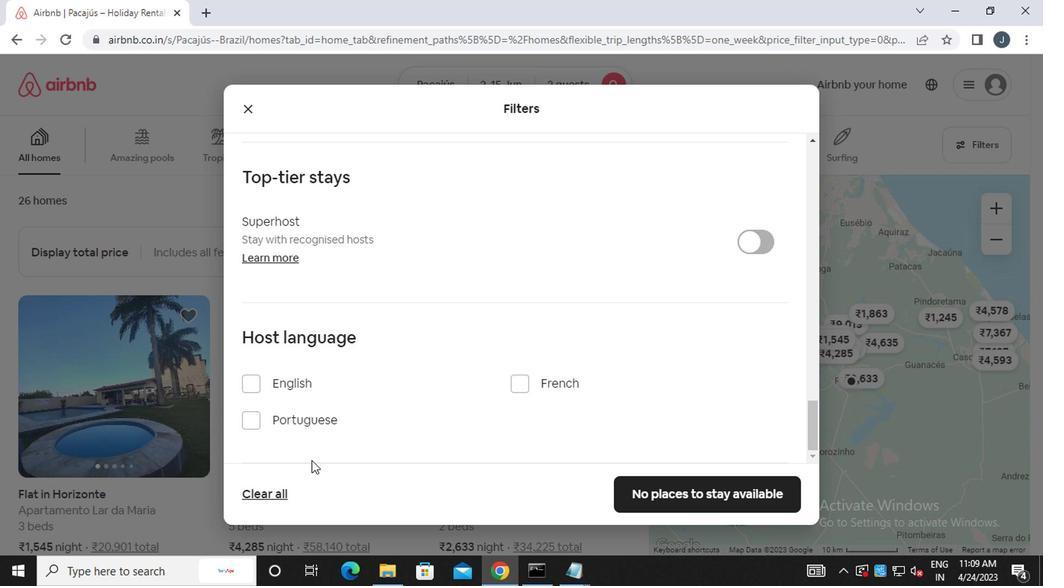 
Action: Mouse moved to (273, 474)
Screenshot: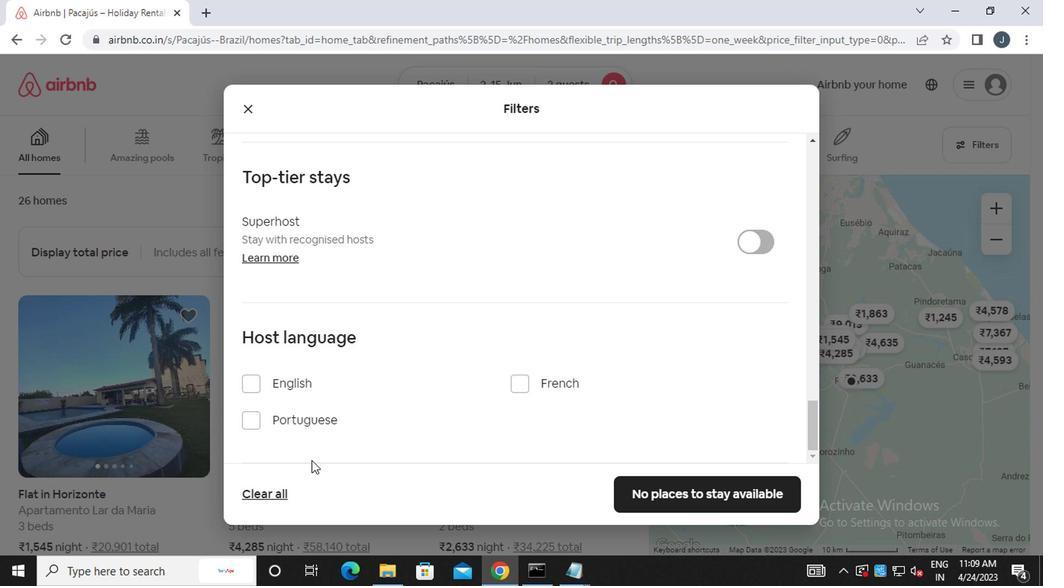 
Action: Mouse scrolled (273, 473) with delta (0, -1)
Screenshot: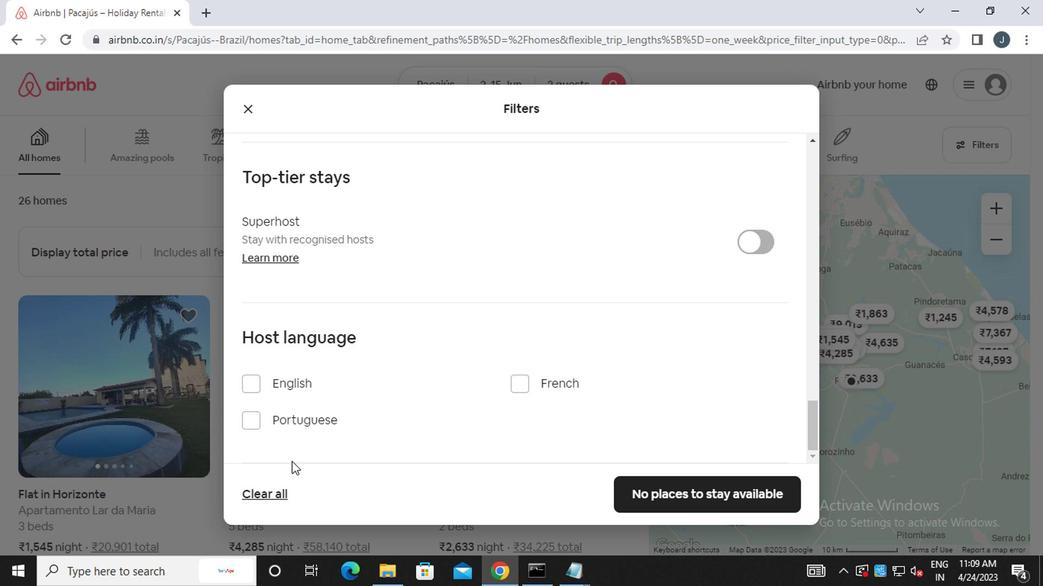 
Action: Mouse moved to (700, 508)
Screenshot: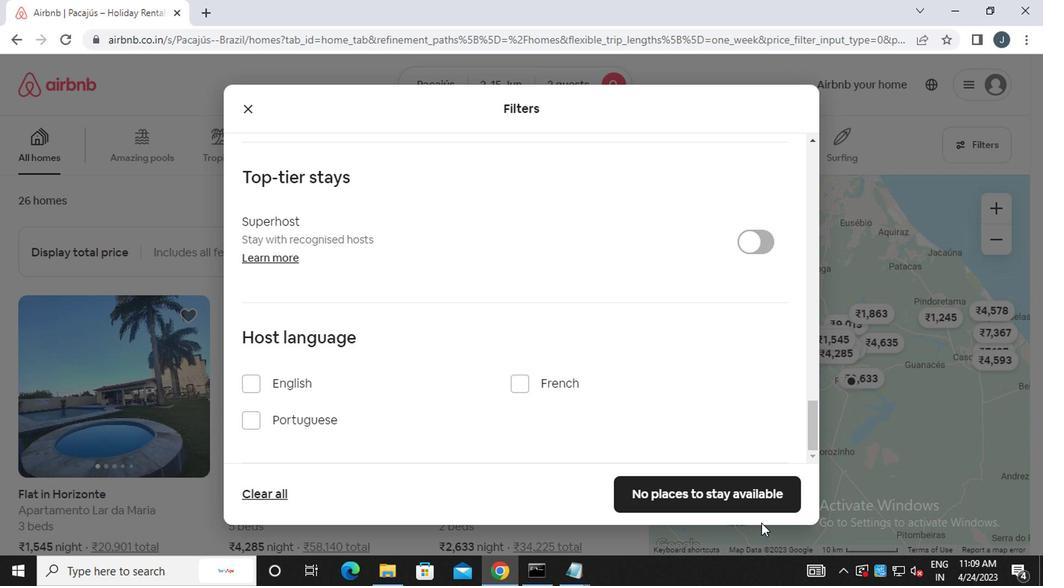 
Action: Mouse pressed left at (700, 508)
Screenshot: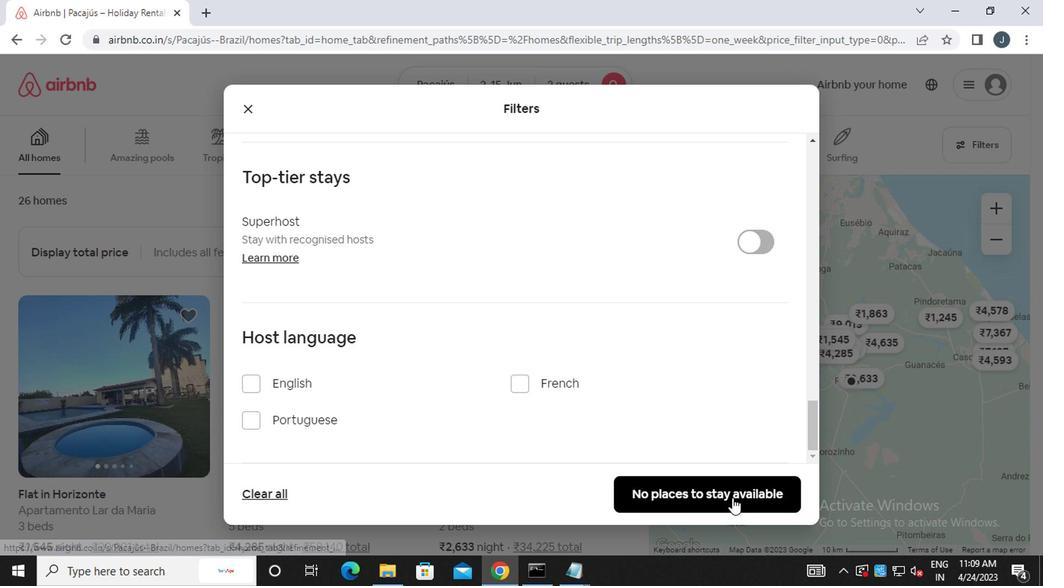 
Action: Mouse moved to (698, 505)
Screenshot: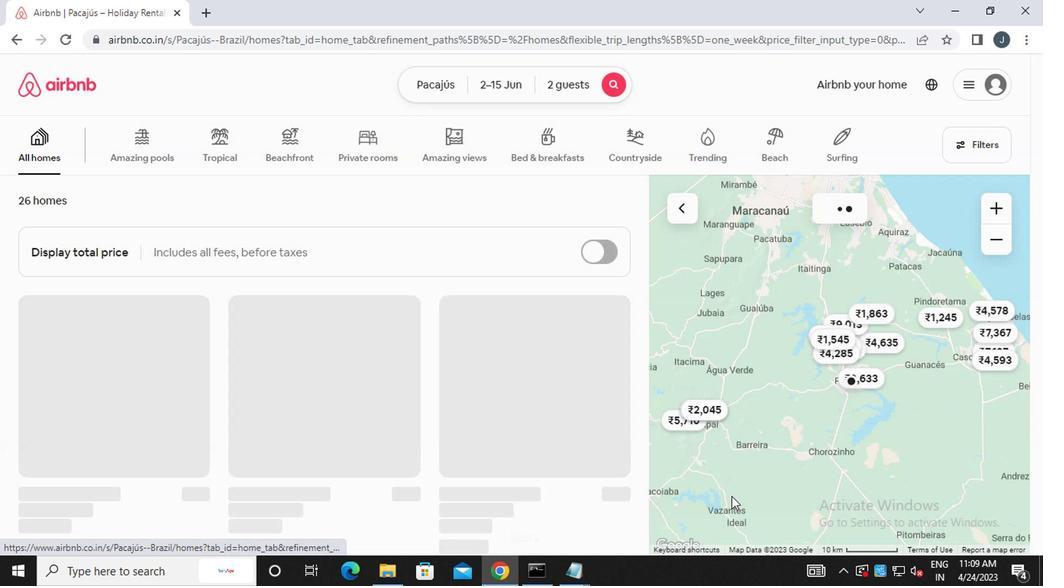 
